 Task: Look for space in Khosta, Russia from 17th June, 2023 to 21st June, 2023 for 2 adults in price range Rs.7000 to Rs.12000. Place can be private room with 1  bedroom having 2 beds and 1 bathroom. Property type can be house, flat, guest house. Amenities needed are: wifi. Booking option can be shelf check-in. Required host language is English.
Action: Mouse pressed left at (415, 87)
Screenshot: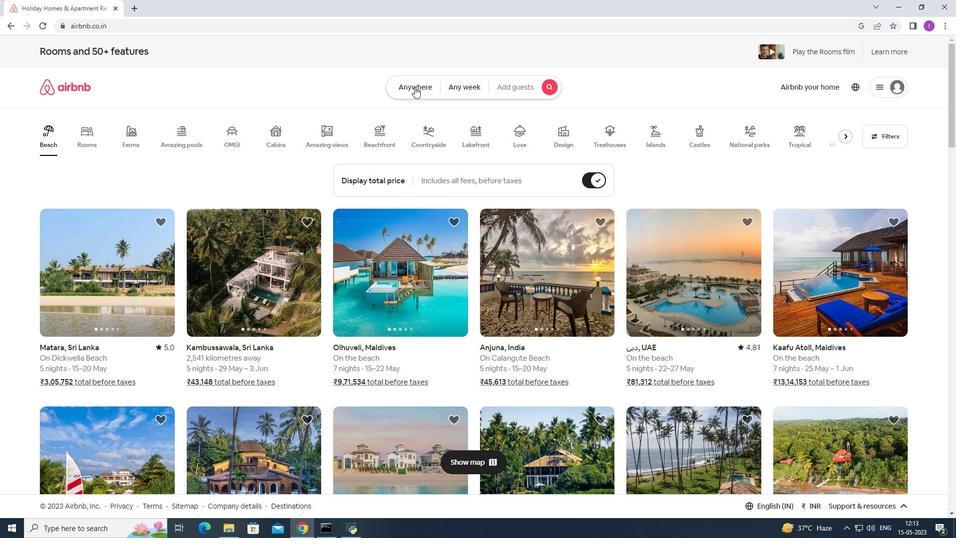 
Action: Mouse moved to (287, 123)
Screenshot: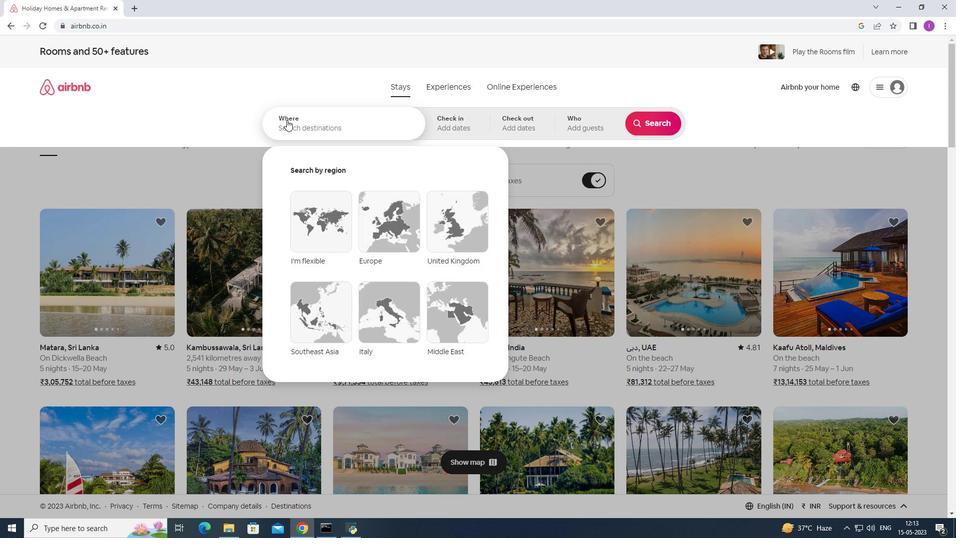 
Action: Mouse pressed left at (287, 123)
Screenshot: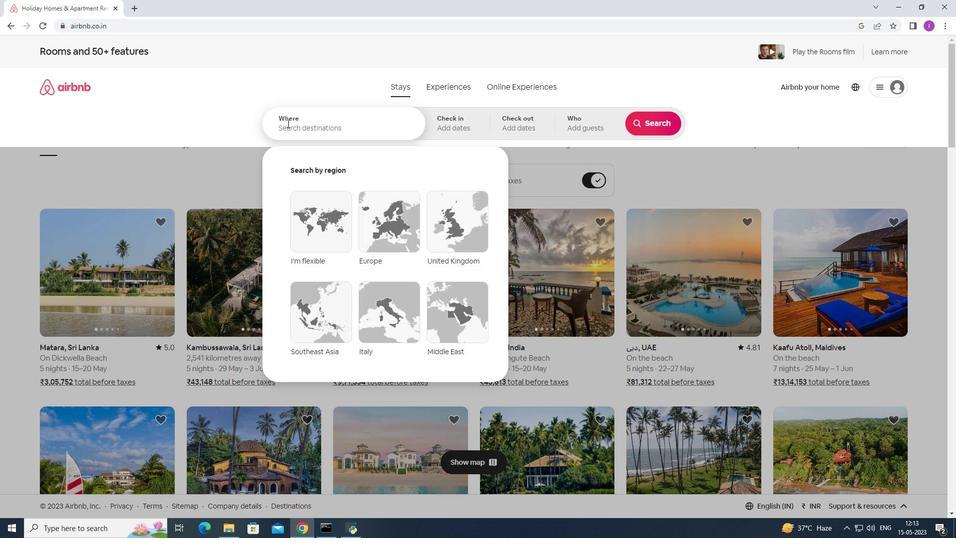 
Action: Mouse moved to (288, 123)
Screenshot: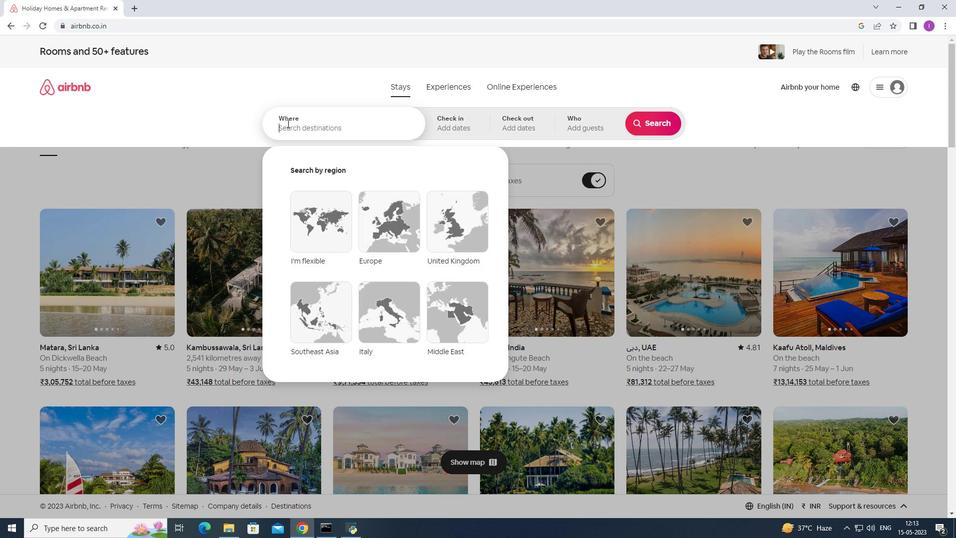 
Action: Key pressed <Key.shift><Key.shift><Key.shift>Khosta,<Key.shift><Key.shift>Russia
Screenshot: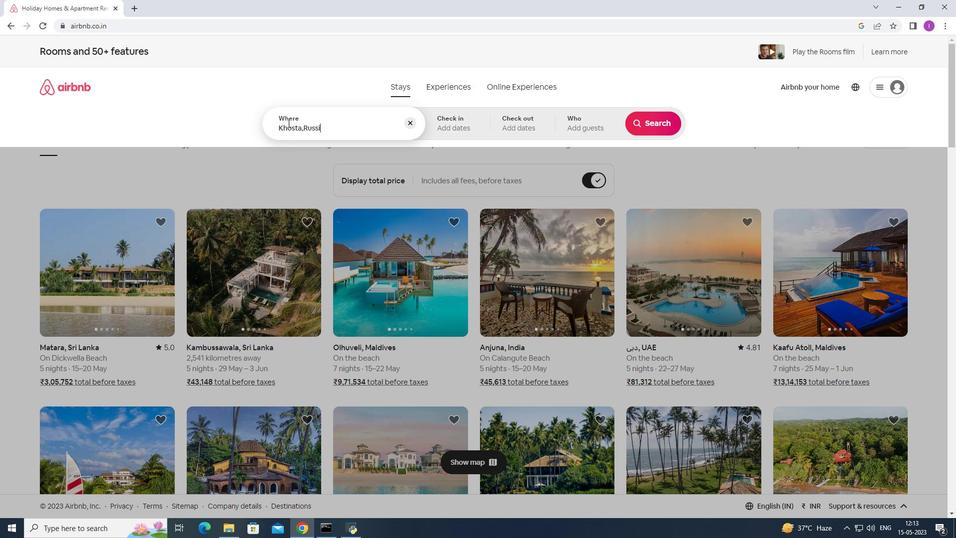 
Action: Mouse moved to (456, 130)
Screenshot: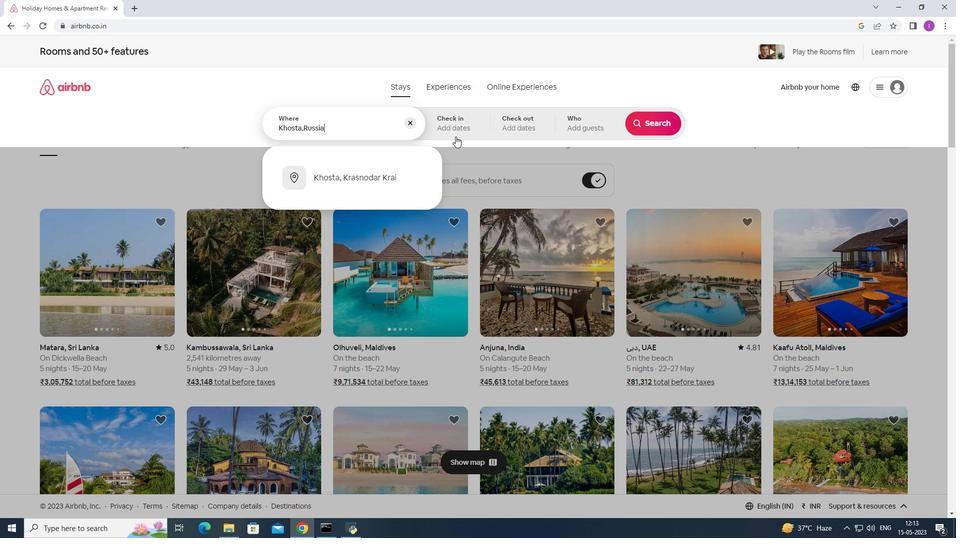 
Action: Mouse pressed left at (456, 130)
Screenshot: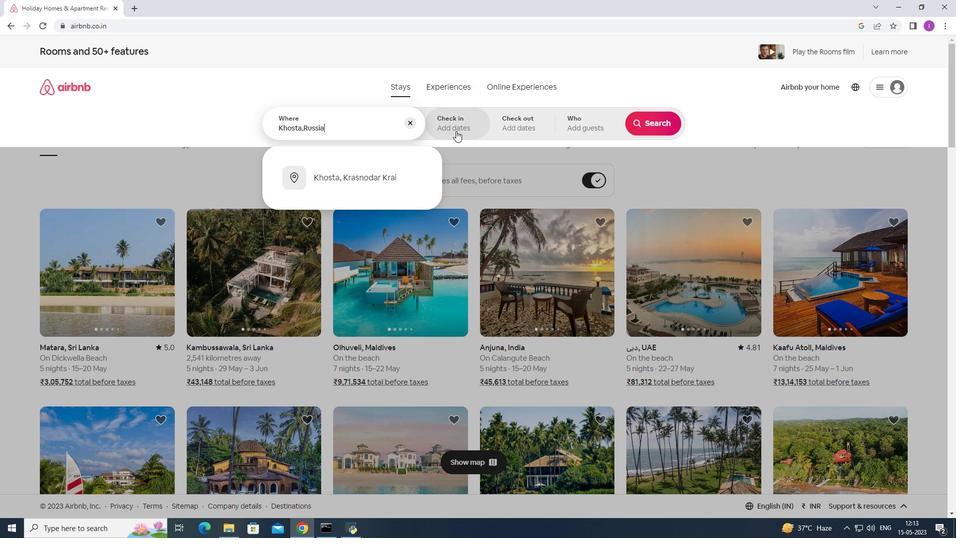 
Action: Mouse moved to (639, 292)
Screenshot: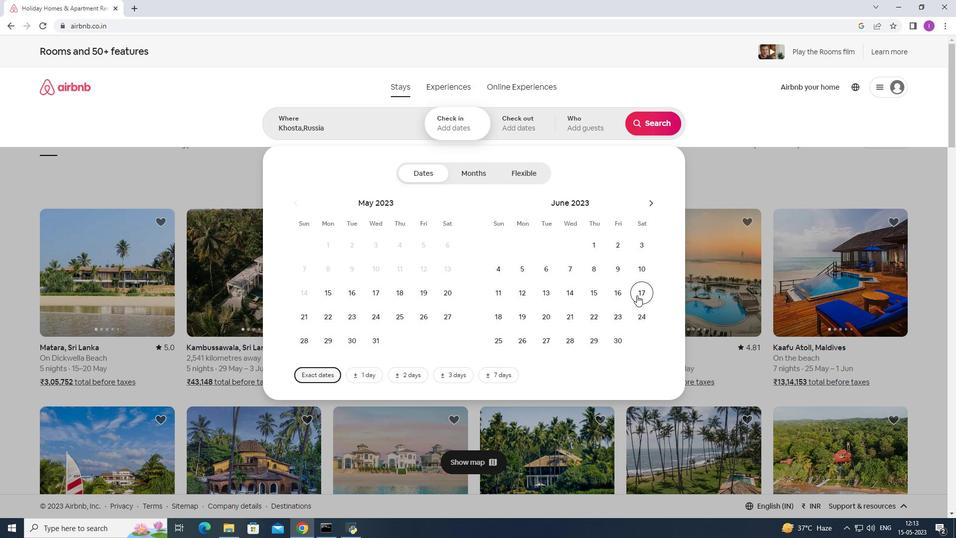 
Action: Mouse pressed left at (639, 292)
Screenshot: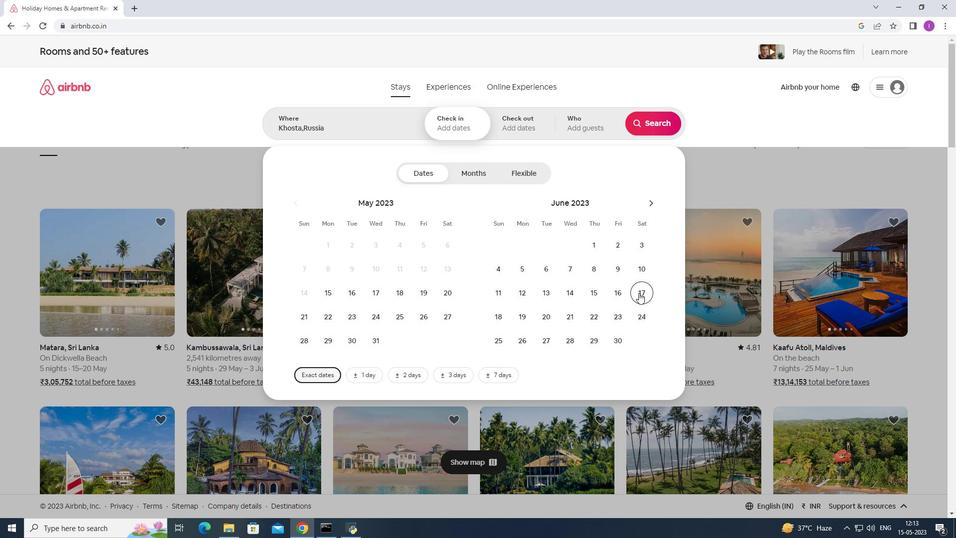 
Action: Mouse moved to (574, 319)
Screenshot: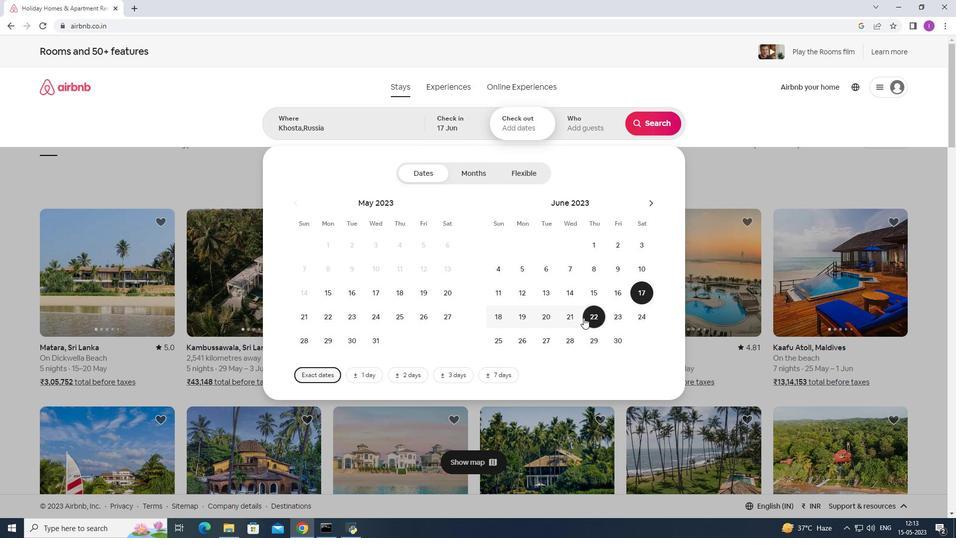 
Action: Mouse pressed left at (574, 319)
Screenshot: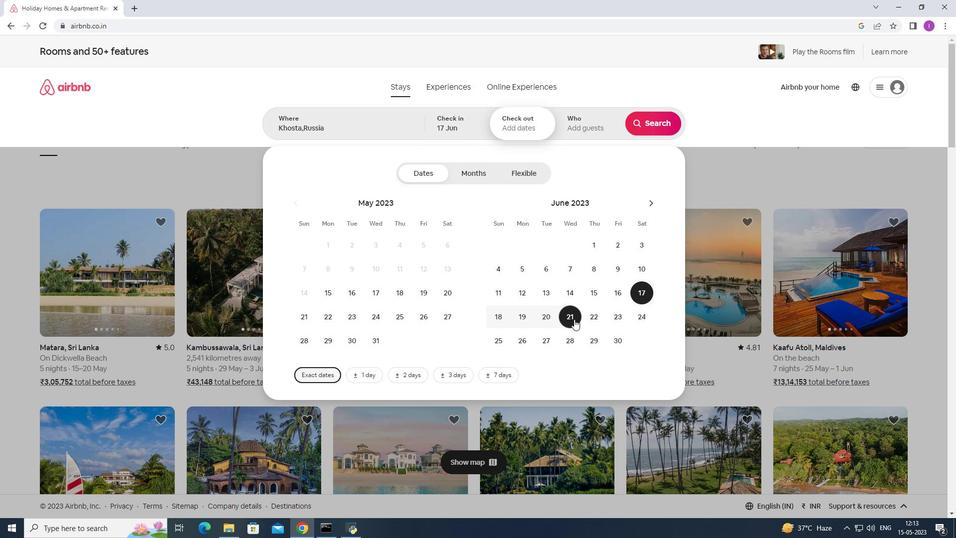 
Action: Mouse moved to (566, 118)
Screenshot: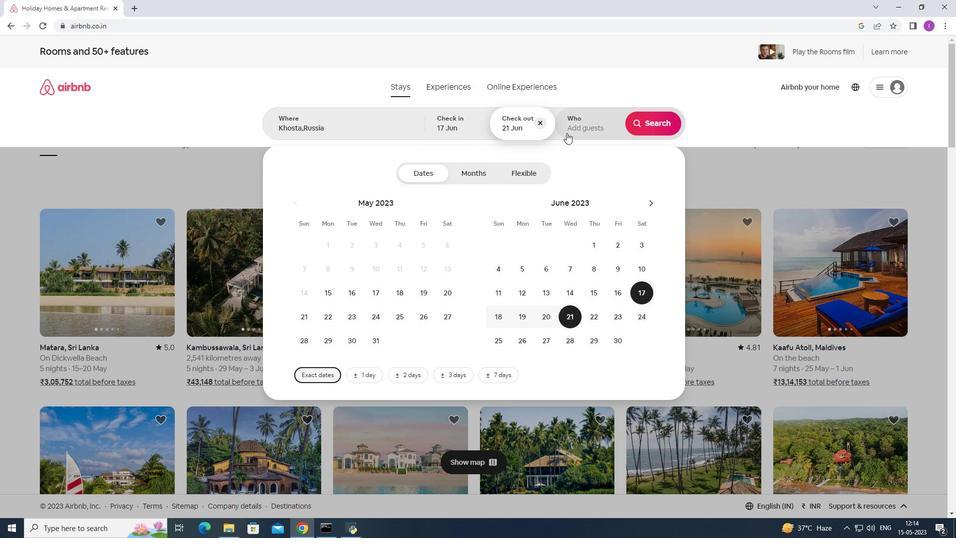 
Action: Mouse pressed left at (566, 118)
Screenshot: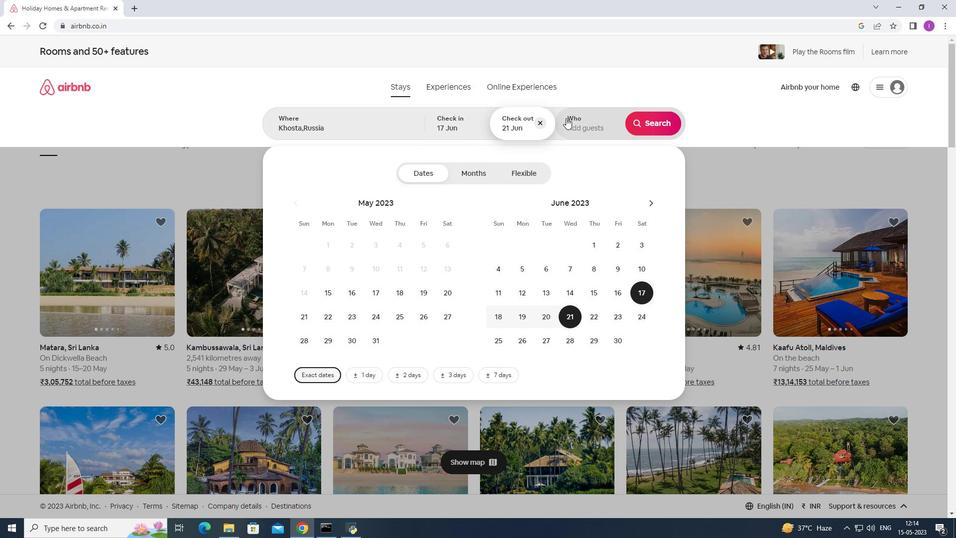 
Action: Mouse moved to (661, 178)
Screenshot: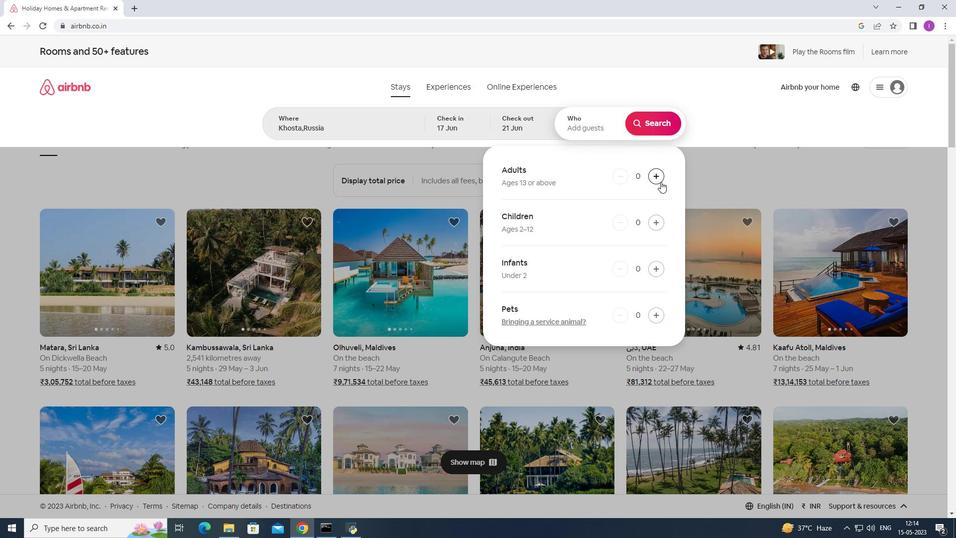 
Action: Mouse pressed left at (661, 178)
Screenshot: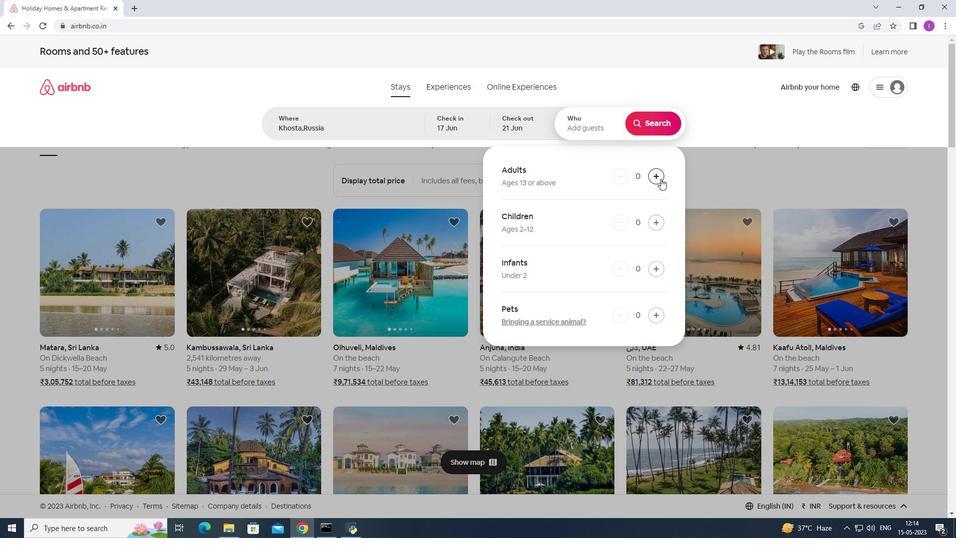 
Action: Mouse pressed left at (661, 178)
Screenshot: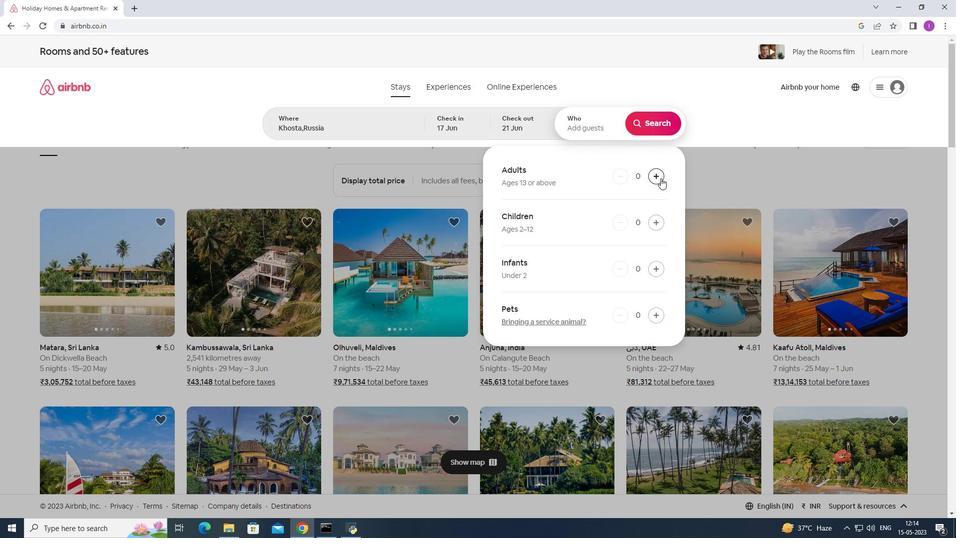 
Action: Mouse moved to (648, 127)
Screenshot: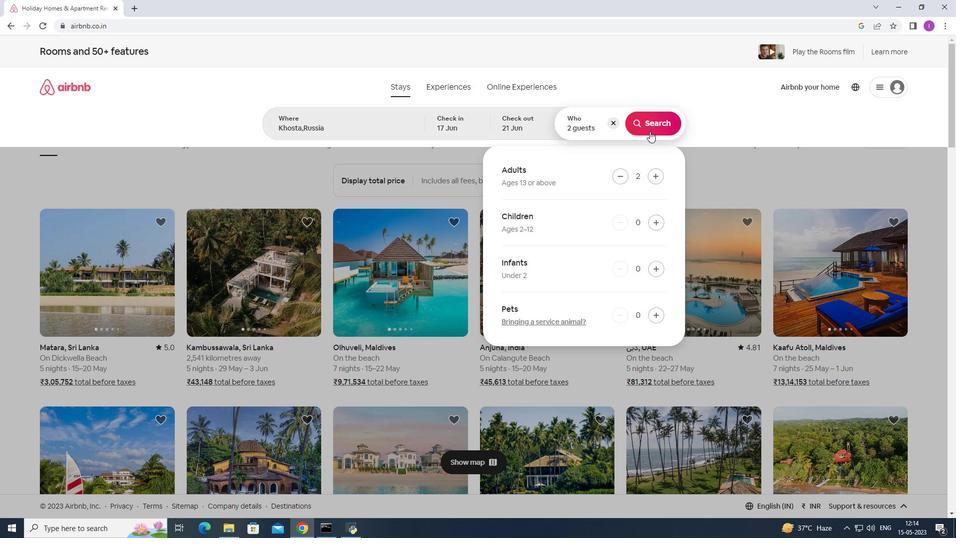 
Action: Mouse pressed left at (648, 127)
Screenshot: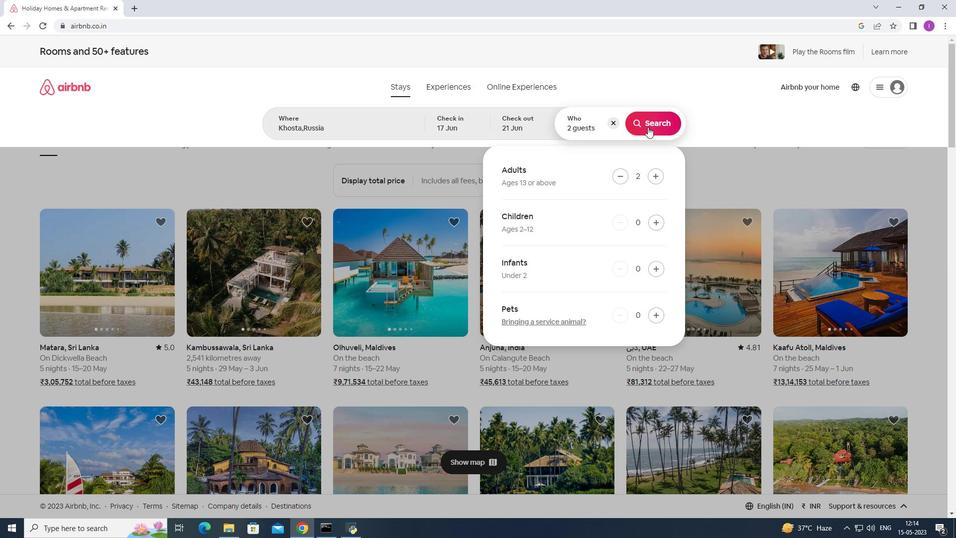 
Action: Mouse moved to (901, 98)
Screenshot: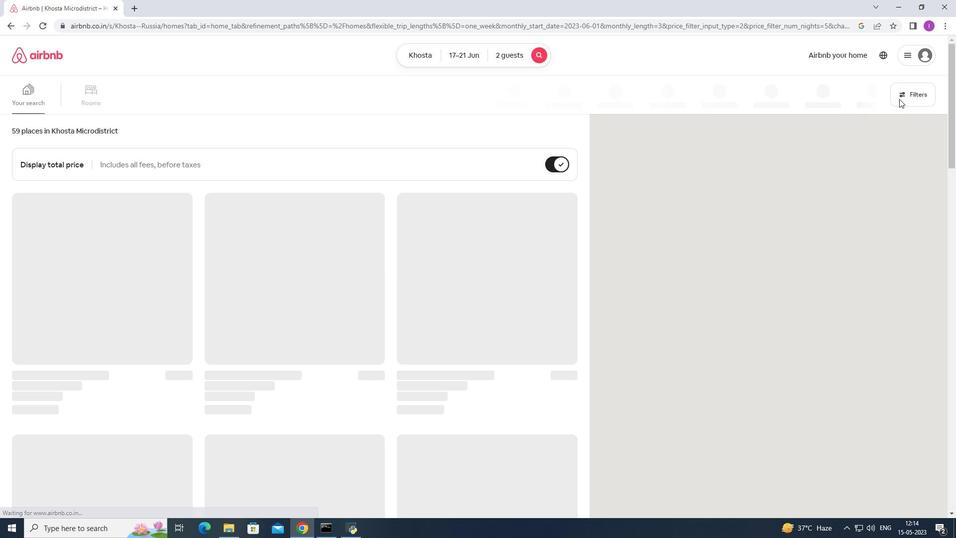 
Action: Mouse pressed left at (901, 98)
Screenshot: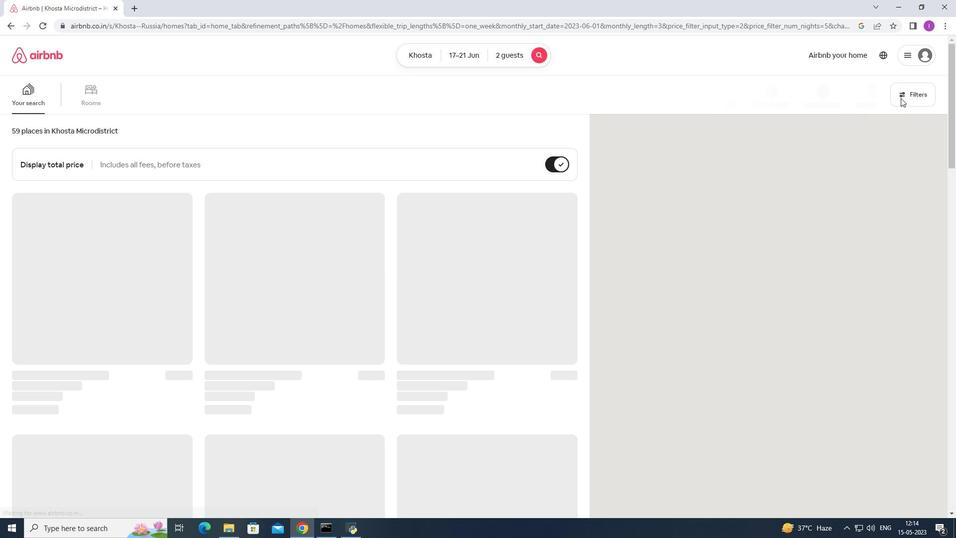 
Action: Mouse moved to (542, 336)
Screenshot: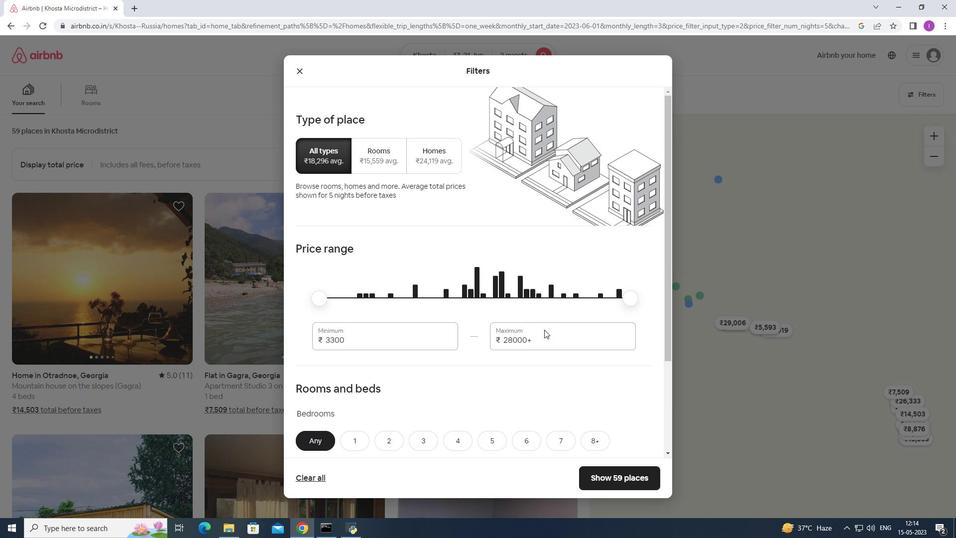 
Action: Mouse pressed left at (542, 336)
Screenshot: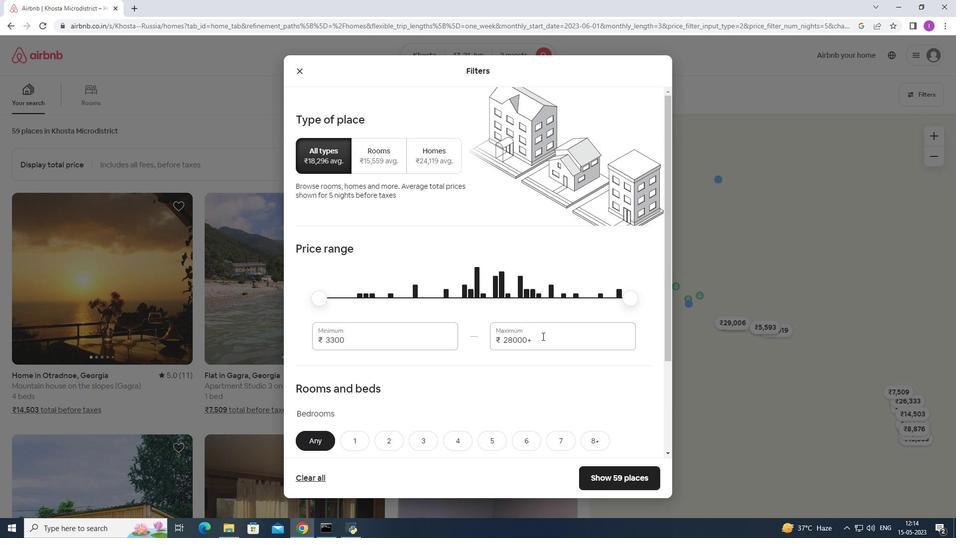 
Action: Mouse moved to (483, 346)
Screenshot: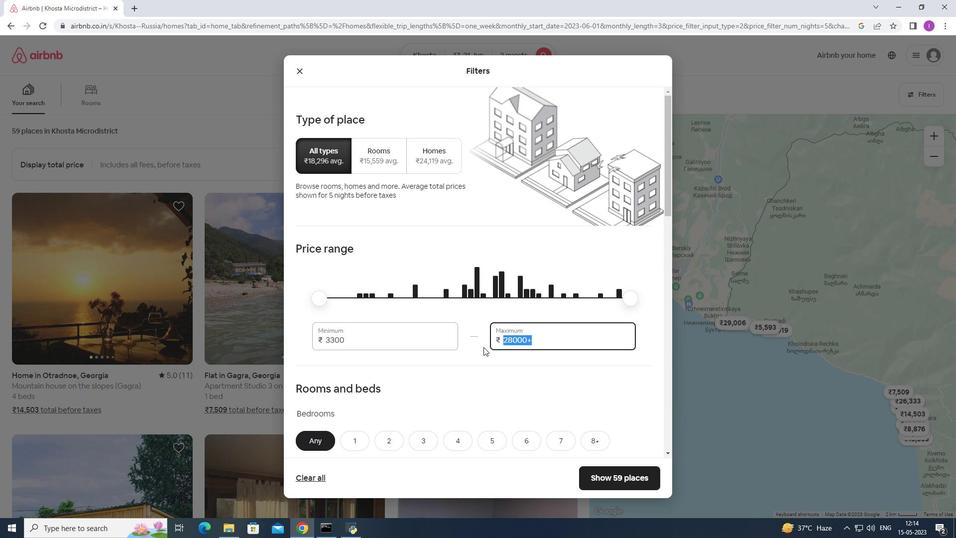 
Action: Key pressed 1
Screenshot: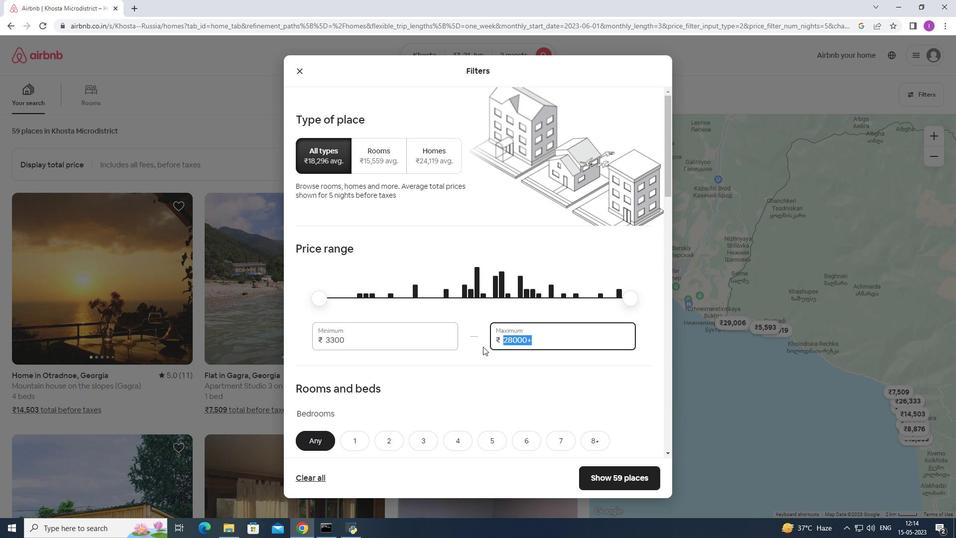 
Action: Mouse moved to (483, 345)
Screenshot: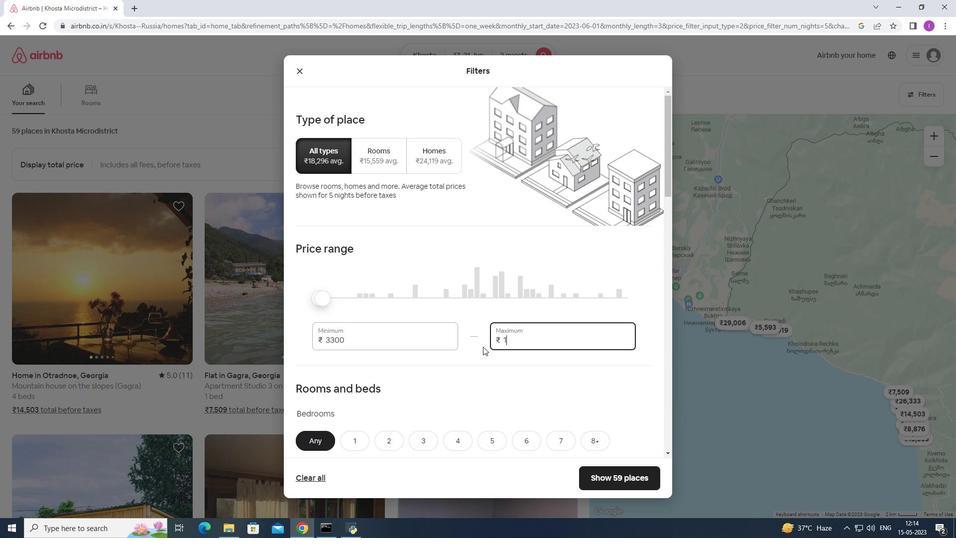 
Action: Key pressed 2
Screenshot: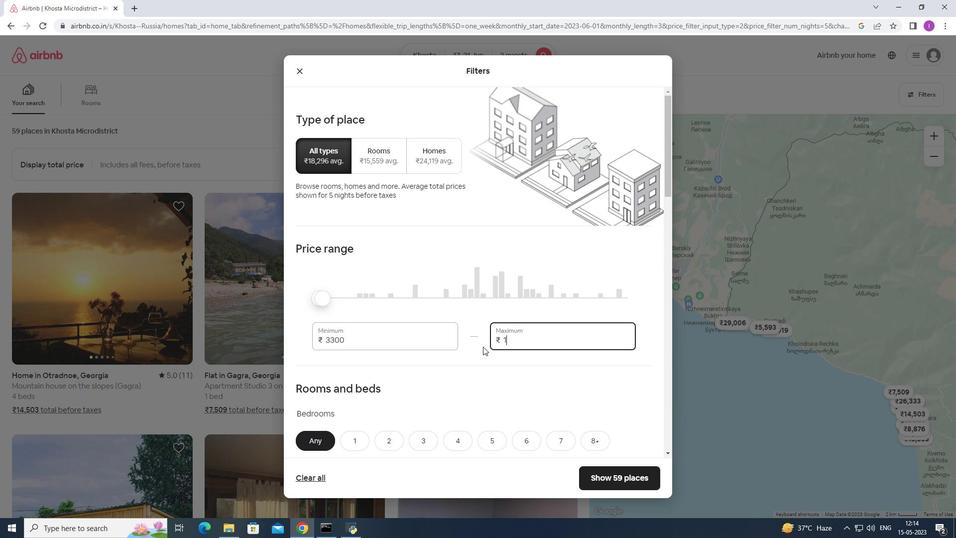 
Action: Mouse moved to (485, 341)
Screenshot: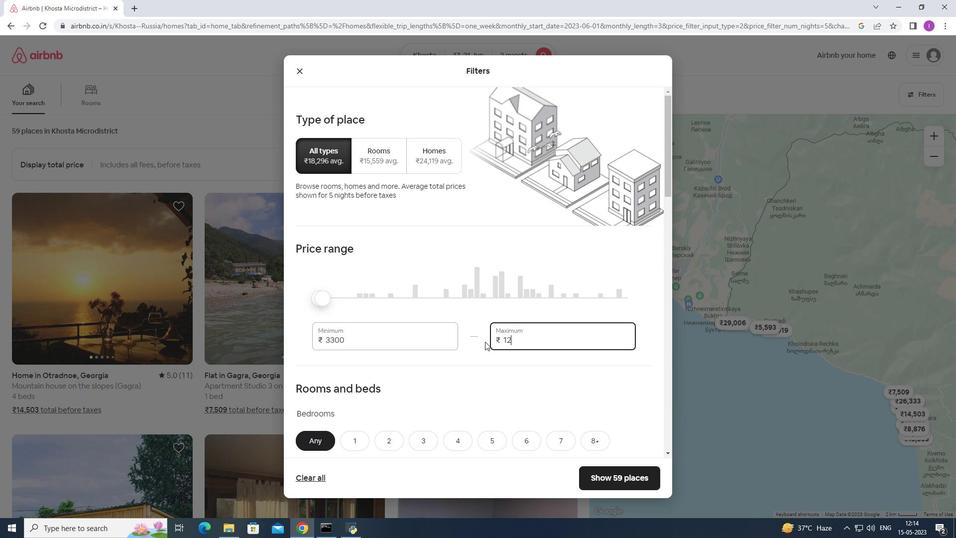 
Action: Key pressed 0
Screenshot: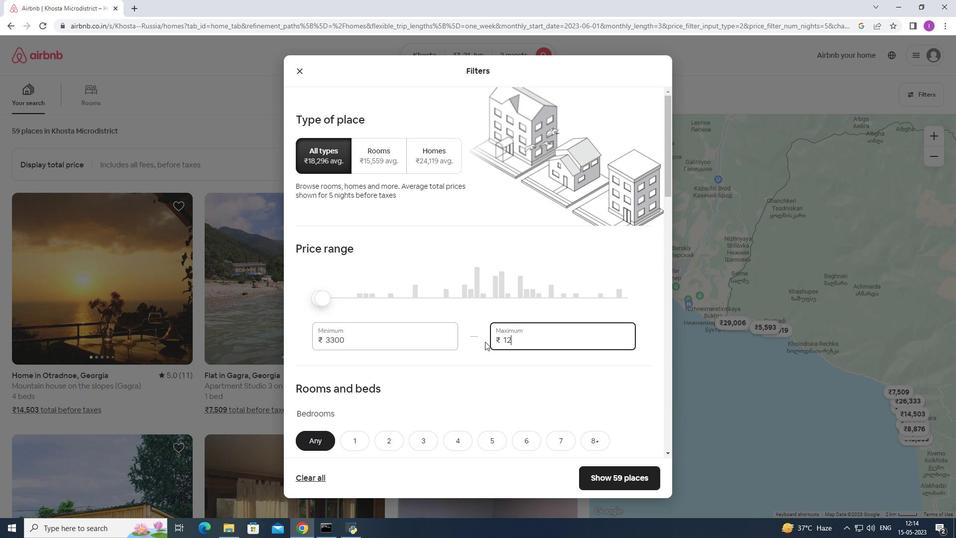
Action: Mouse moved to (486, 339)
Screenshot: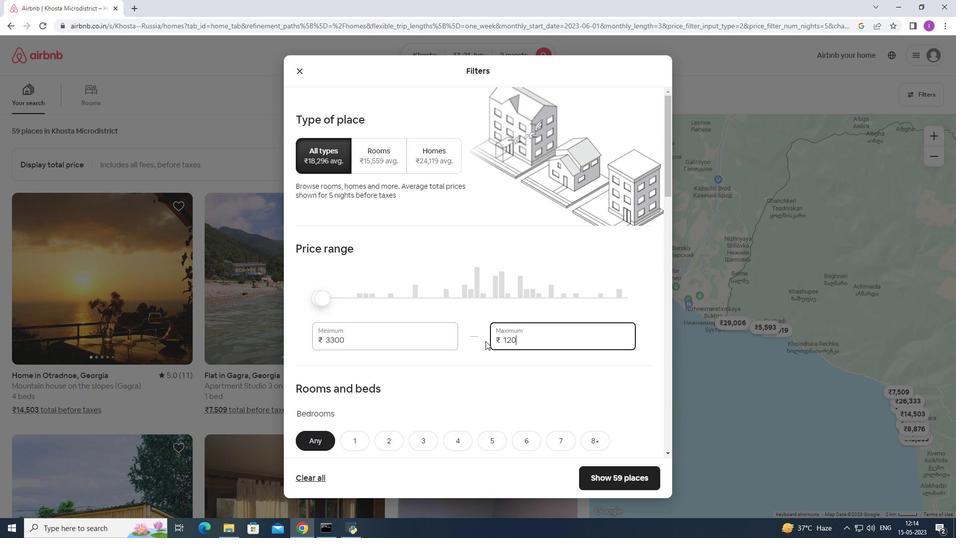 
Action: Key pressed 0
Screenshot: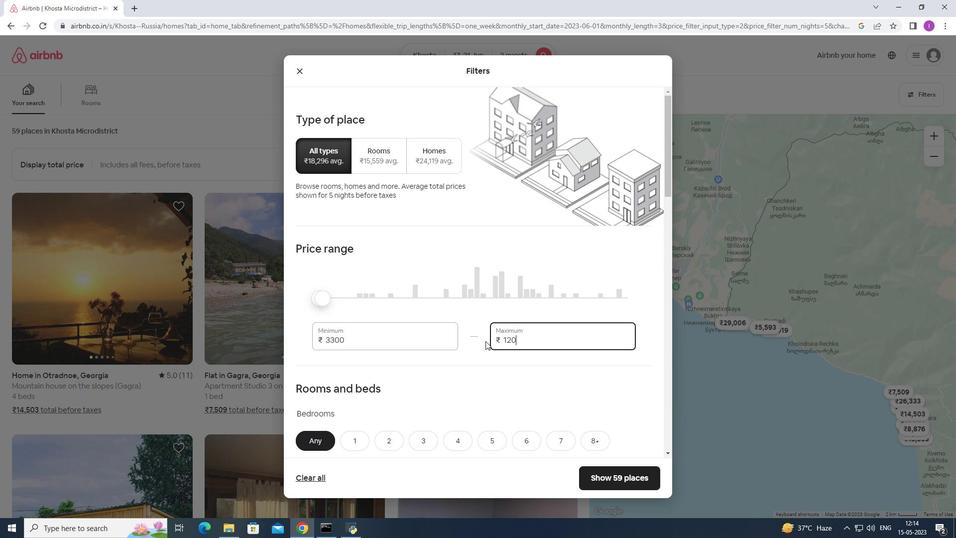 
Action: Mouse moved to (486, 337)
Screenshot: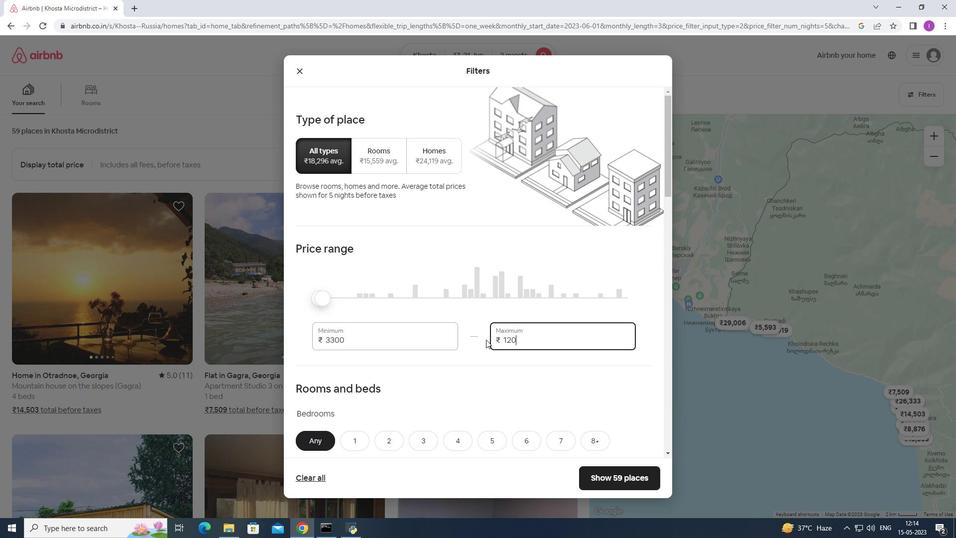 
Action: Key pressed 0
Screenshot: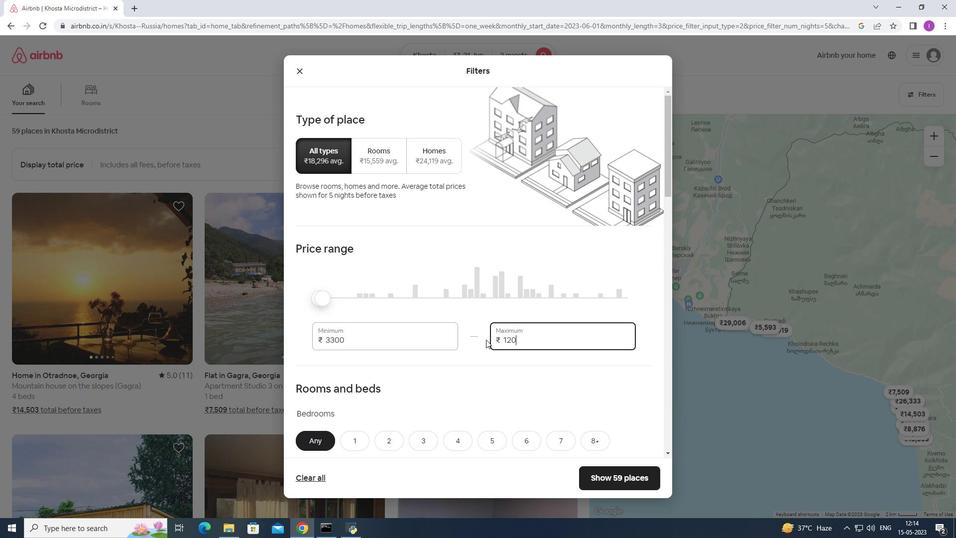 
Action: Mouse moved to (354, 339)
Screenshot: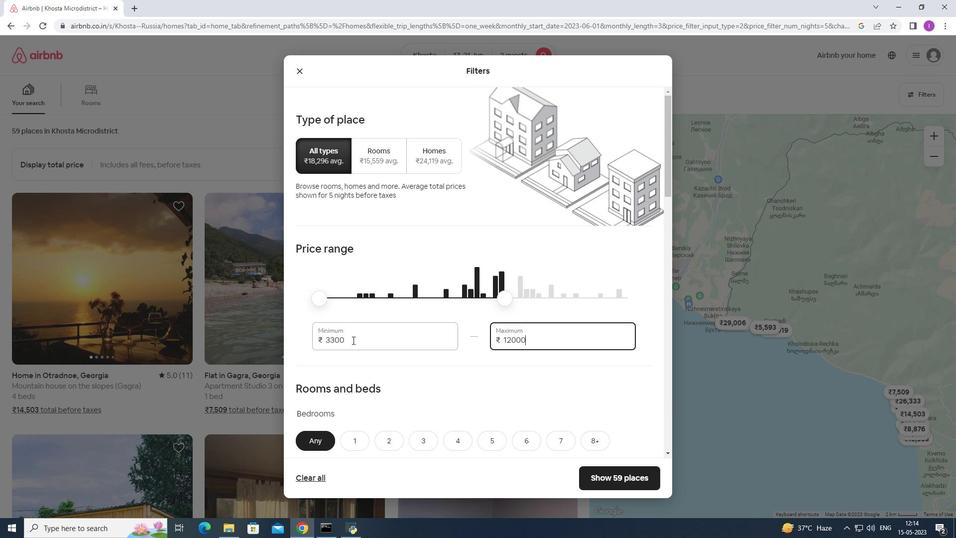 
Action: Mouse pressed left at (354, 339)
Screenshot: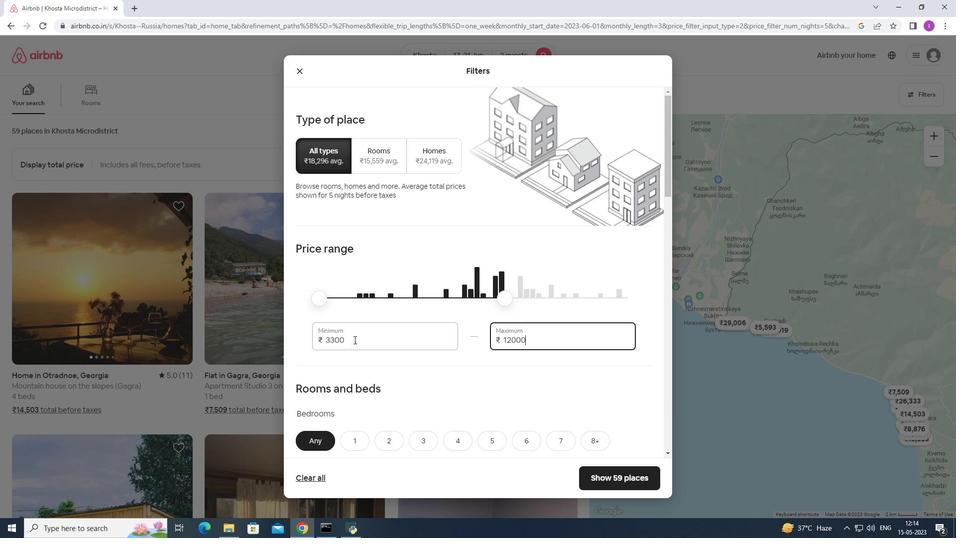 
Action: Mouse moved to (364, 340)
Screenshot: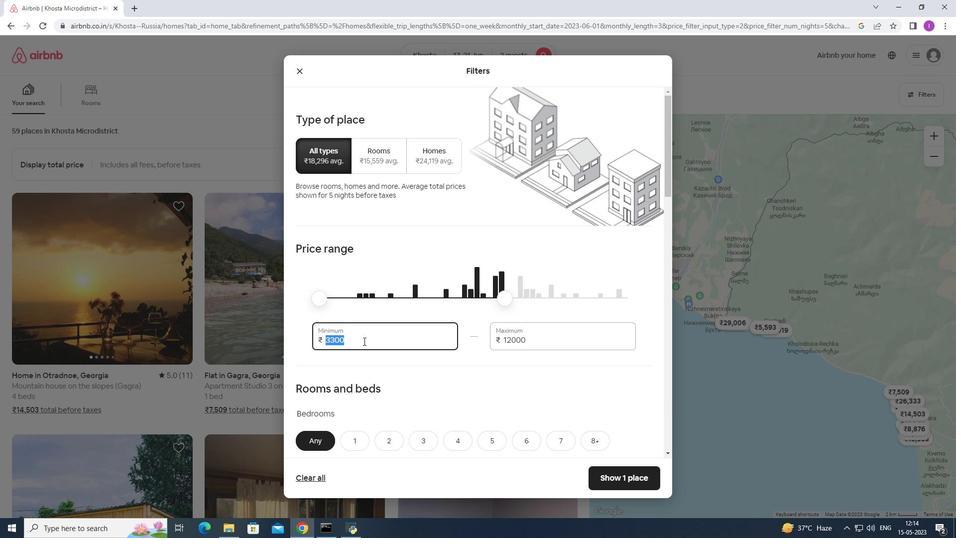 
Action: Key pressed 7000
Screenshot: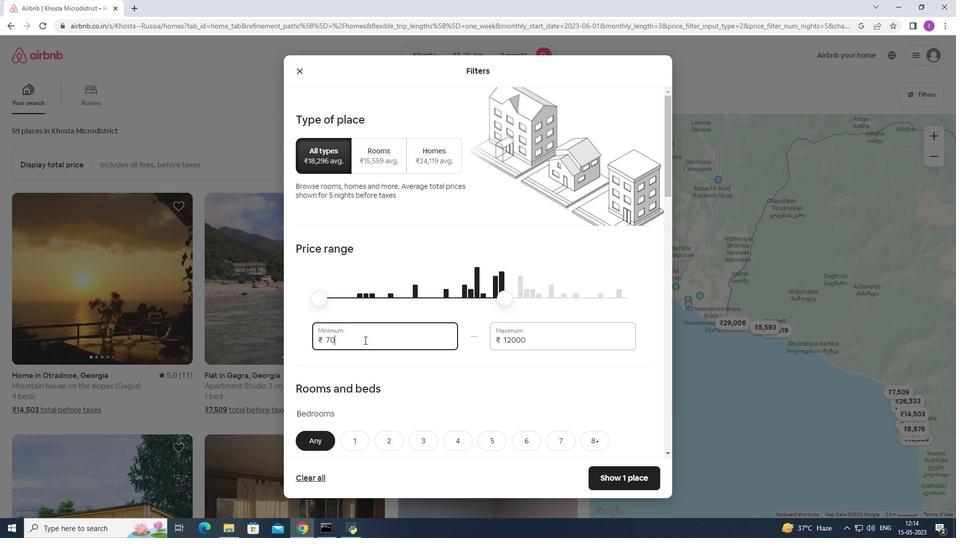 
Action: Mouse moved to (360, 362)
Screenshot: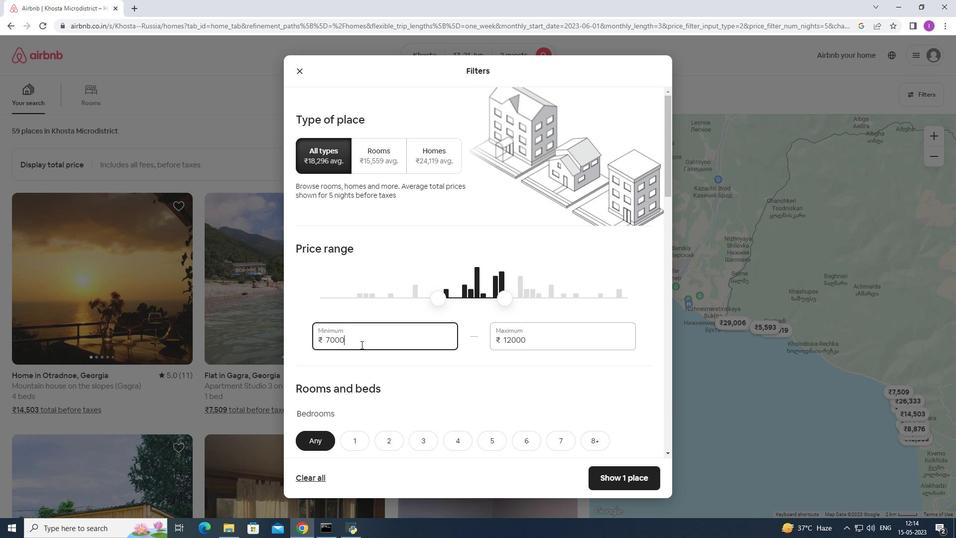 
Action: Mouse scrolled (360, 361) with delta (0, 0)
Screenshot: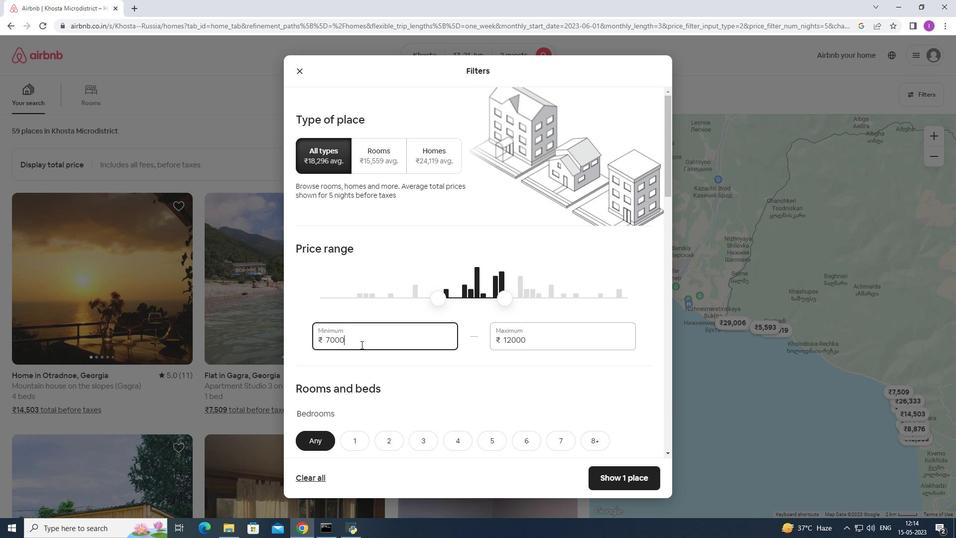 
Action: Mouse scrolled (360, 361) with delta (0, 0)
Screenshot: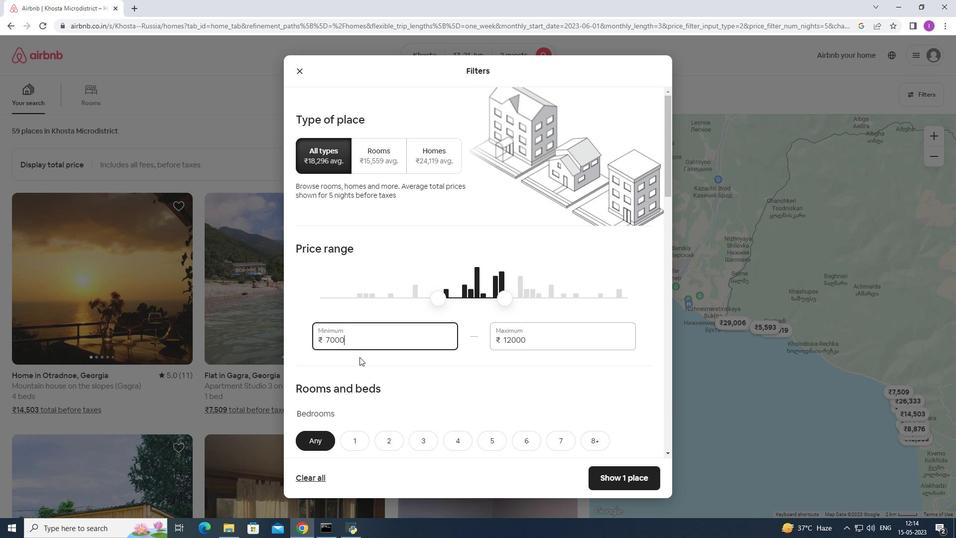 
Action: Mouse scrolled (360, 361) with delta (0, 0)
Screenshot: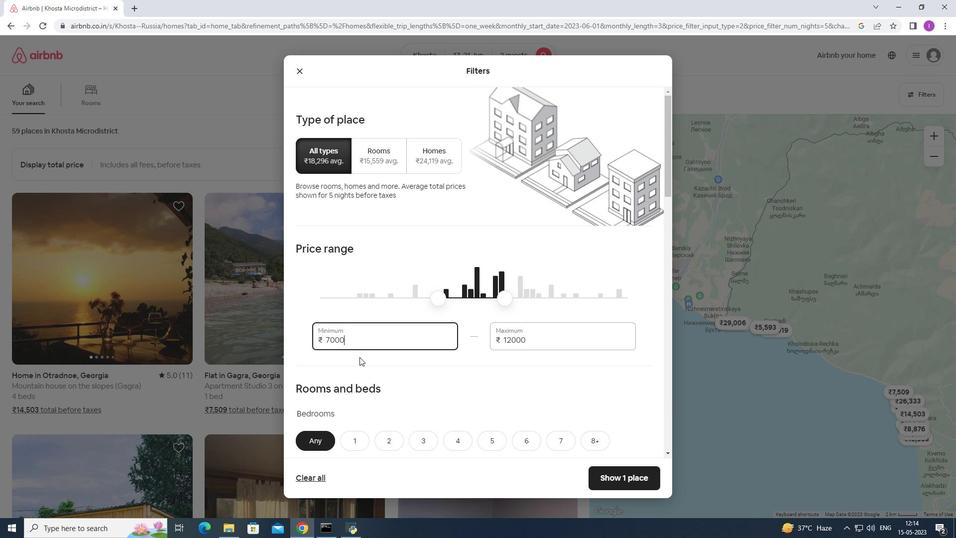 
Action: Mouse moved to (404, 315)
Screenshot: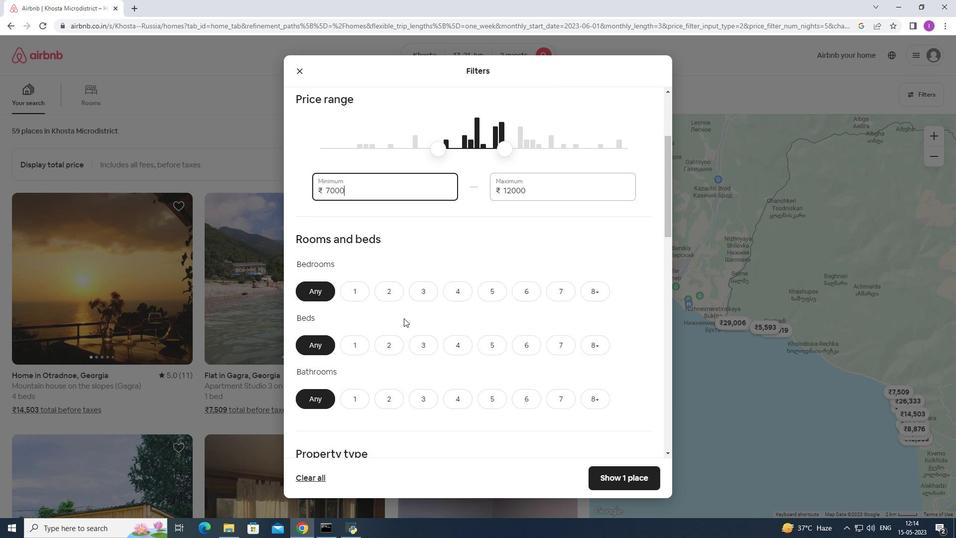 
Action: Mouse scrolled (404, 314) with delta (0, 0)
Screenshot: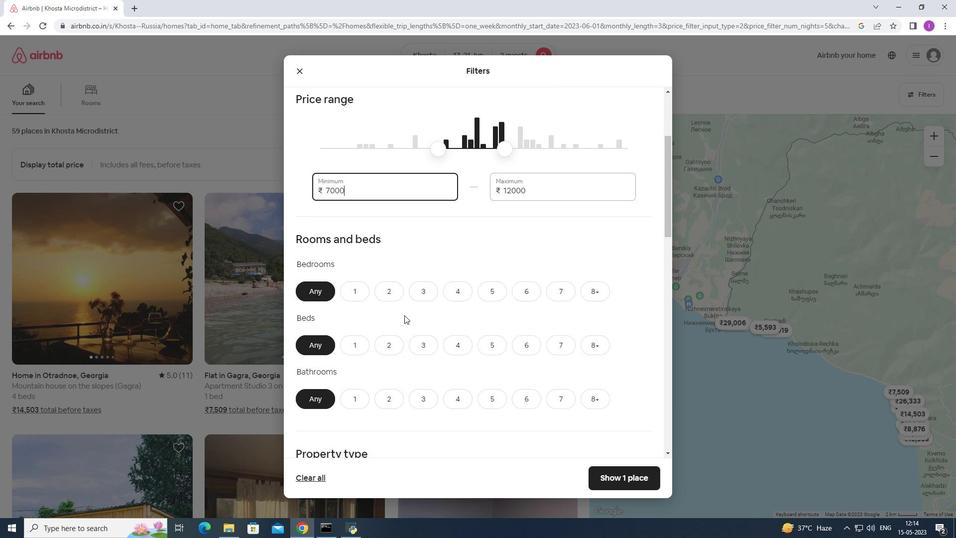 
Action: Mouse moved to (364, 239)
Screenshot: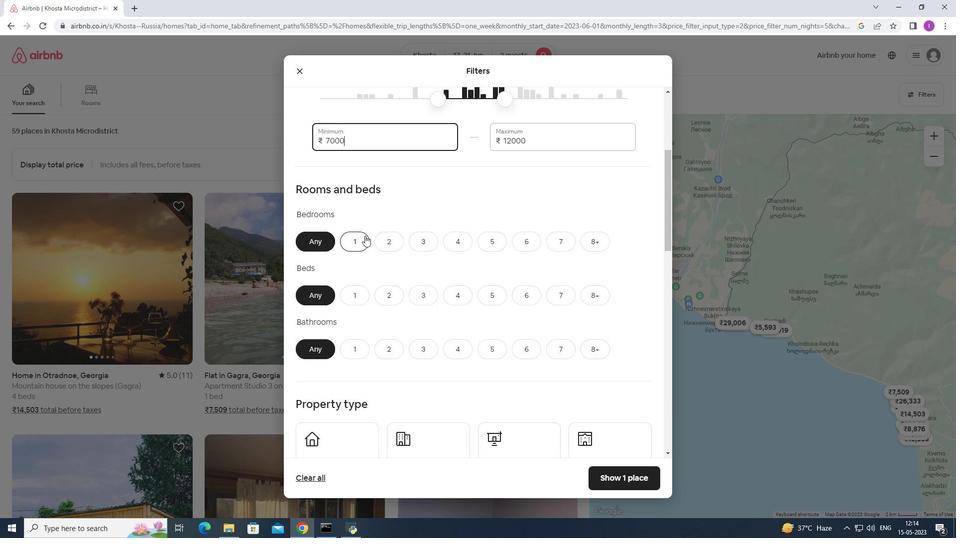 
Action: Mouse pressed left at (364, 239)
Screenshot: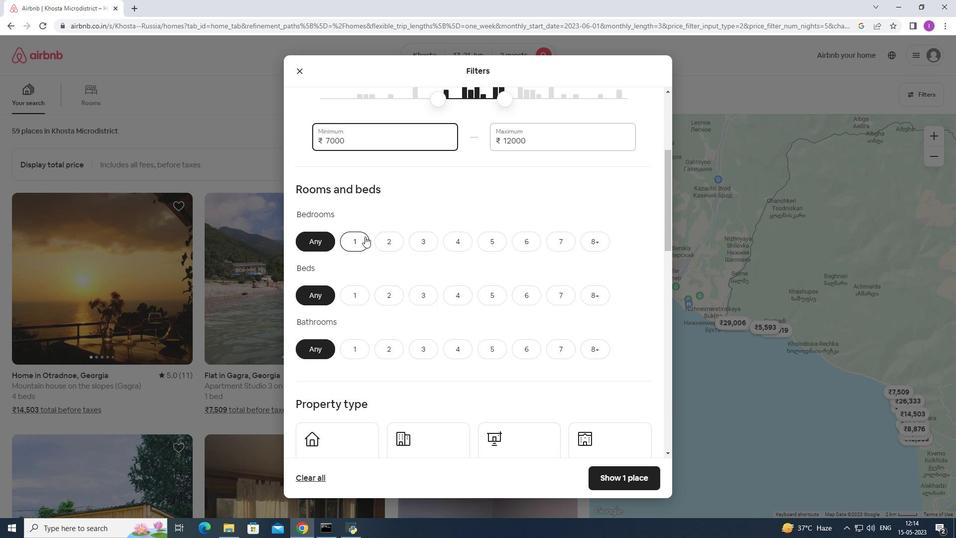 
Action: Mouse moved to (391, 300)
Screenshot: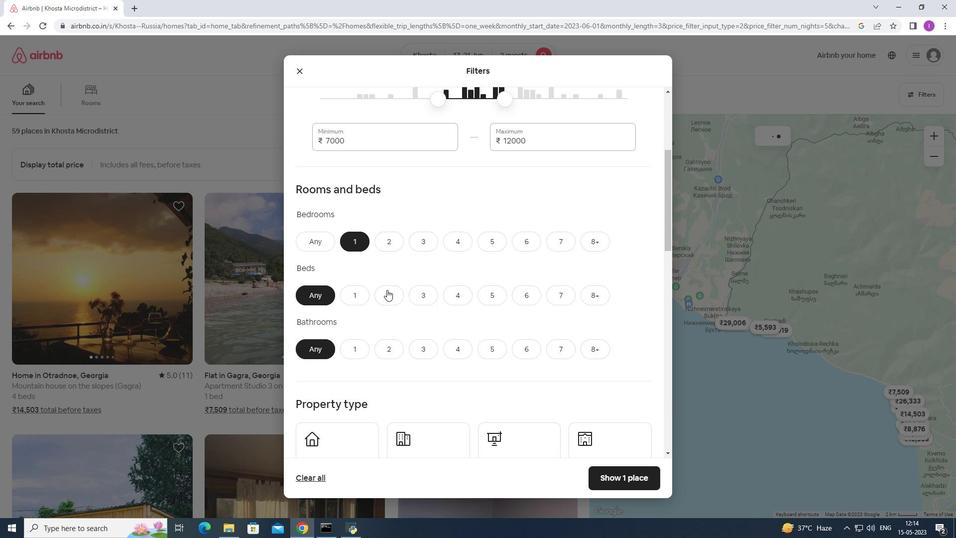 
Action: Mouse pressed left at (391, 300)
Screenshot: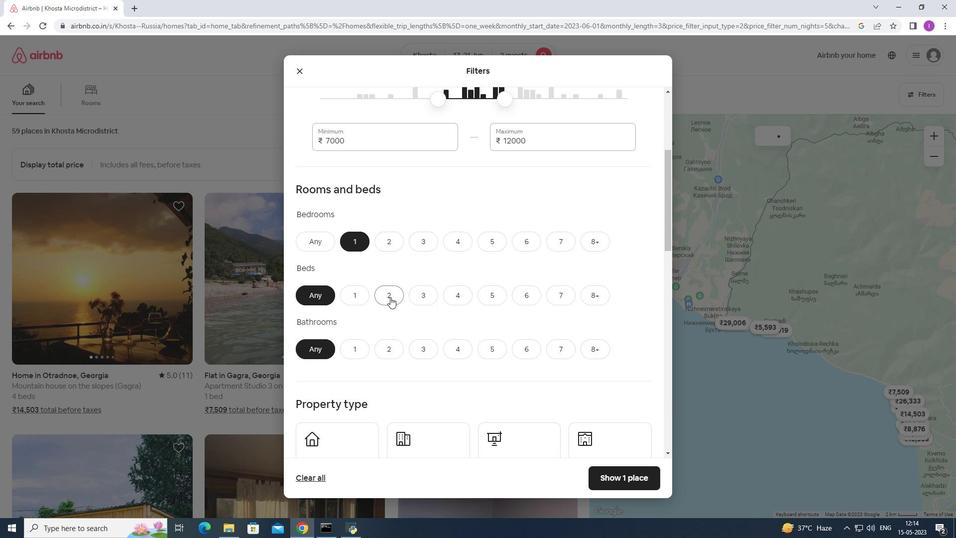 
Action: Mouse moved to (353, 351)
Screenshot: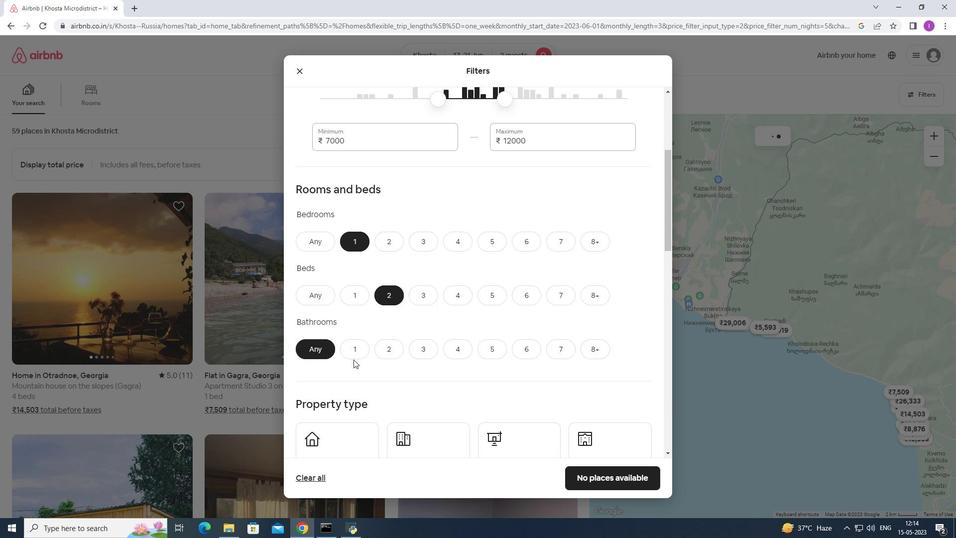 
Action: Mouse pressed left at (353, 351)
Screenshot: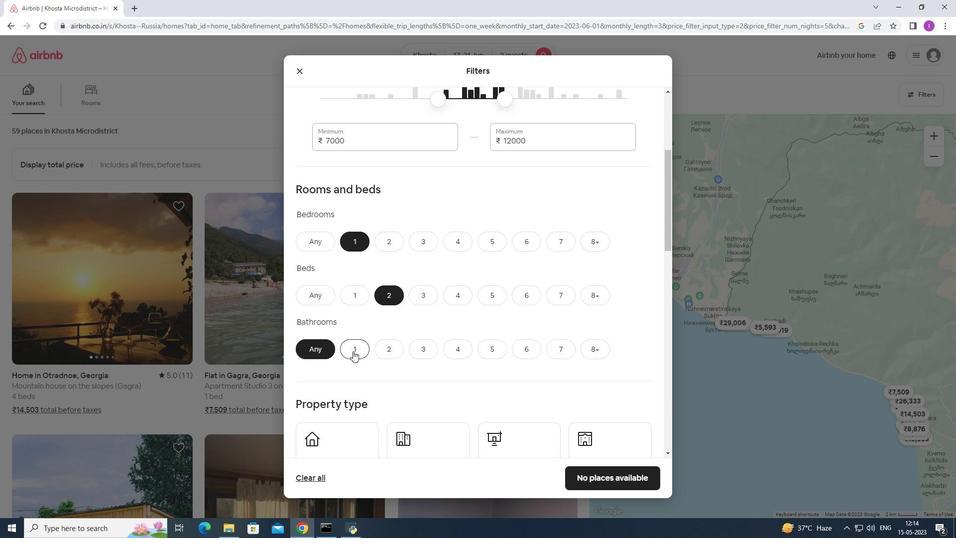 
Action: Mouse moved to (420, 379)
Screenshot: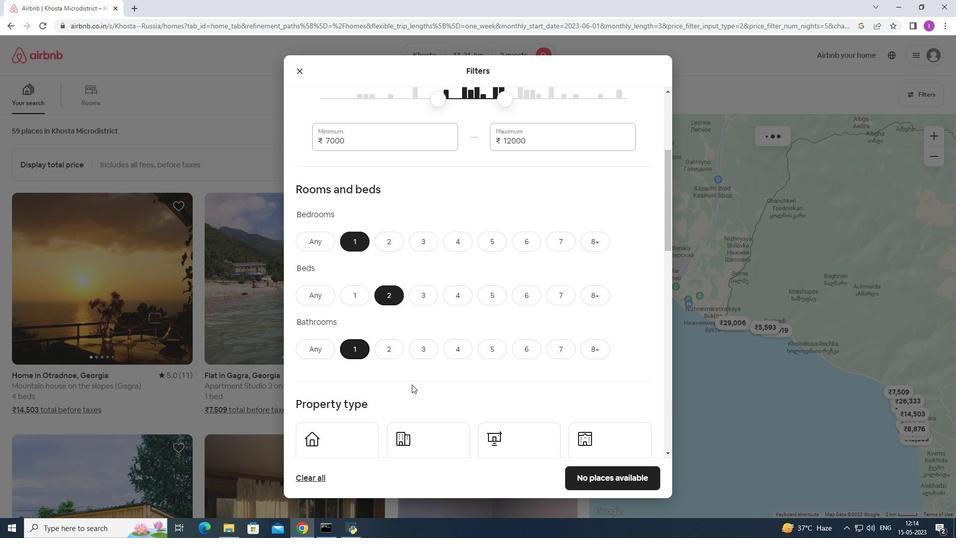 
Action: Mouse scrolled (420, 378) with delta (0, 0)
Screenshot: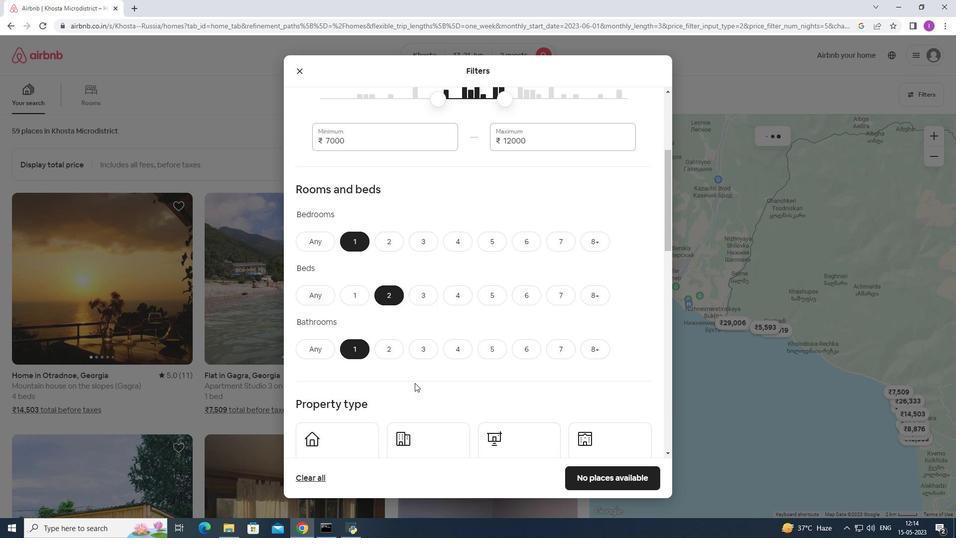 
Action: Mouse scrolled (420, 378) with delta (0, 0)
Screenshot: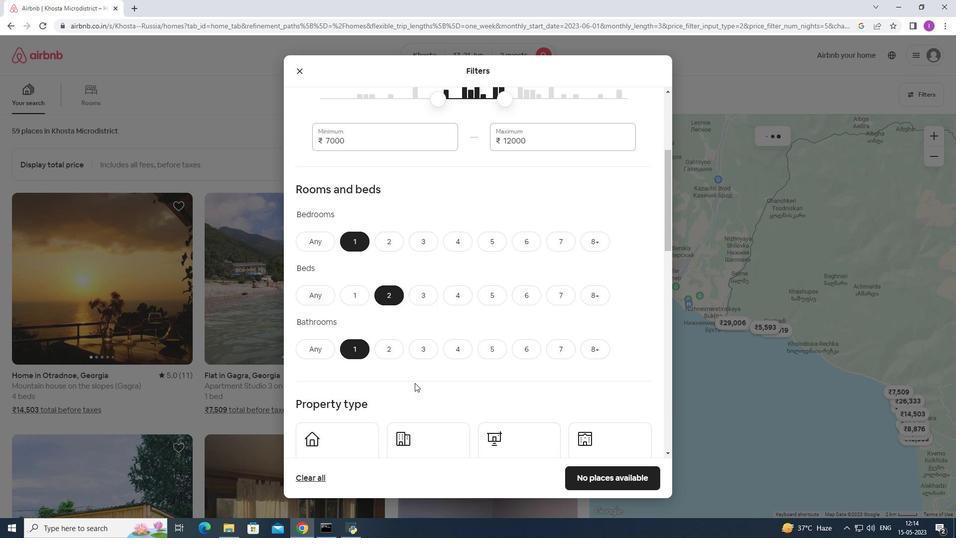 
Action: Mouse scrolled (420, 378) with delta (0, 0)
Screenshot: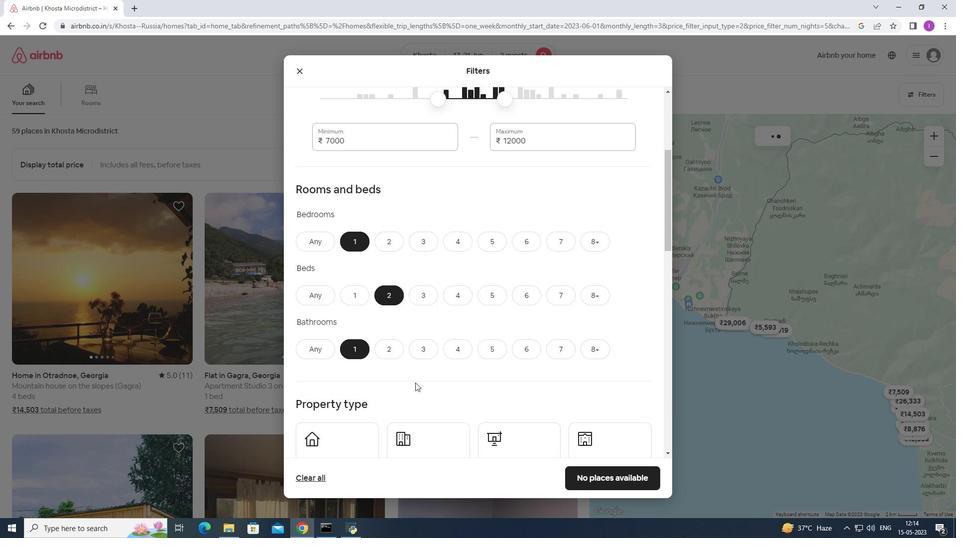 
Action: Mouse moved to (350, 317)
Screenshot: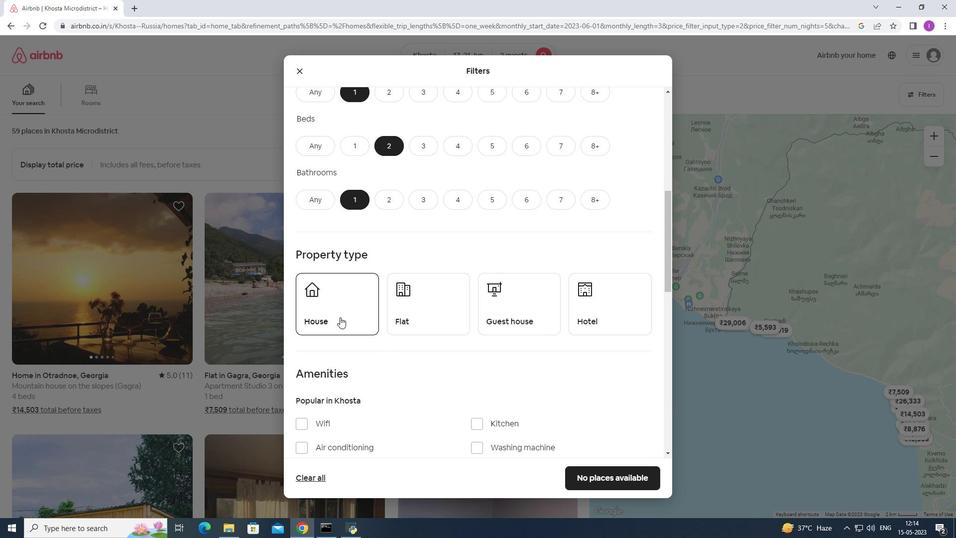 
Action: Mouse pressed left at (350, 317)
Screenshot: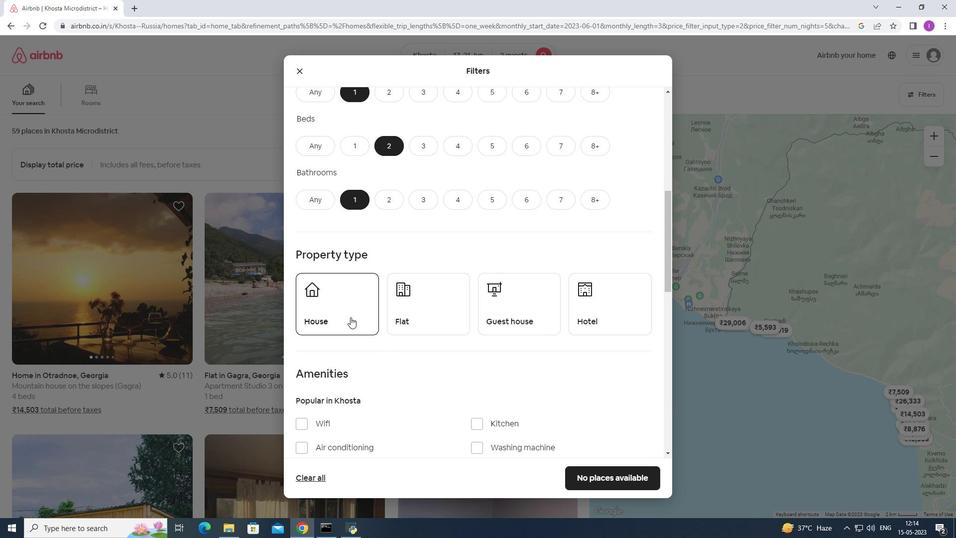 
Action: Mouse moved to (409, 315)
Screenshot: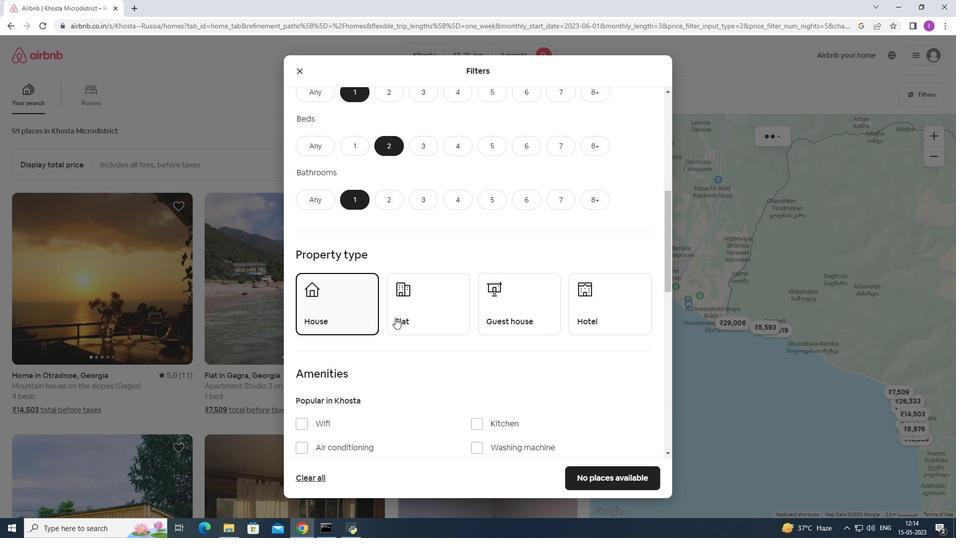
Action: Mouse pressed left at (409, 315)
Screenshot: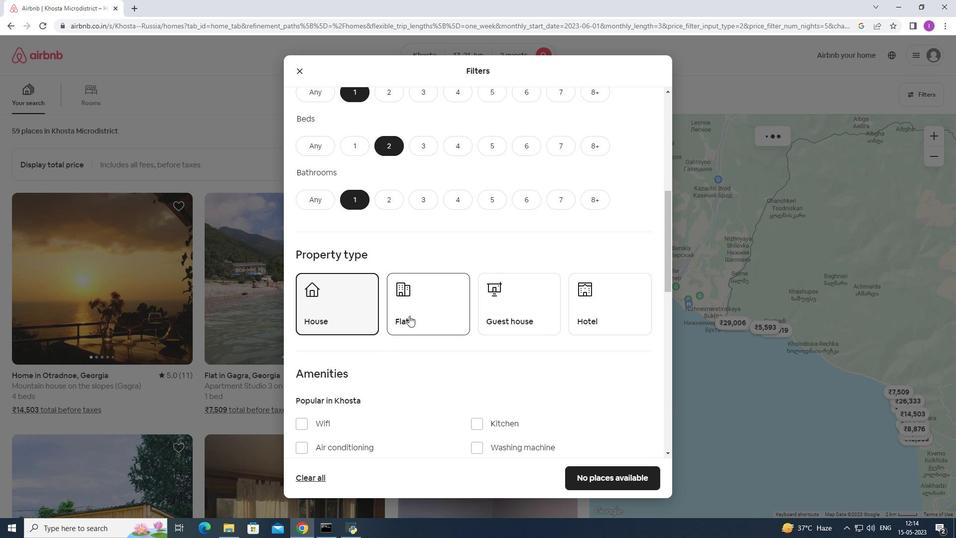 
Action: Mouse moved to (537, 316)
Screenshot: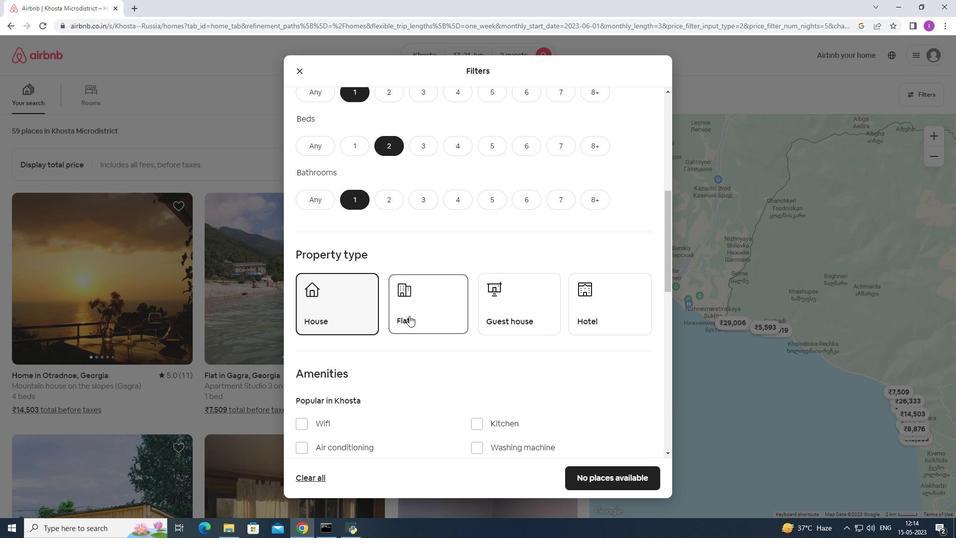 
Action: Mouse pressed left at (537, 316)
Screenshot: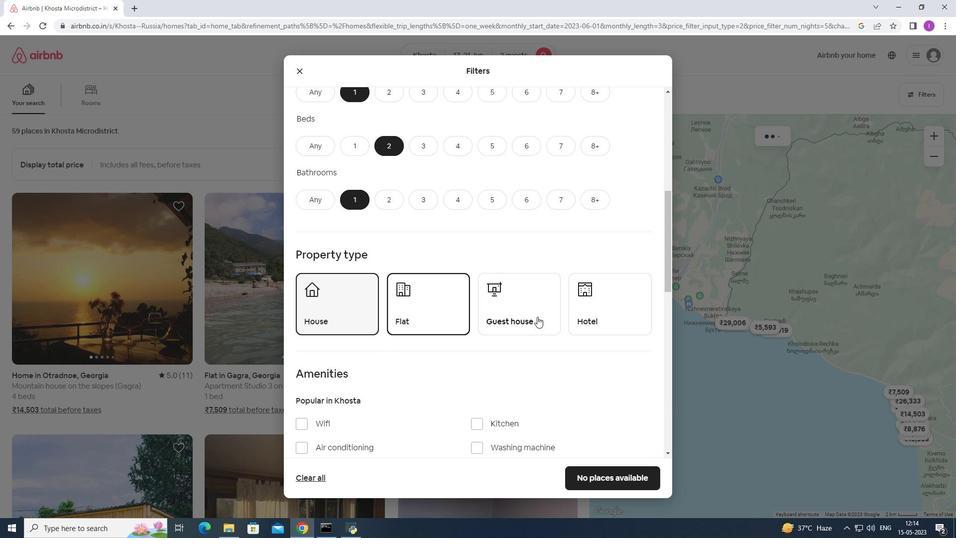 
Action: Mouse moved to (460, 359)
Screenshot: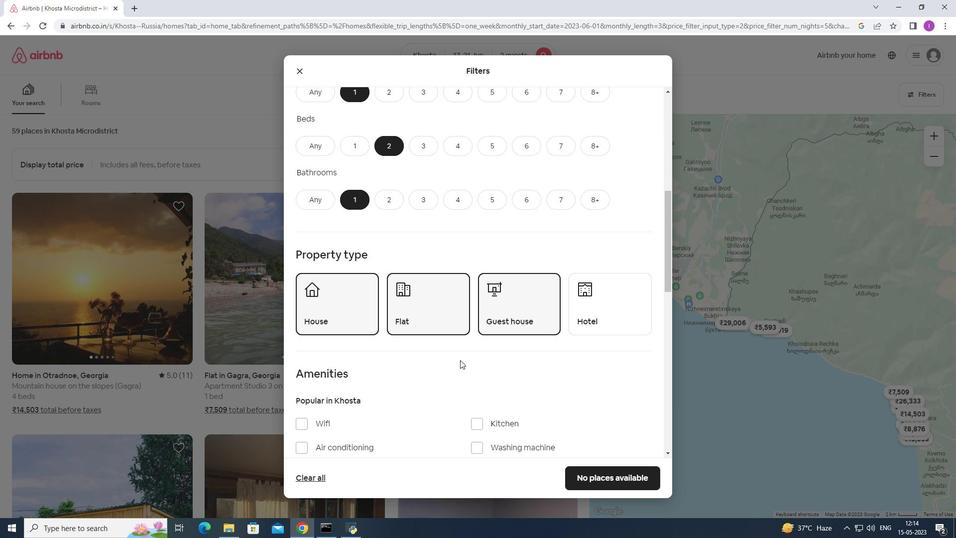 
Action: Mouse scrolled (460, 359) with delta (0, 0)
Screenshot: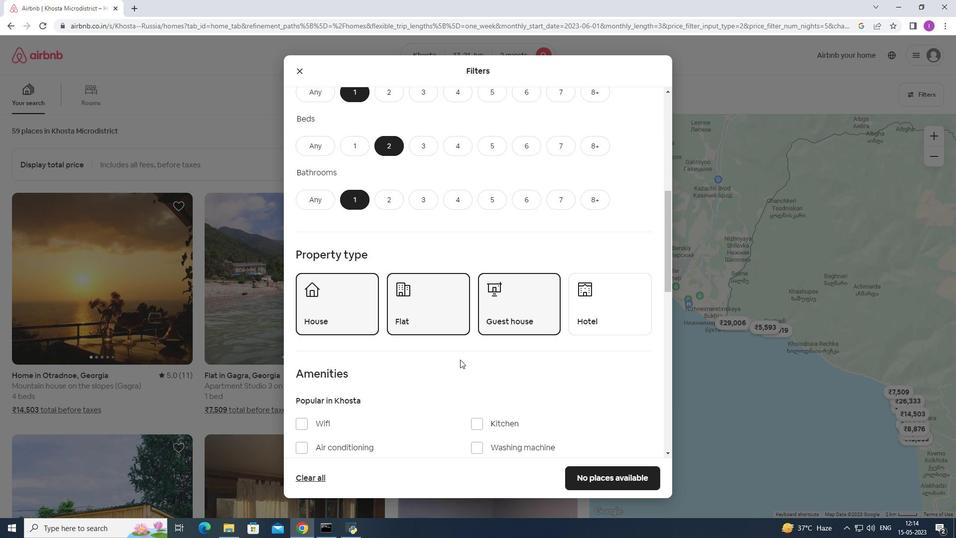 
Action: Mouse scrolled (460, 359) with delta (0, 0)
Screenshot: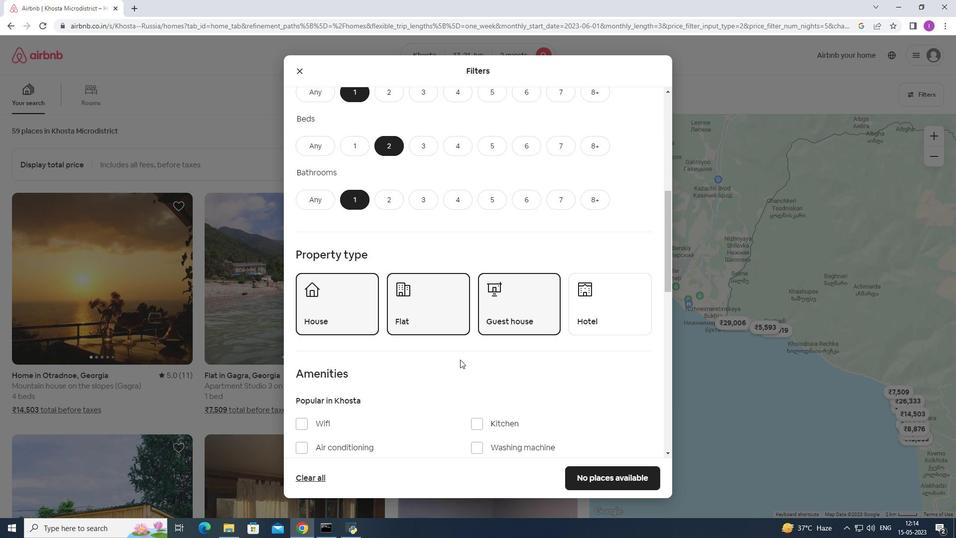 
Action: Mouse scrolled (460, 359) with delta (0, 0)
Screenshot: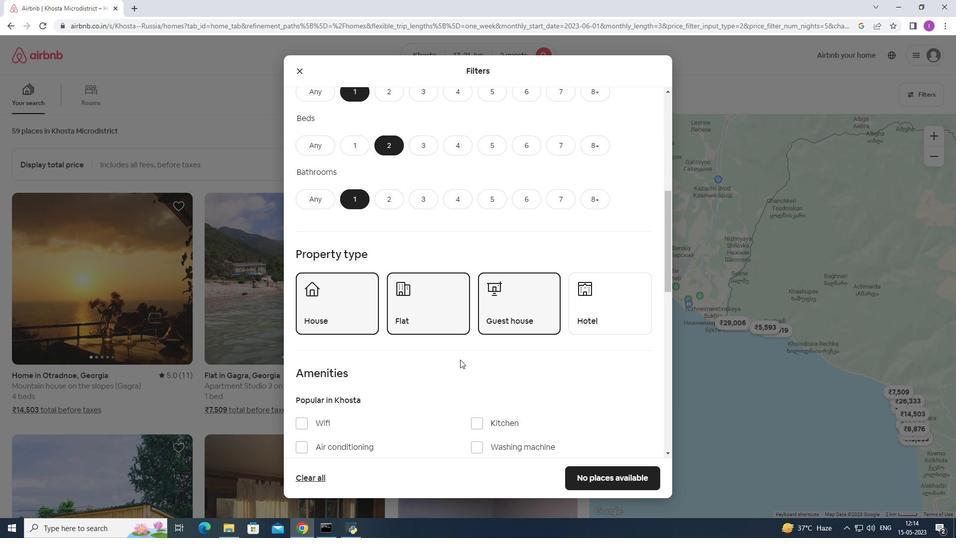 
Action: Mouse moved to (556, 237)
Screenshot: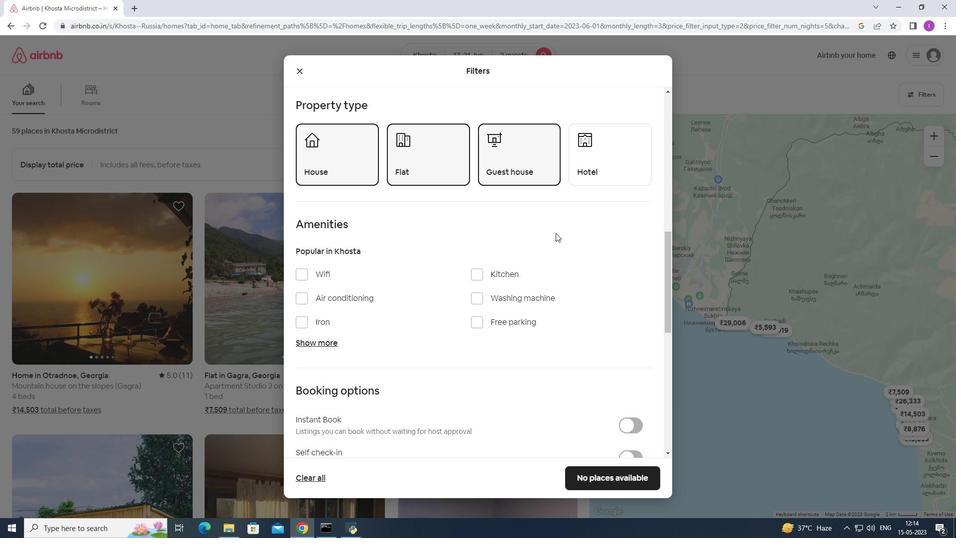 
Action: Mouse scrolled (556, 237) with delta (0, 0)
Screenshot: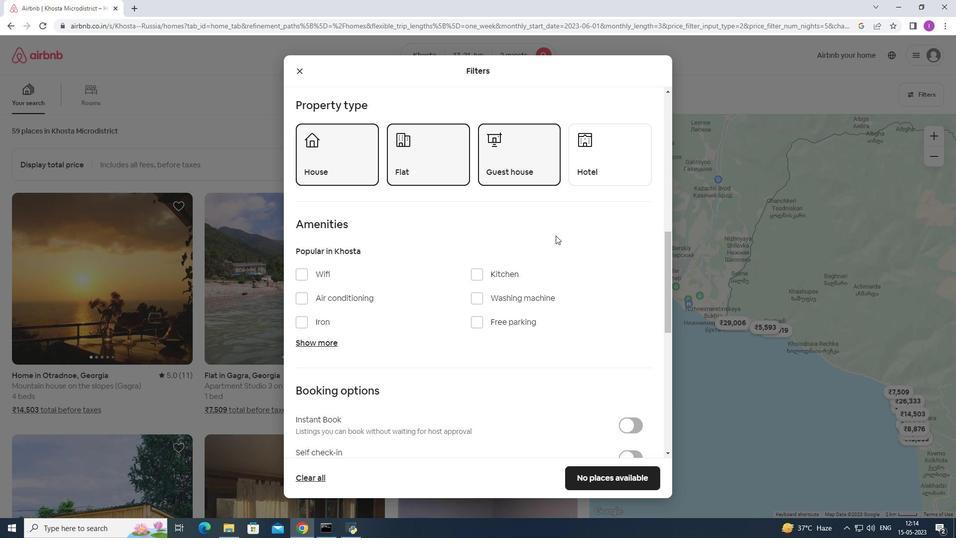 
Action: Mouse moved to (556, 237)
Screenshot: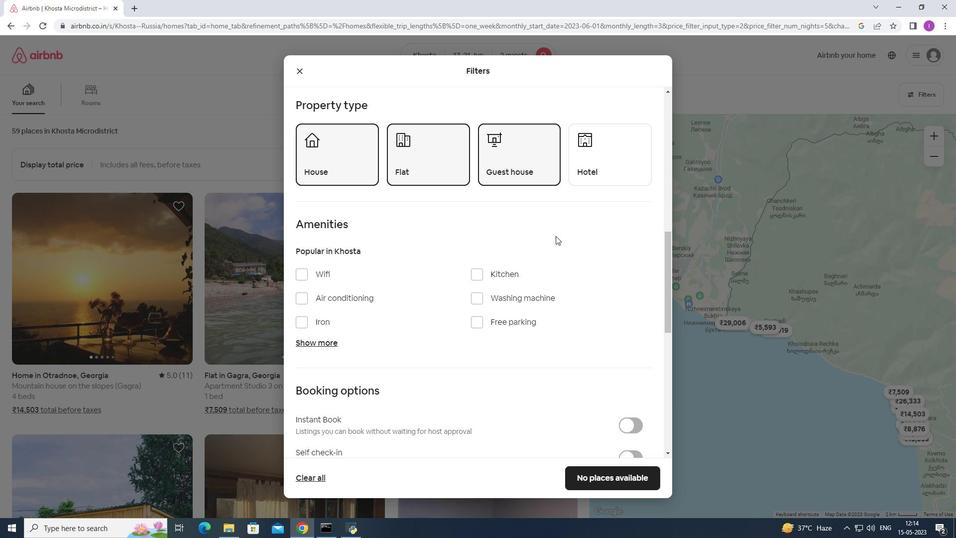 
Action: Mouse scrolled (556, 237) with delta (0, 0)
Screenshot: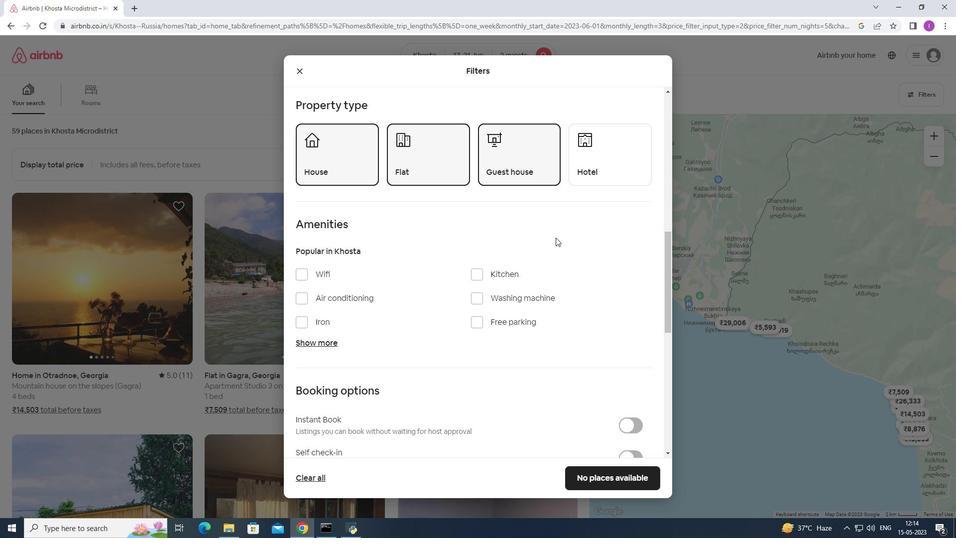 
Action: Mouse moved to (520, 235)
Screenshot: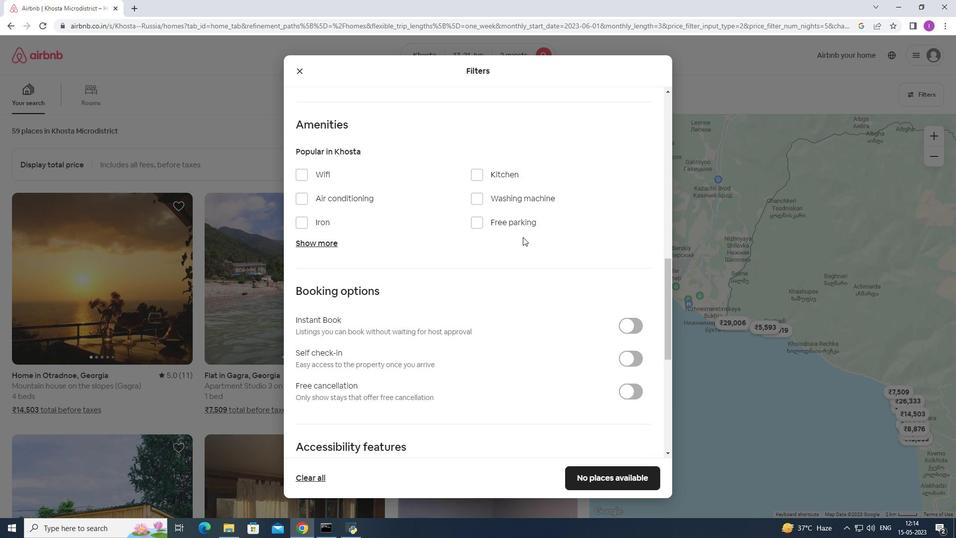 
Action: Mouse scrolled (520, 235) with delta (0, 0)
Screenshot: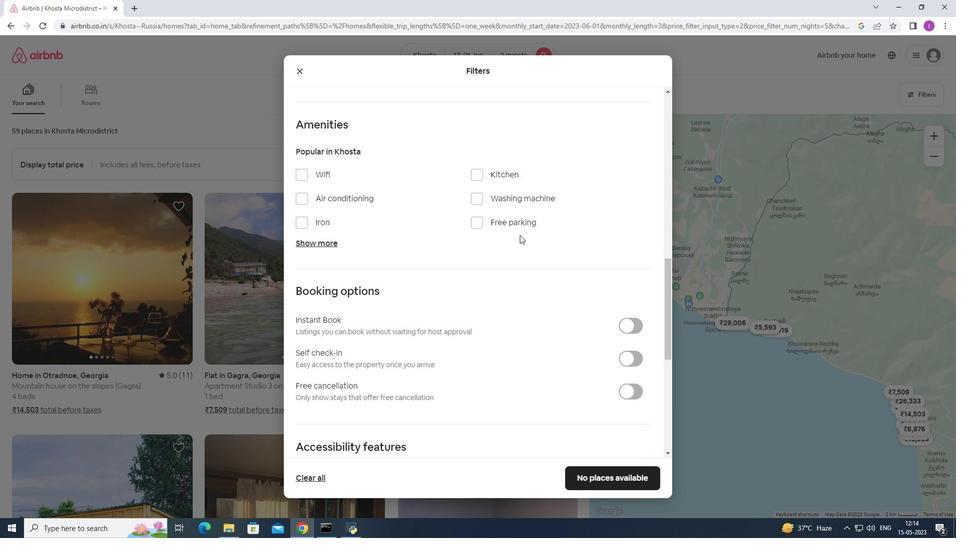 
Action: Mouse moved to (297, 221)
Screenshot: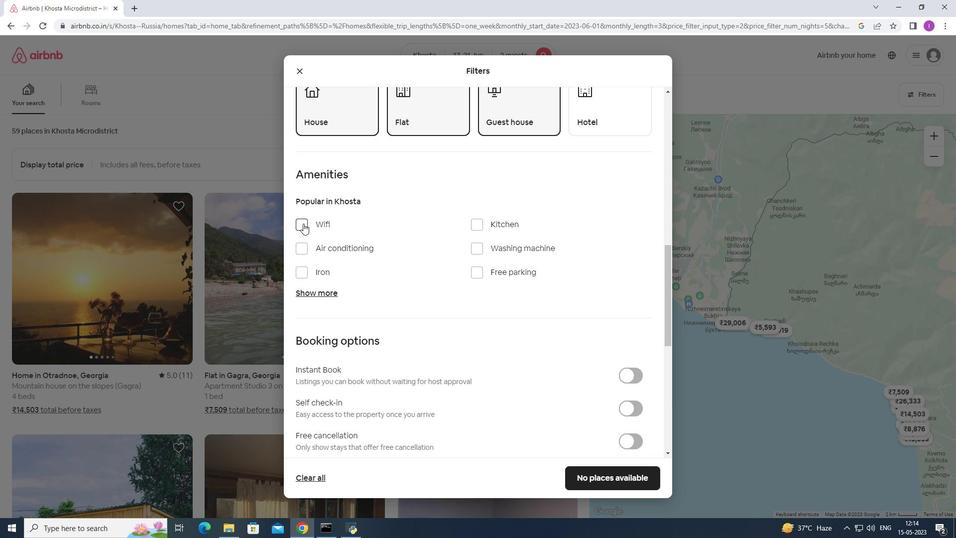 
Action: Mouse pressed left at (297, 221)
Screenshot: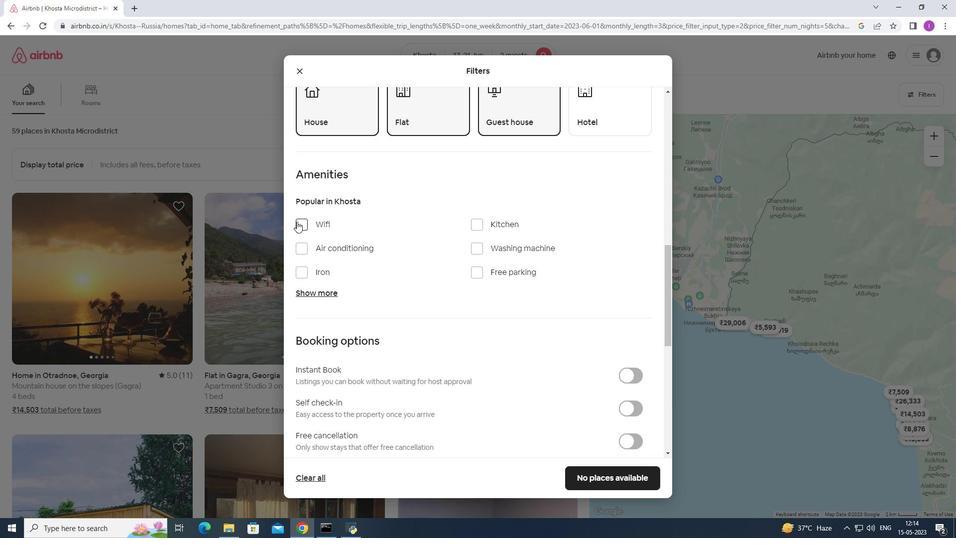 
Action: Mouse moved to (433, 269)
Screenshot: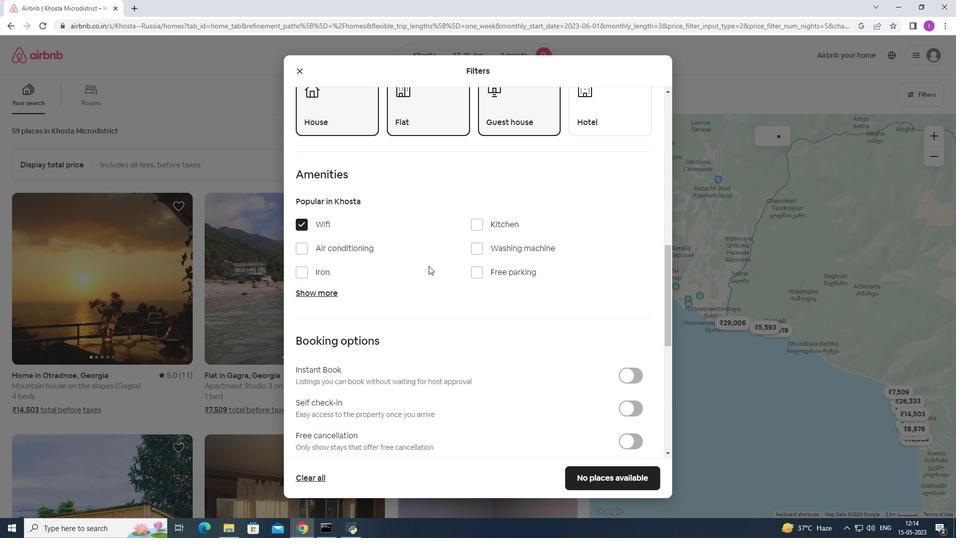 
Action: Mouse scrolled (433, 269) with delta (0, 0)
Screenshot: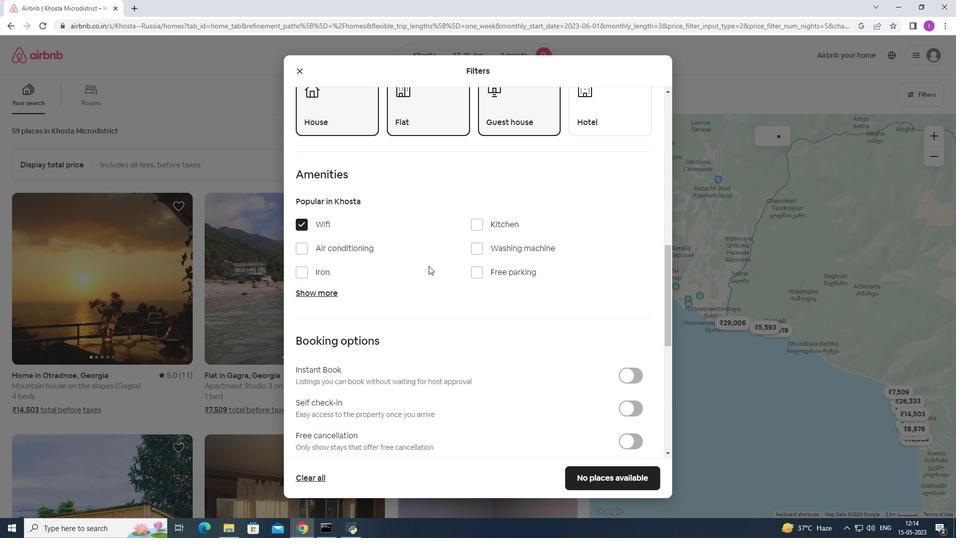 
Action: Mouse moved to (433, 271)
Screenshot: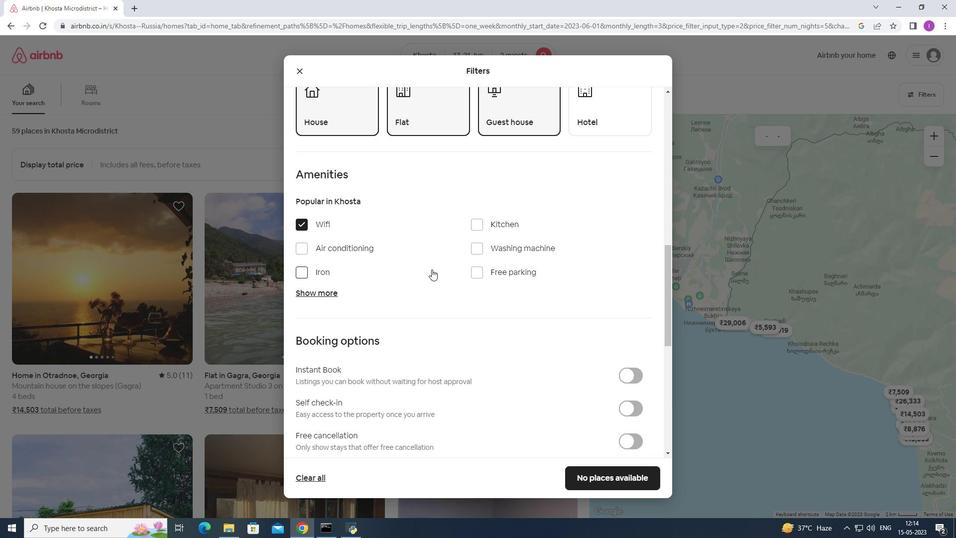 
Action: Mouse scrolled (433, 270) with delta (0, 0)
Screenshot: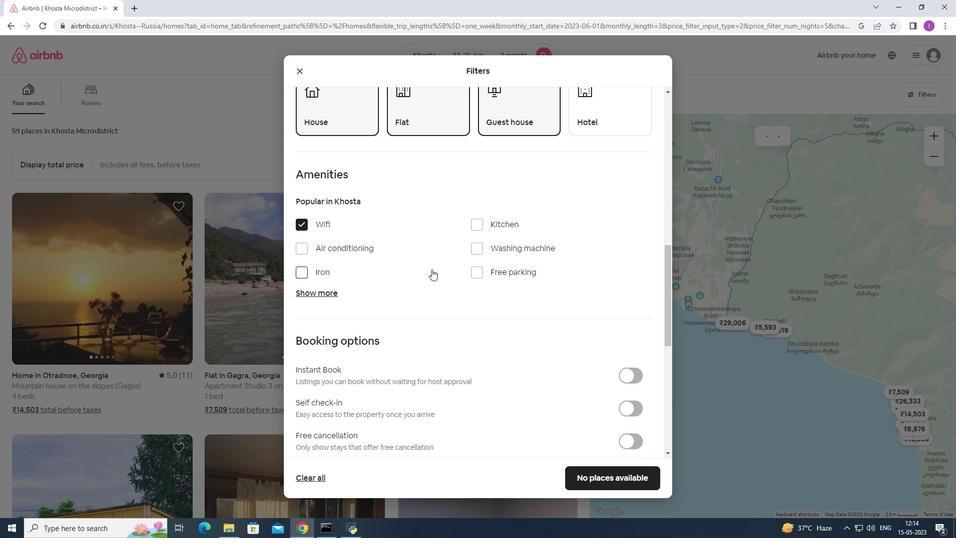 
Action: Mouse moved to (439, 274)
Screenshot: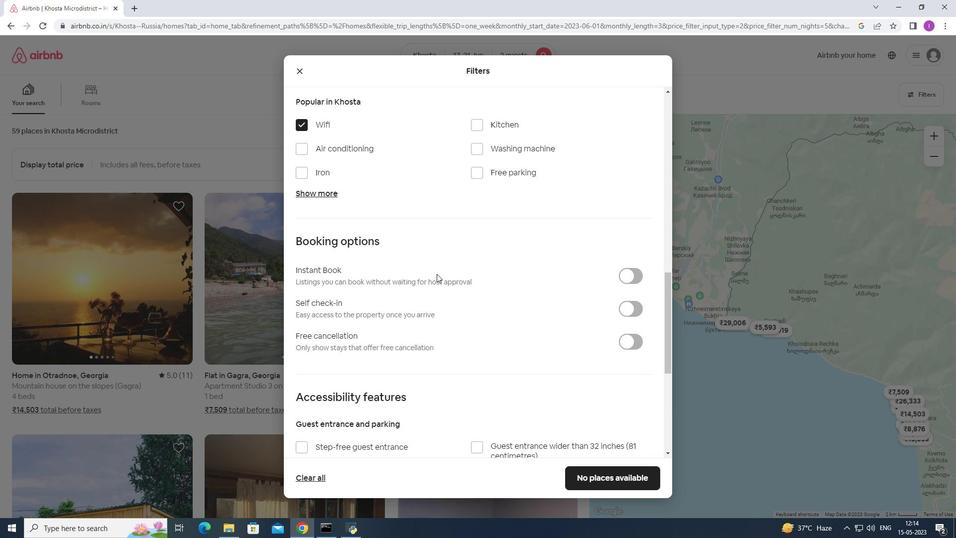 
Action: Mouse scrolled (439, 273) with delta (0, 0)
Screenshot: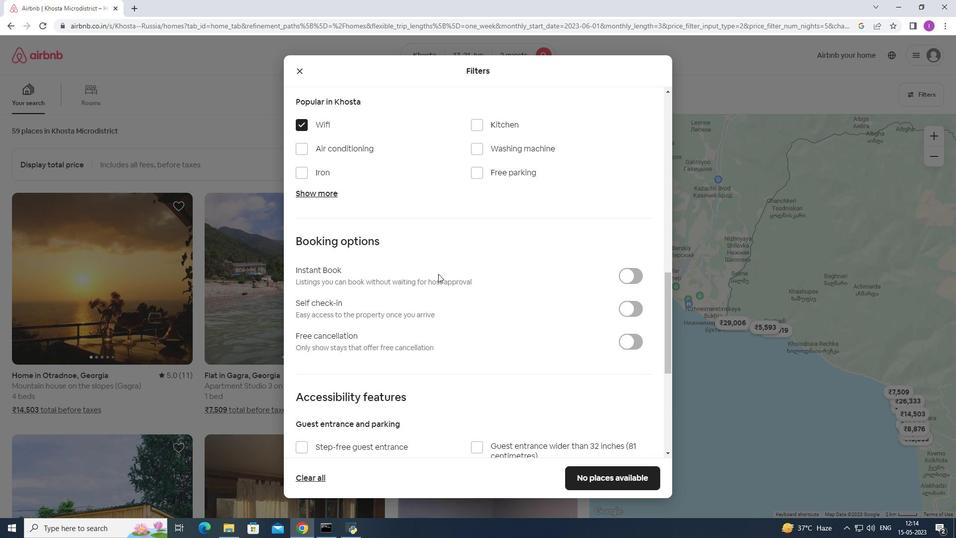 
Action: Mouse scrolled (439, 273) with delta (0, 0)
Screenshot: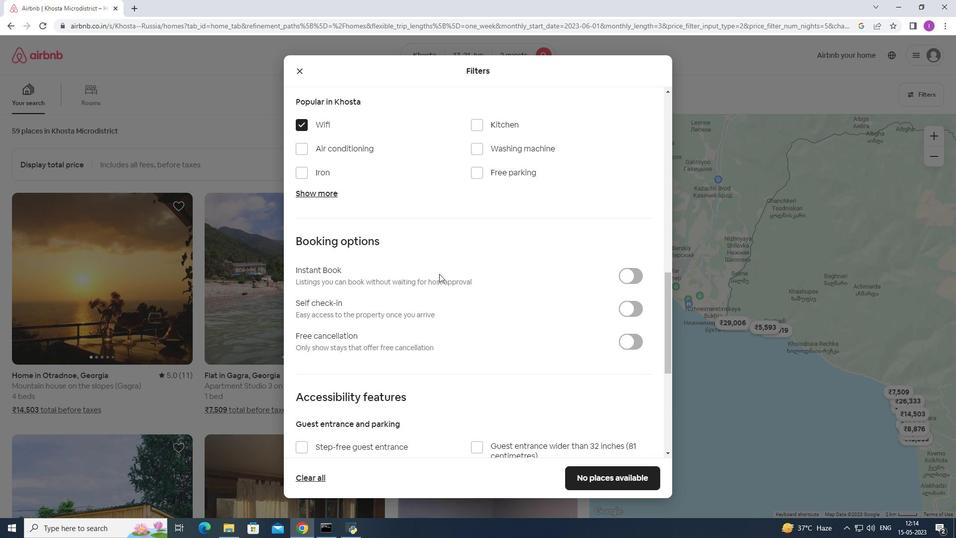 
Action: Mouse moved to (631, 206)
Screenshot: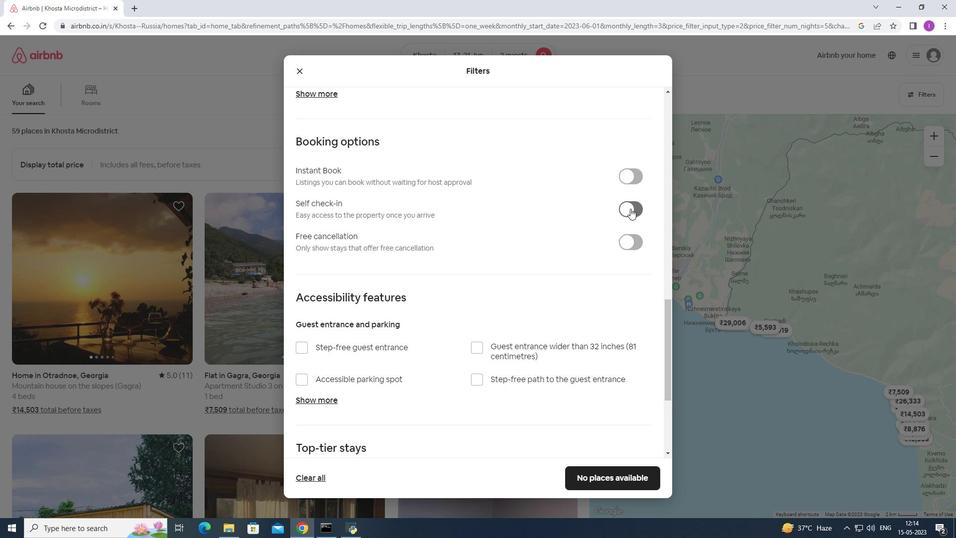 
Action: Mouse pressed left at (631, 206)
Screenshot: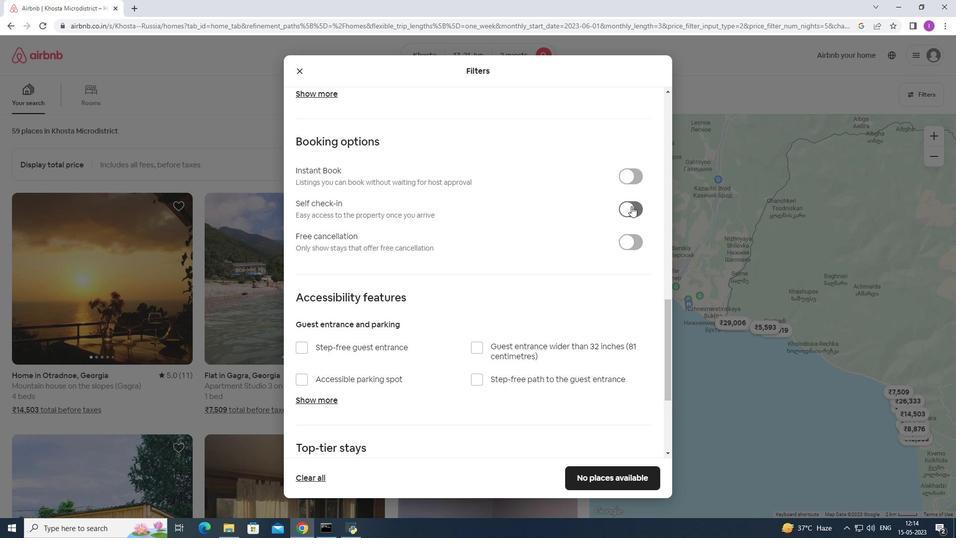 
Action: Mouse moved to (440, 319)
Screenshot: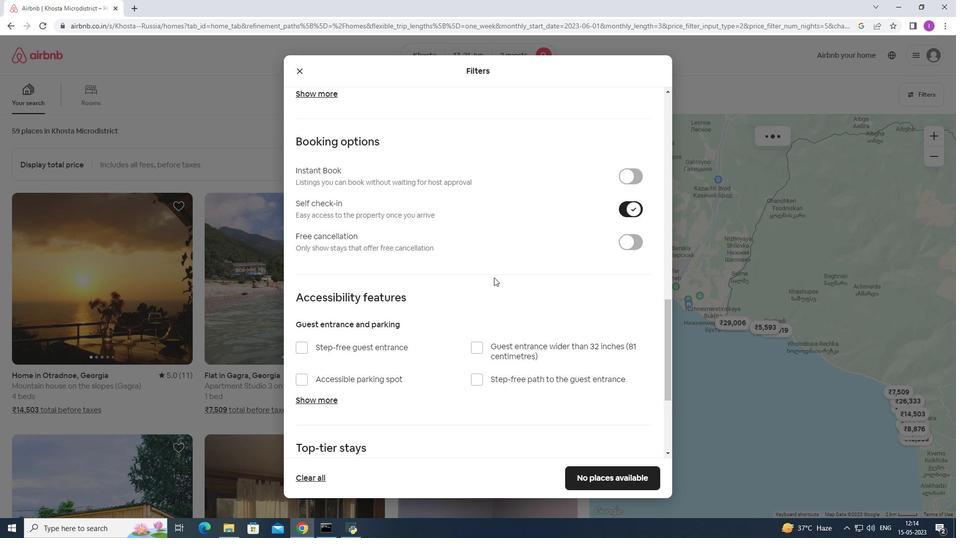 
Action: Mouse scrolled (440, 319) with delta (0, 0)
Screenshot: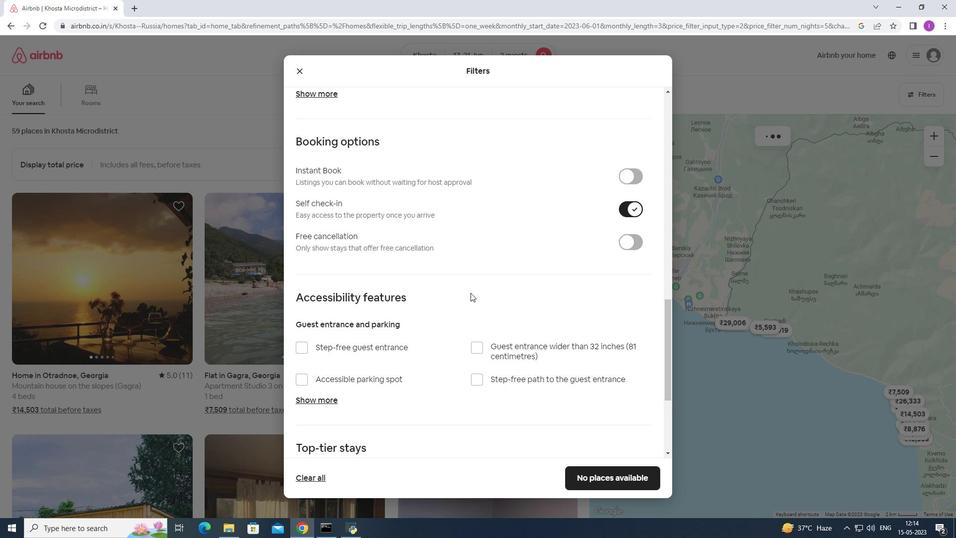 
Action: Mouse scrolled (440, 319) with delta (0, 0)
Screenshot: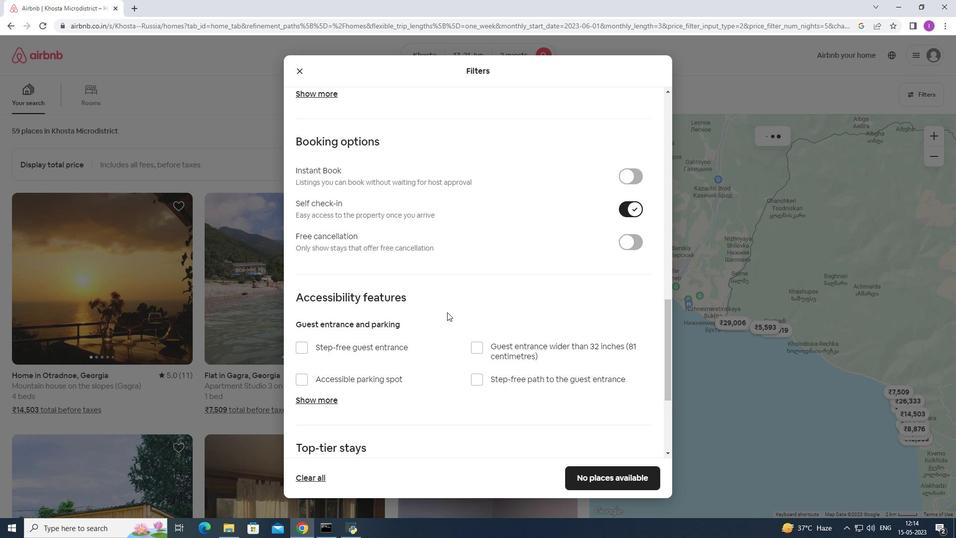 
Action: Mouse scrolled (440, 319) with delta (0, 0)
Screenshot: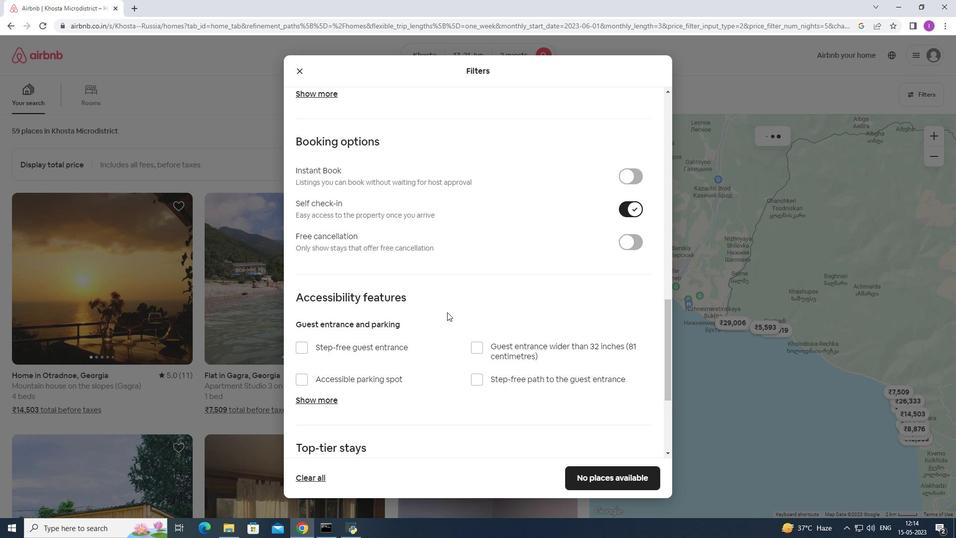 
Action: Mouse scrolled (440, 319) with delta (0, 0)
Screenshot: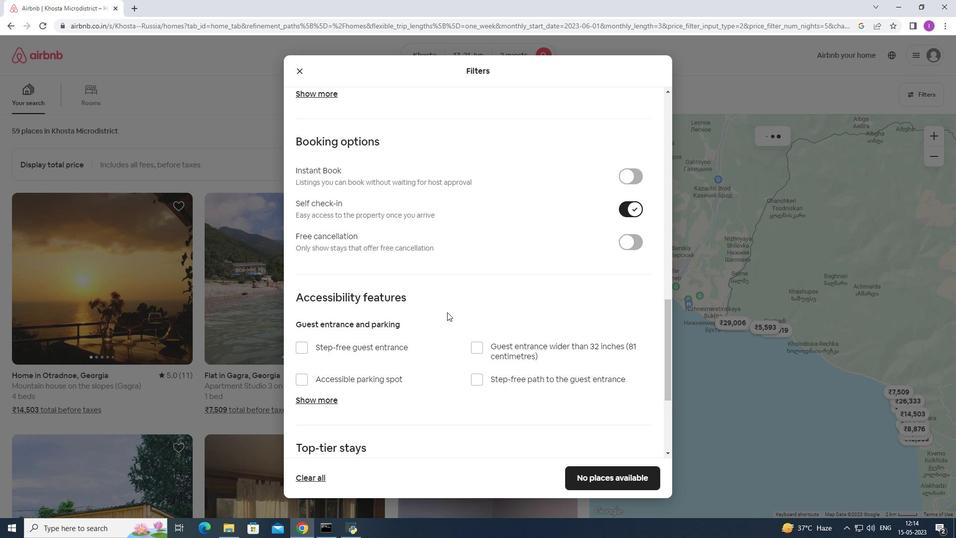 
Action: Mouse moved to (440, 321)
Screenshot: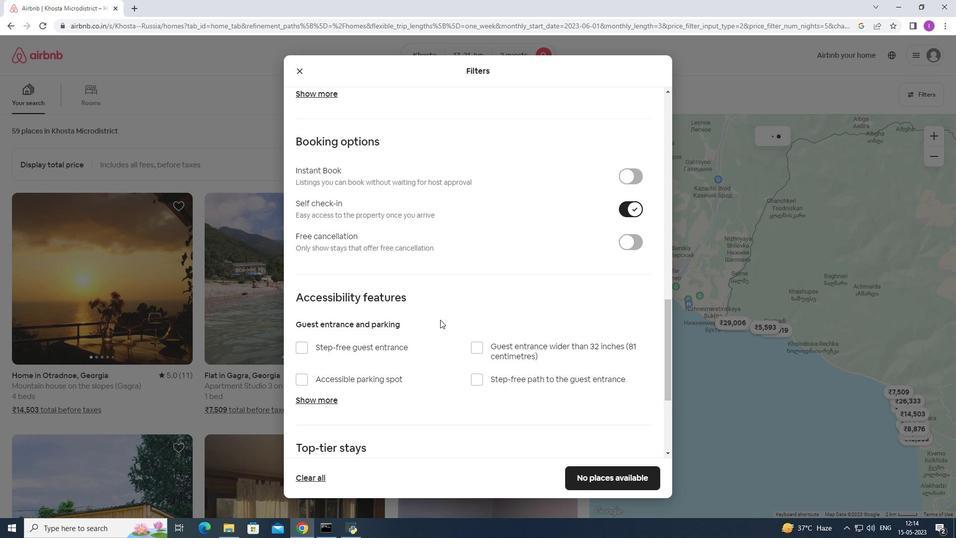 
Action: Mouse scrolled (440, 321) with delta (0, 0)
Screenshot: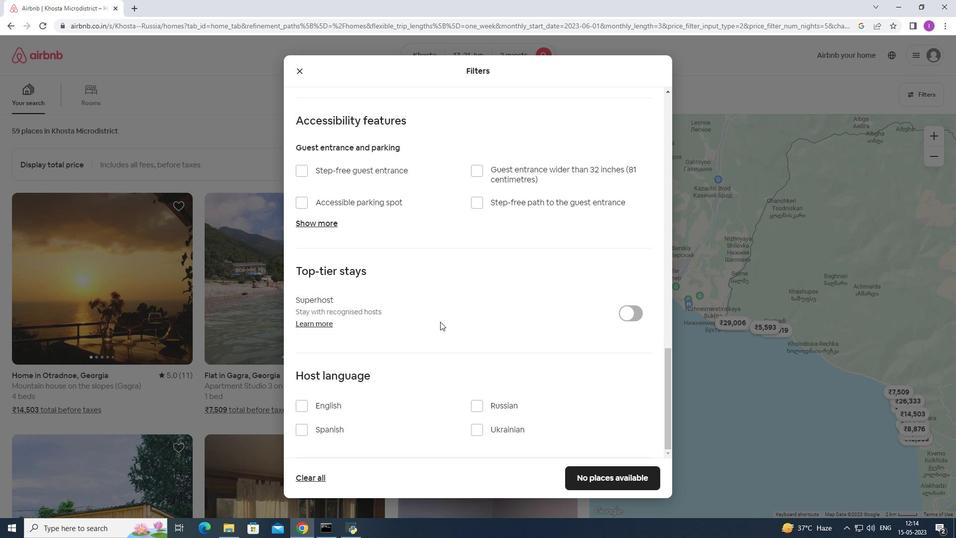 
Action: Mouse scrolled (440, 321) with delta (0, 0)
Screenshot: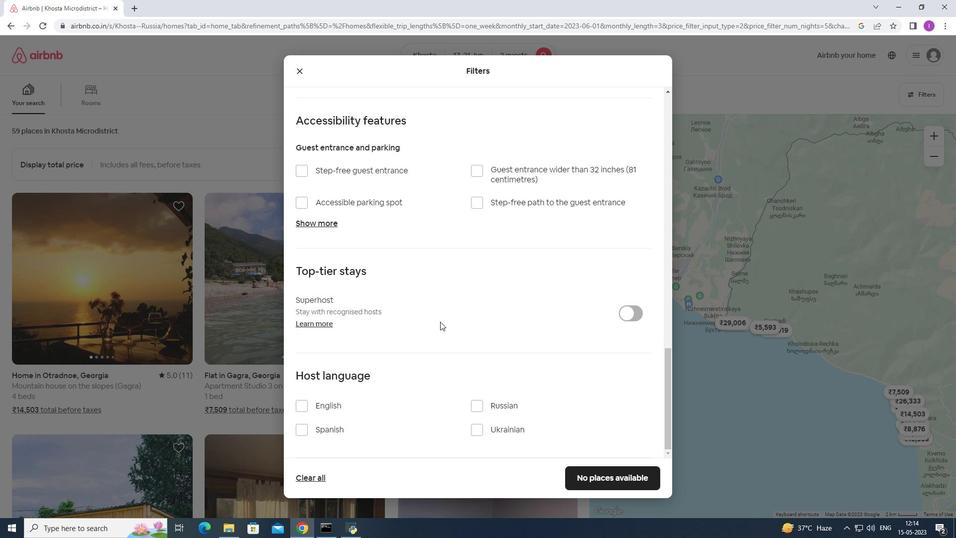 
Action: Mouse scrolled (440, 321) with delta (0, 0)
Screenshot: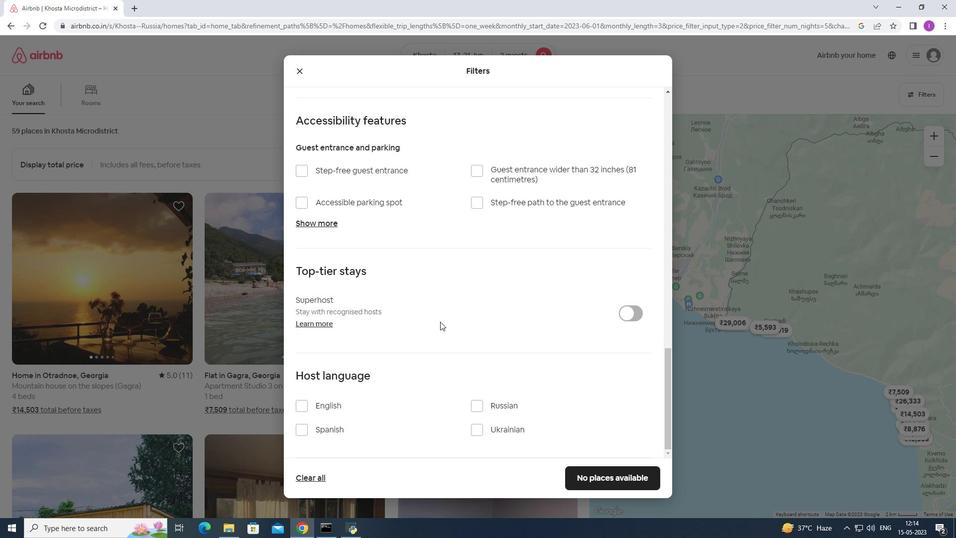 
Action: Mouse scrolled (440, 321) with delta (0, 0)
Screenshot: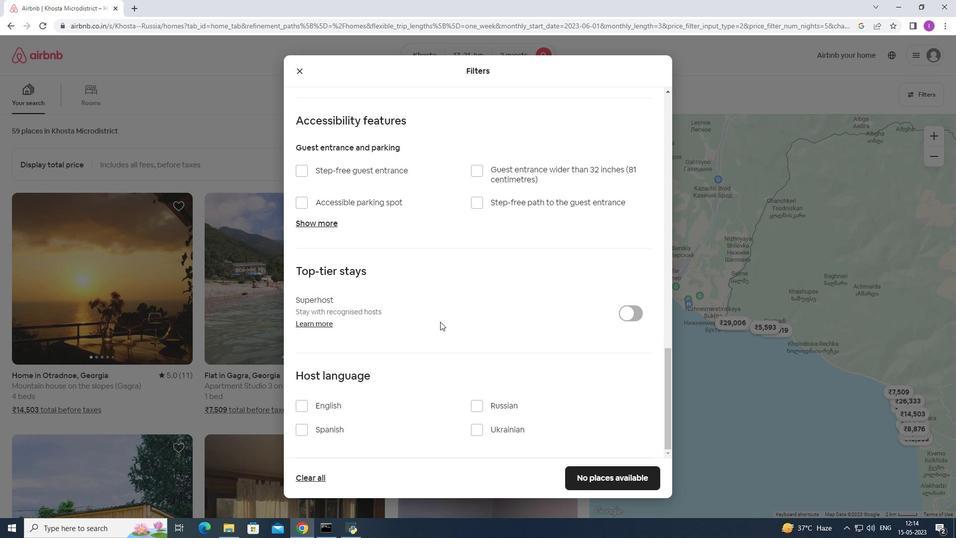 
Action: Mouse moved to (299, 404)
Screenshot: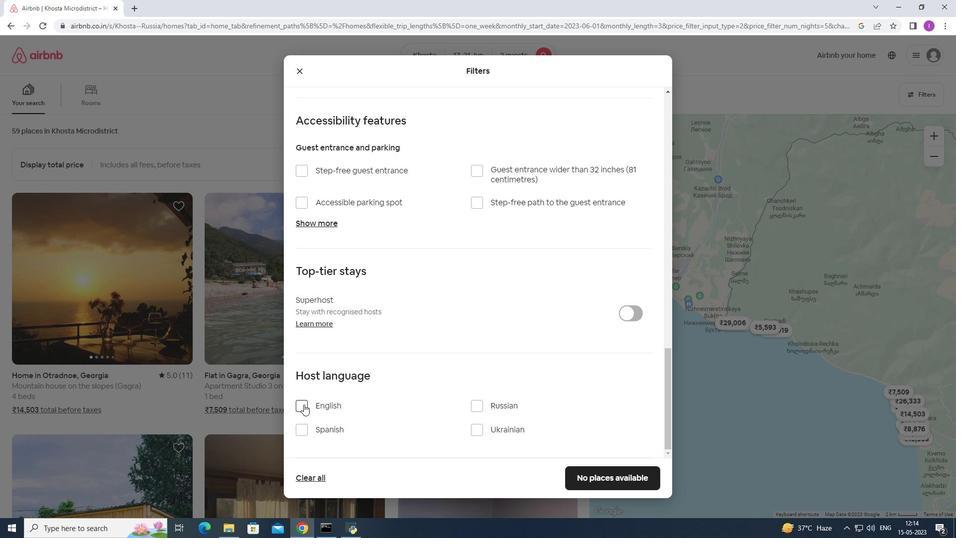 
Action: Mouse pressed left at (299, 404)
Screenshot: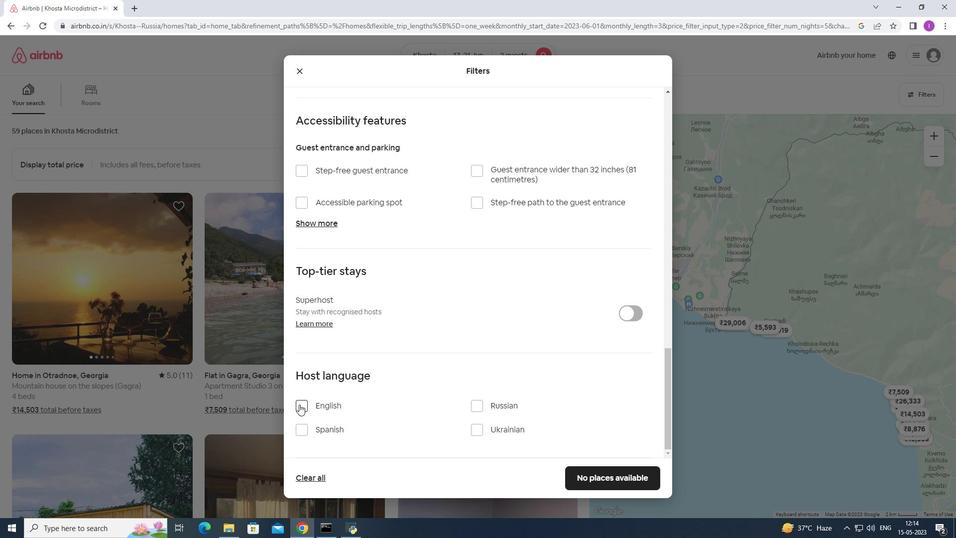 
Action: Mouse moved to (584, 480)
Screenshot: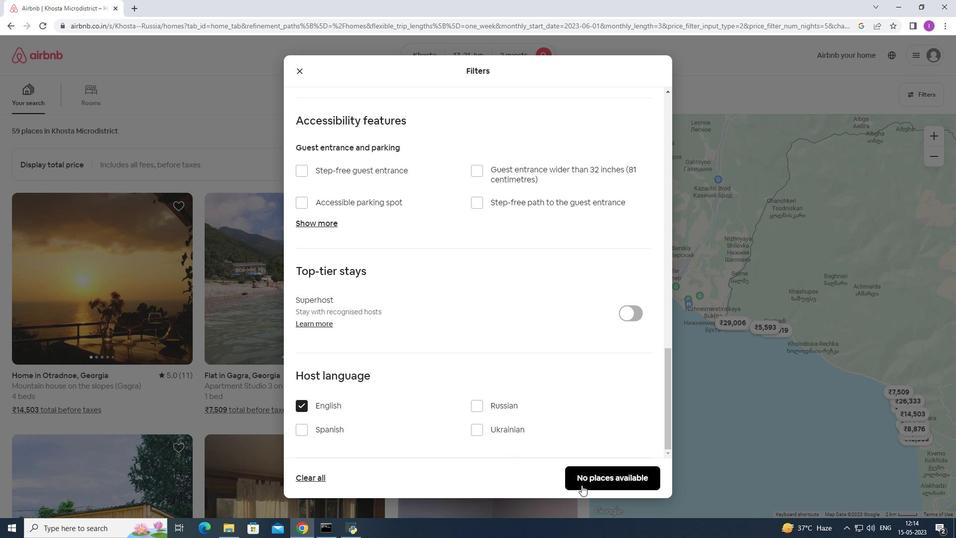 
Action: Mouse pressed left at (584, 480)
Screenshot: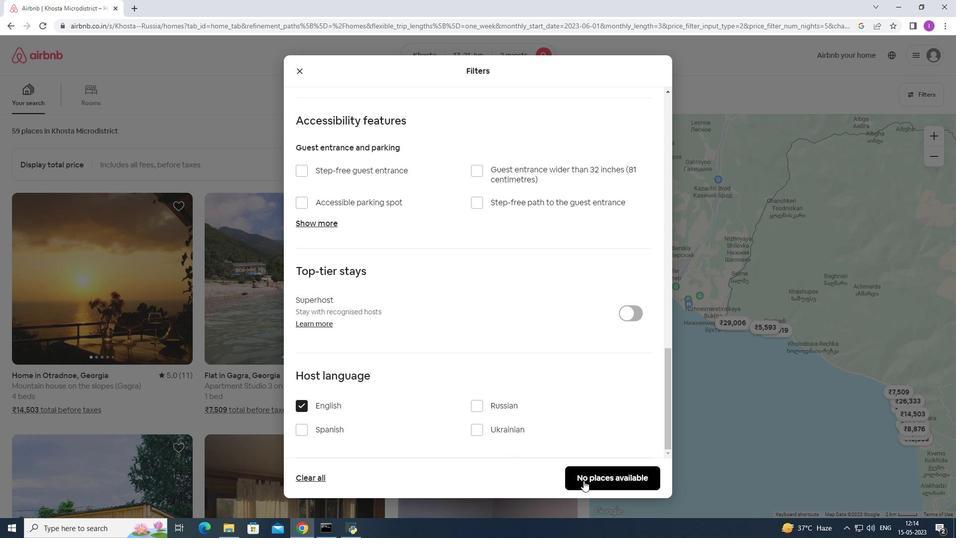 
Action: Mouse moved to (58, 52)
Screenshot: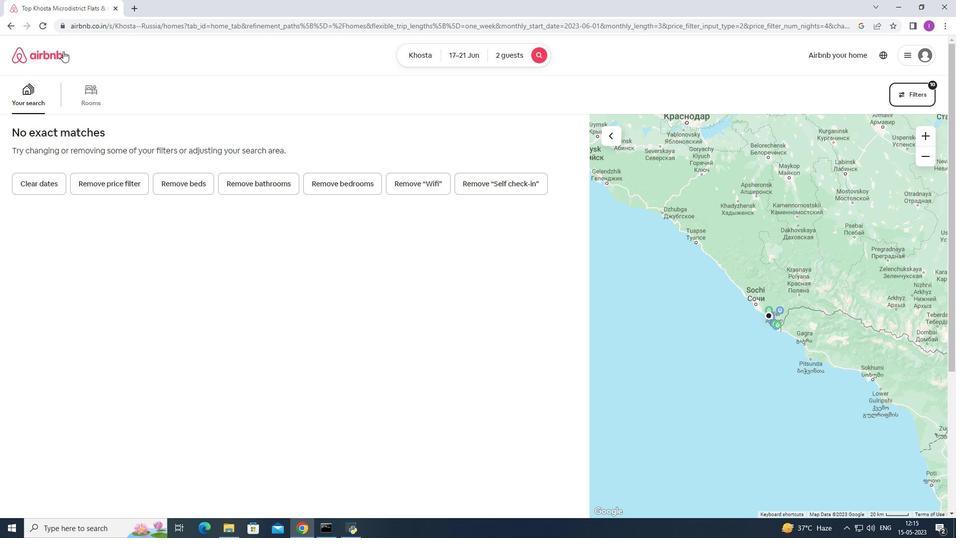 
Action: Mouse pressed left at (58, 52)
Screenshot: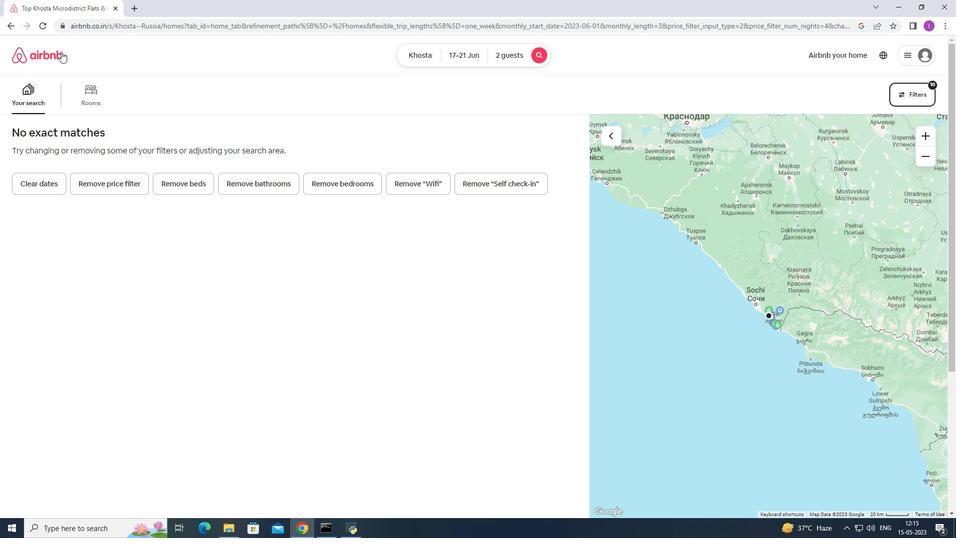 
Action: Mouse moved to (405, 83)
Screenshot: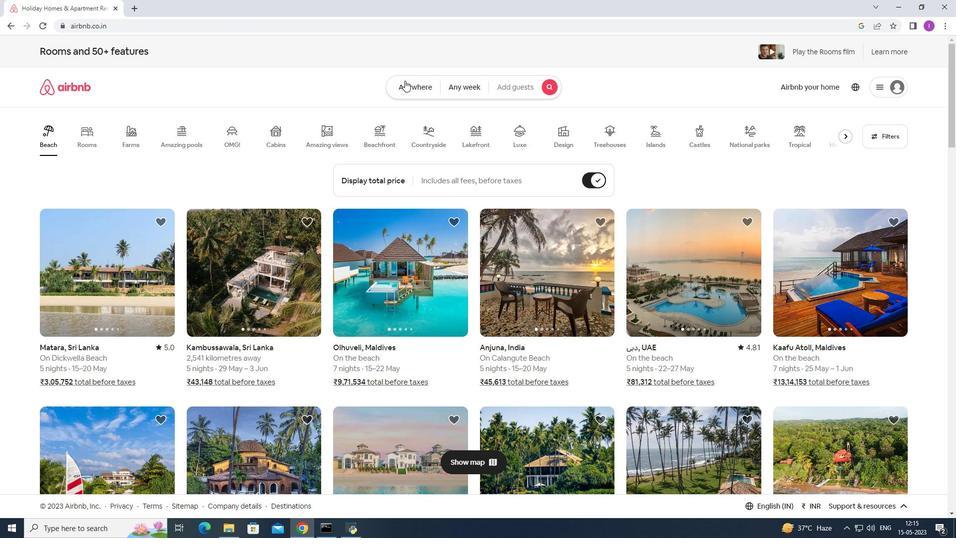 
Action: Mouse pressed left at (405, 83)
Screenshot: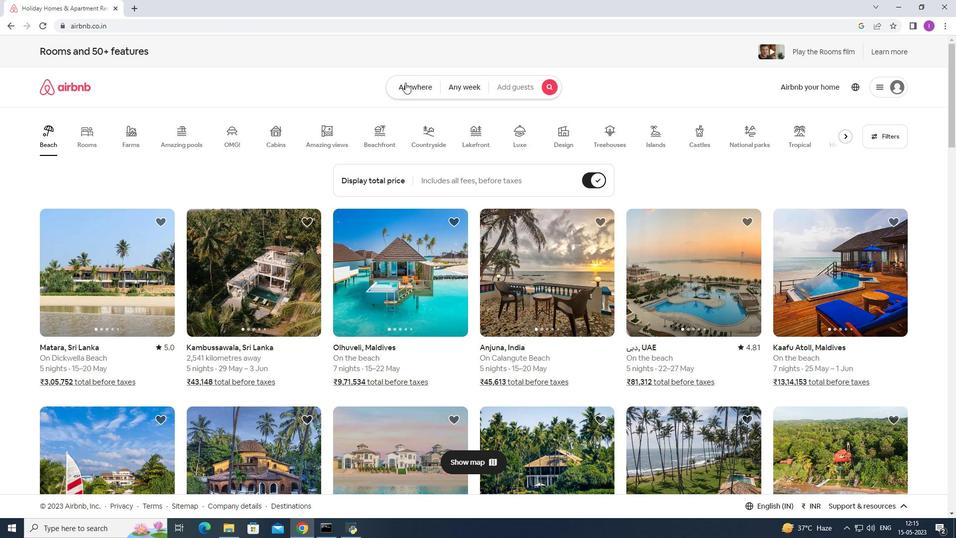 
Action: Mouse moved to (304, 132)
Screenshot: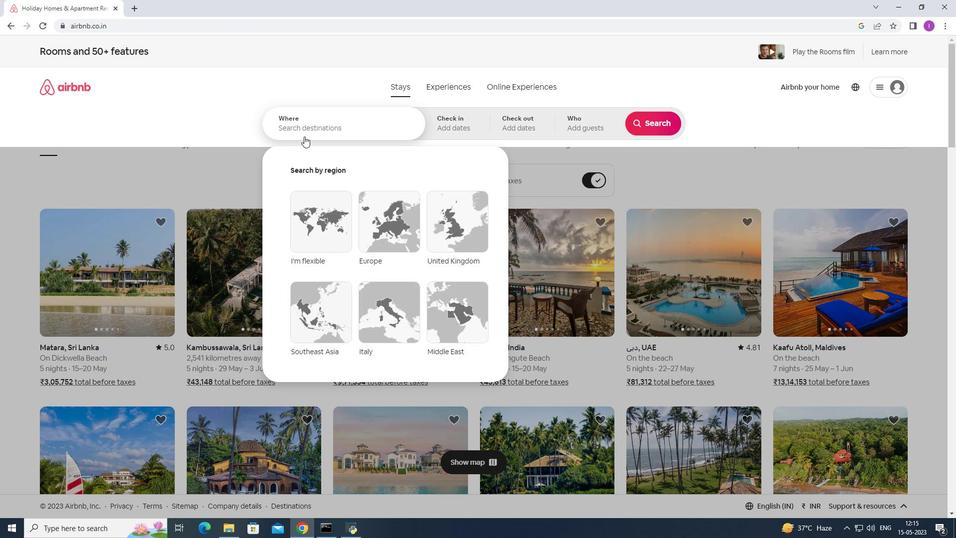 
Action: Mouse pressed left at (304, 132)
Screenshot: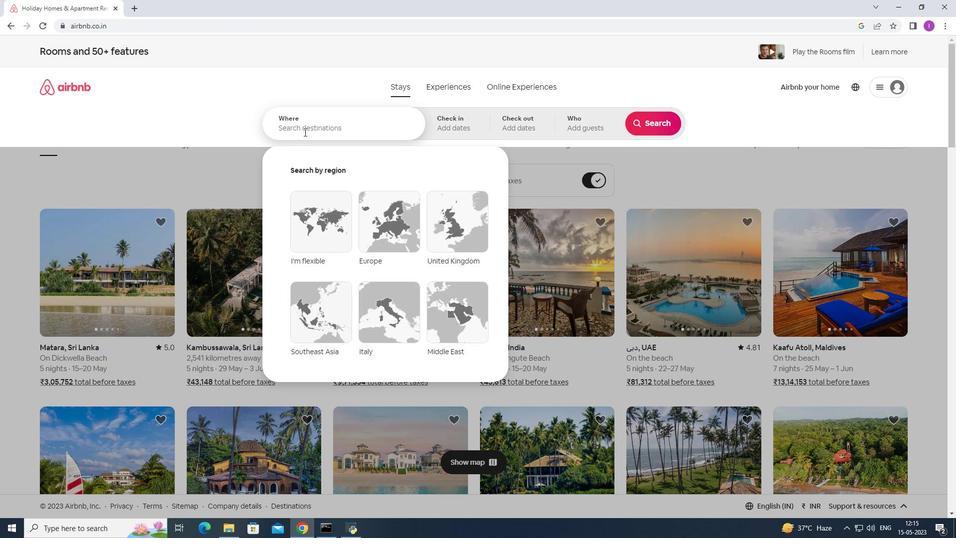 
Action: Mouse moved to (368, 152)
Screenshot: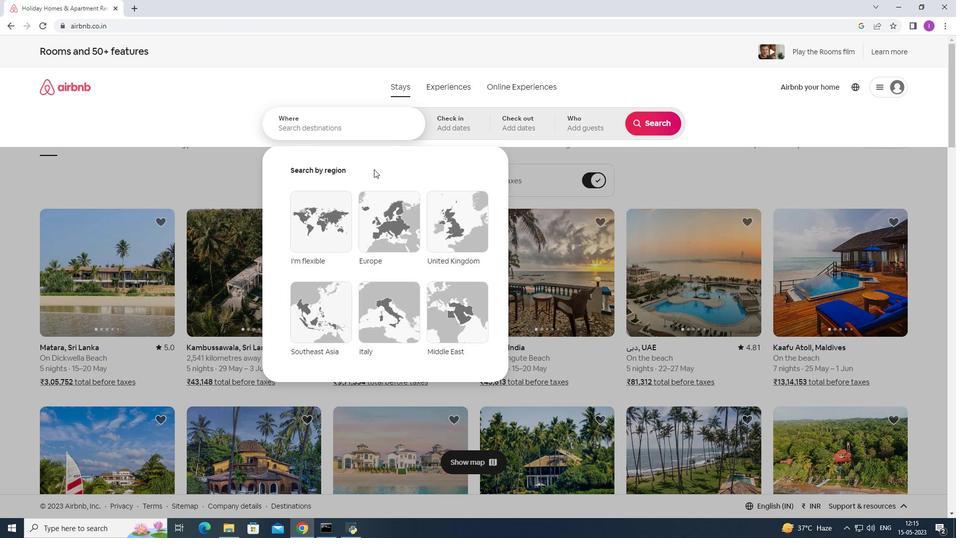 
Action: Key pressed <Key.shift>Khosta,<Key.shift>Russia
Screenshot: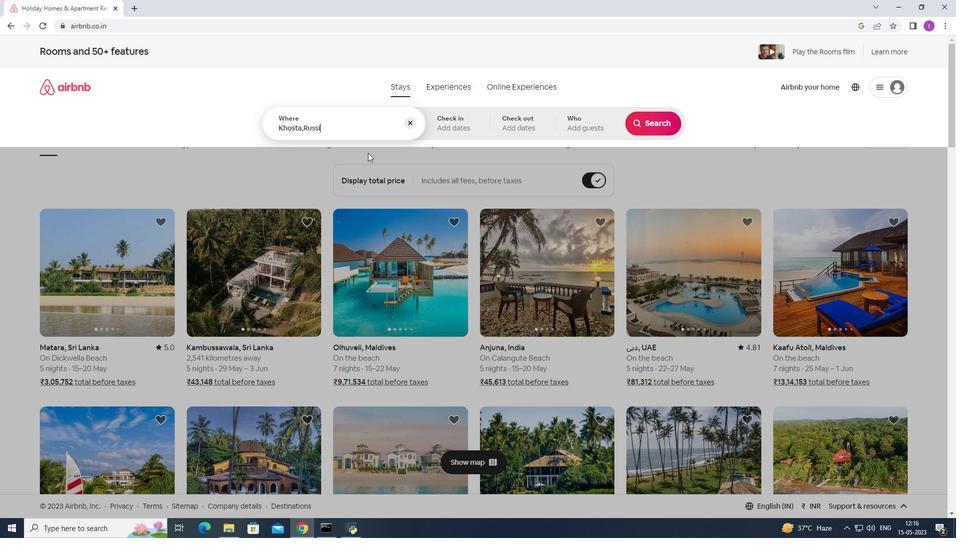 
Action: Mouse moved to (441, 127)
Screenshot: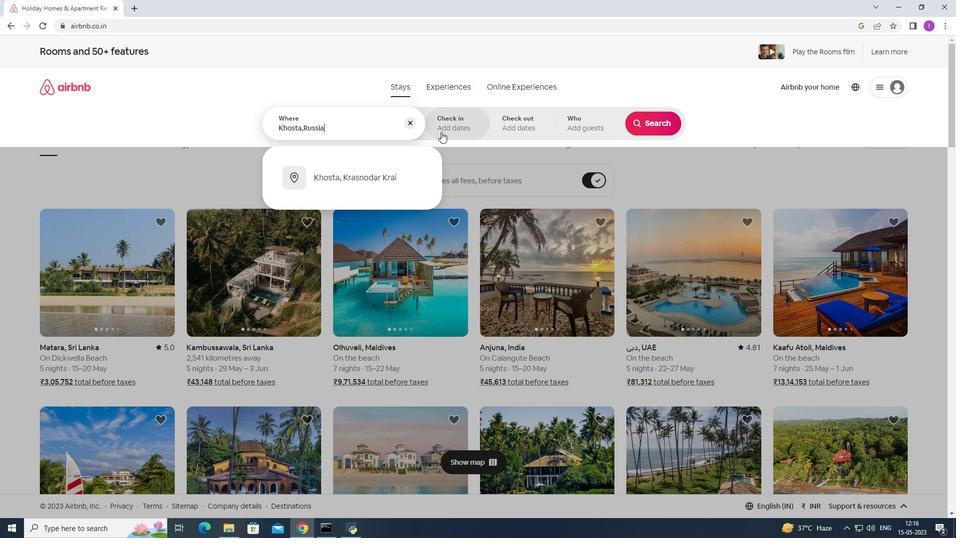 
Action: Mouse pressed left at (441, 127)
Screenshot: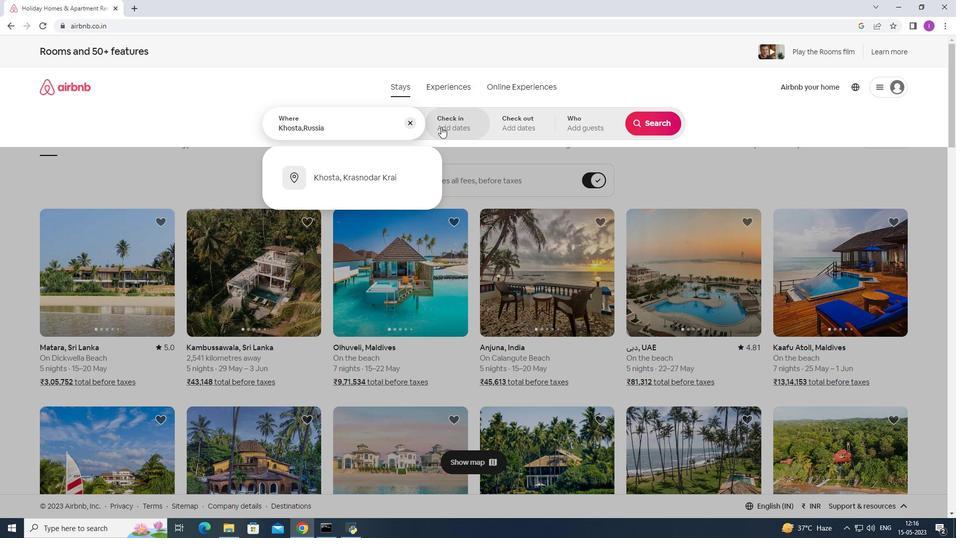 
Action: Mouse moved to (648, 206)
Screenshot: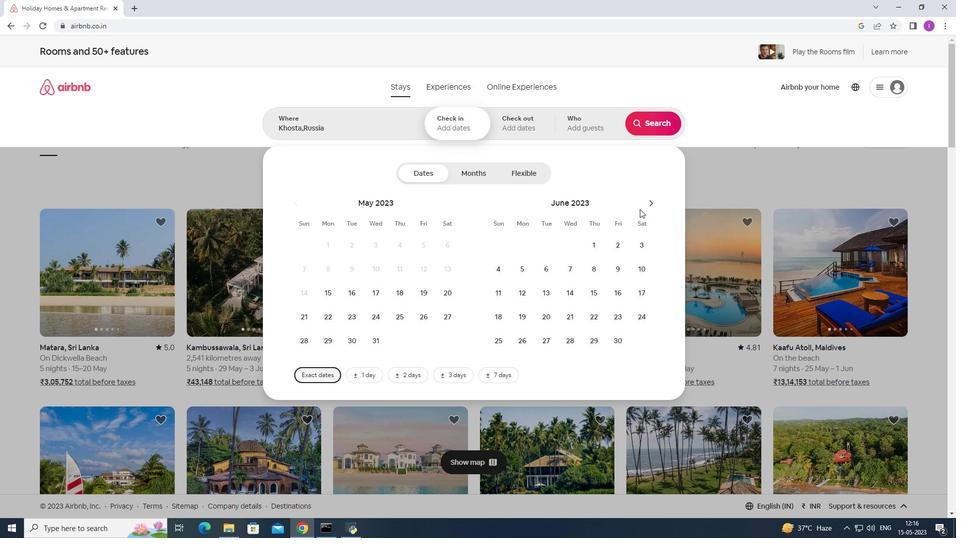 
Action: Mouse pressed left at (648, 206)
Screenshot: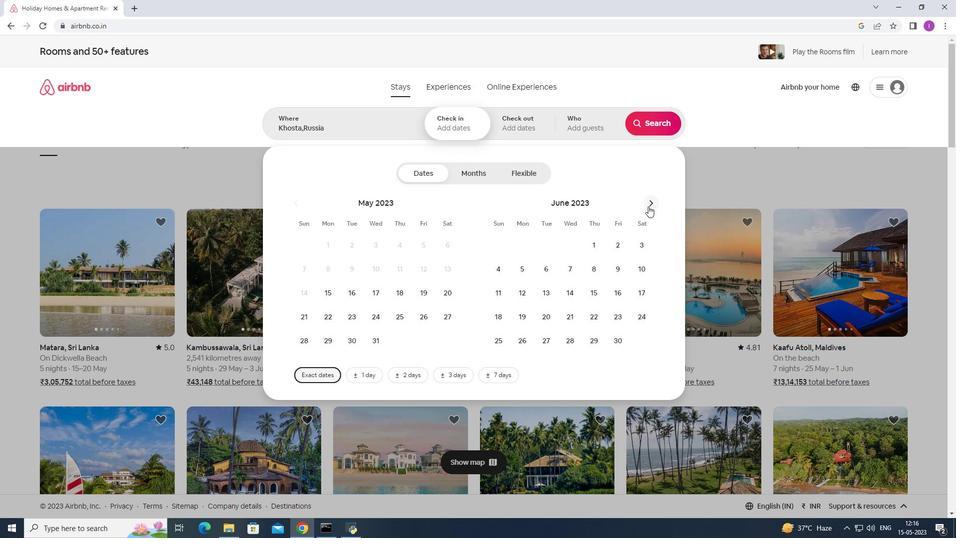 
Action: Mouse moved to (444, 295)
Screenshot: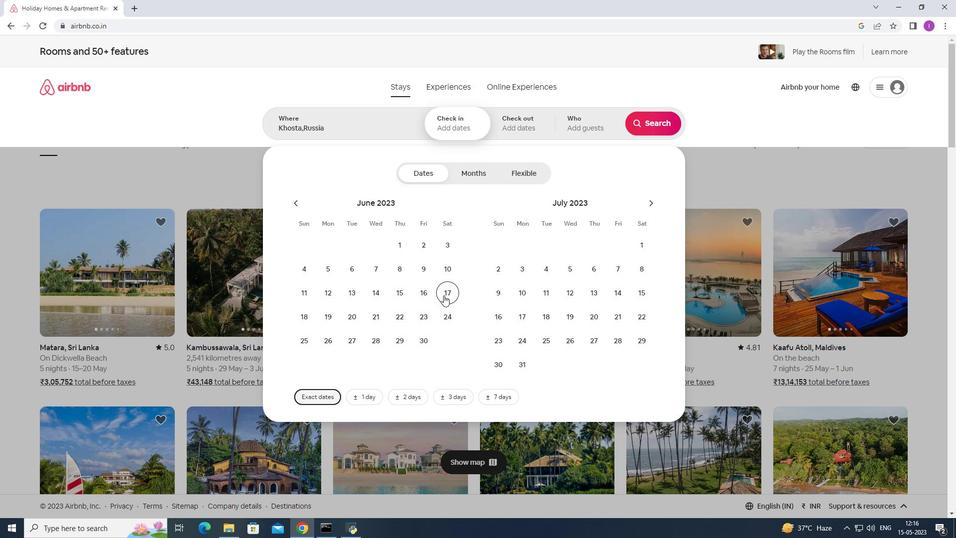 
Action: Mouse pressed left at (444, 295)
Screenshot: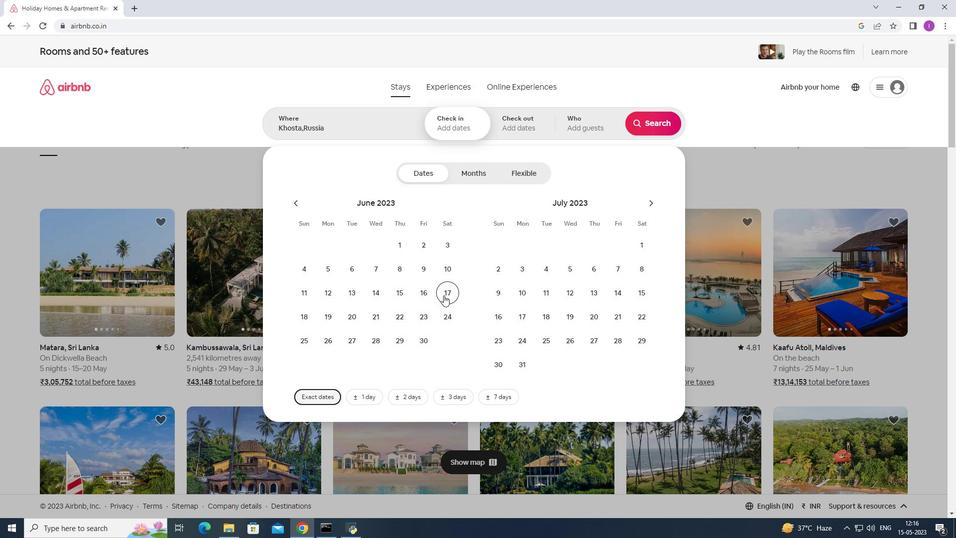 
Action: Mouse moved to (374, 319)
Screenshot: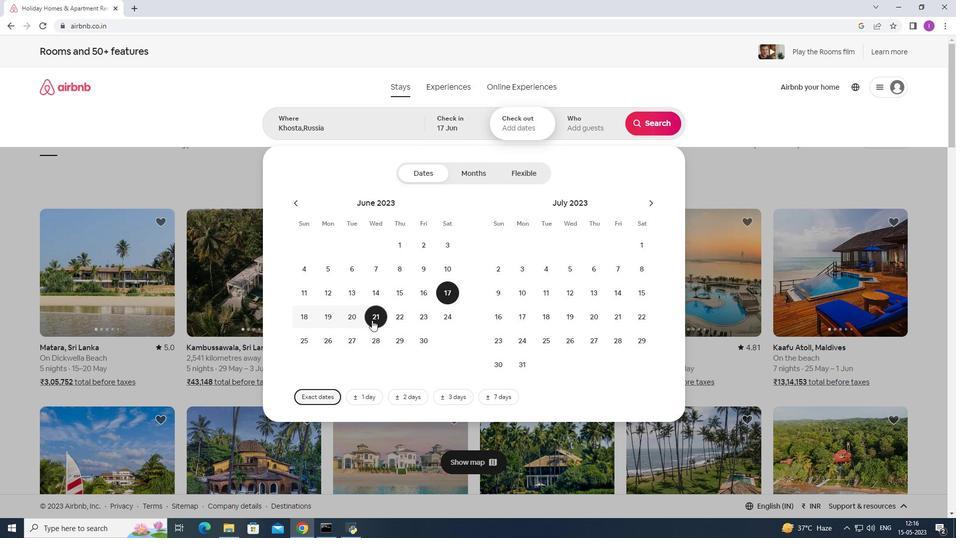 
Action: Mouse pressed left at (374, 319)
Screenshot: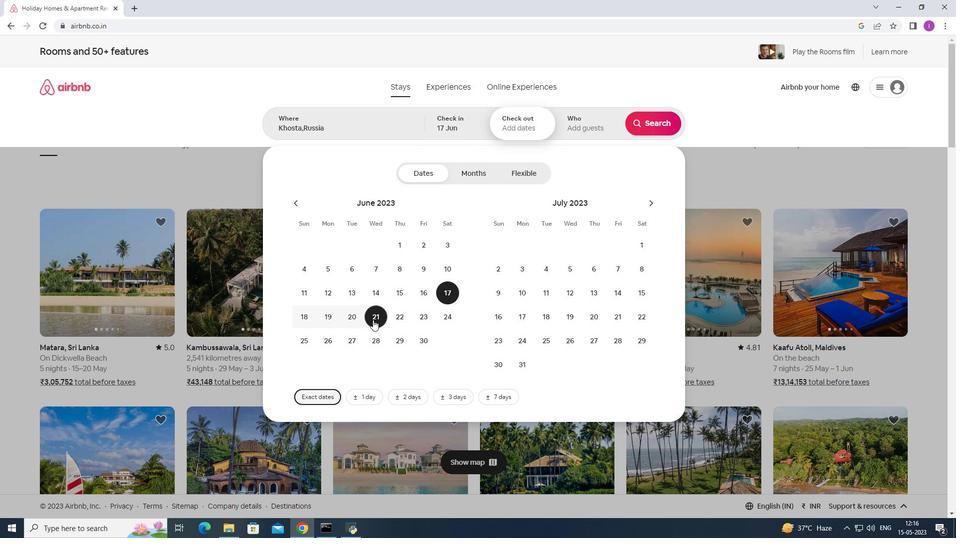 
Action: Mouse moved to (600, 126)
Screenshot: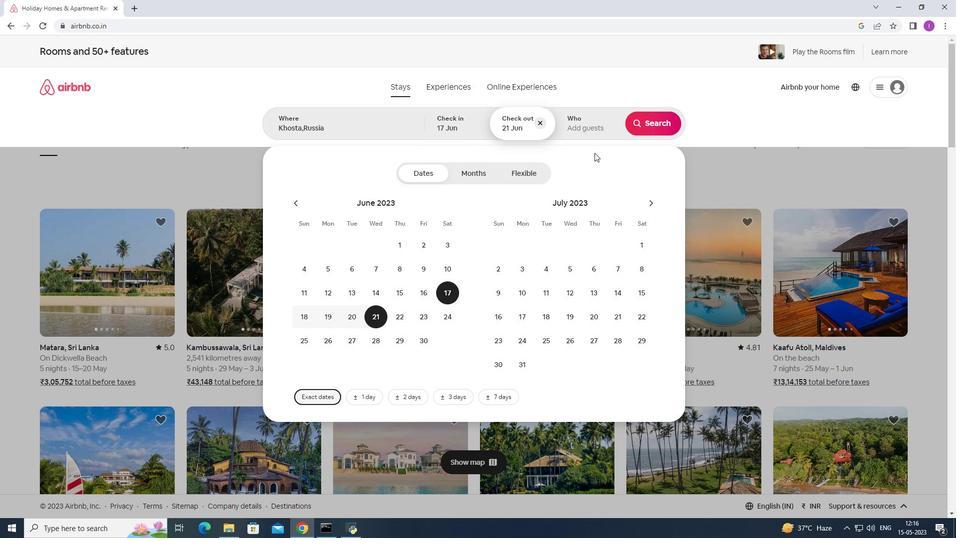 
Action: Mouse pressed left at (600, 126)
Screenshot: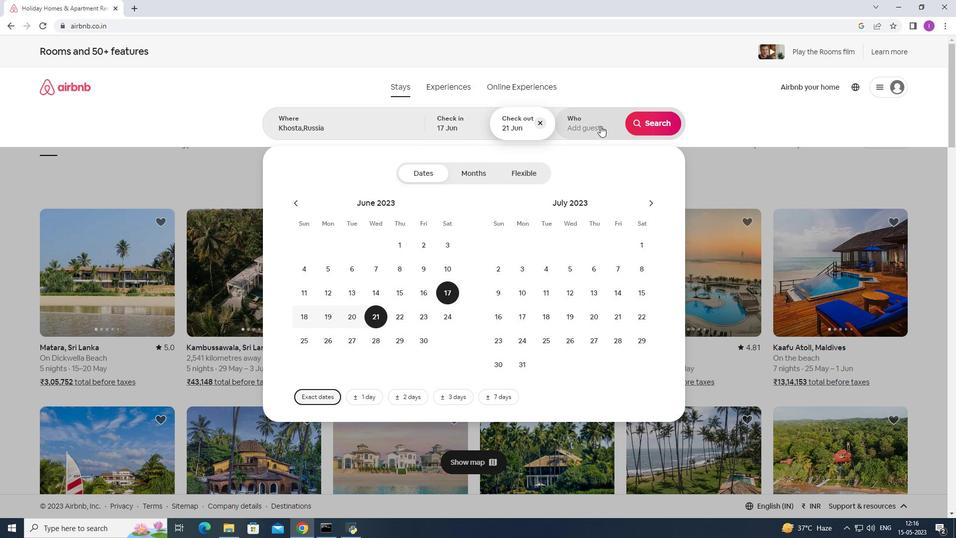 
Action: Mouse moved to (655, 175)
Screenshot: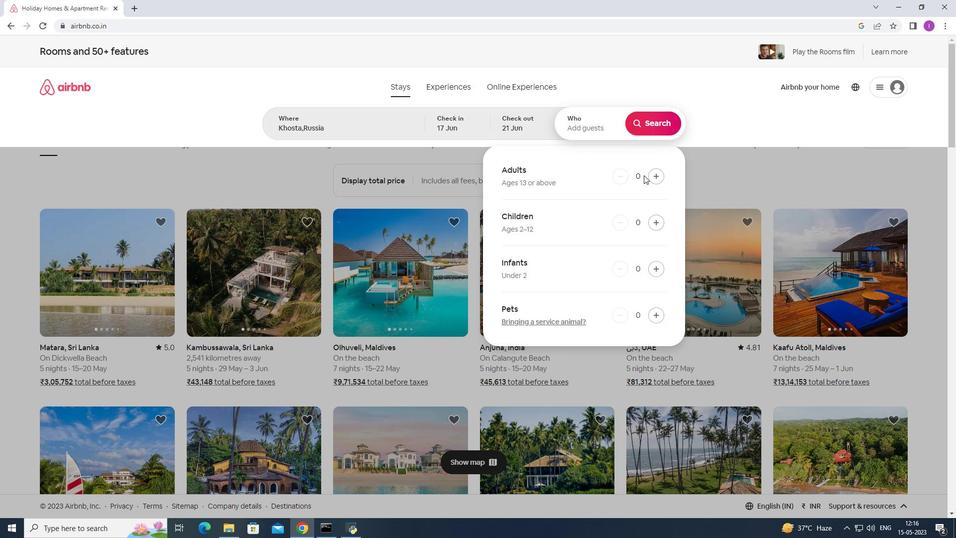 
Action: Mouse pressed left at (655, 175)
Screenshot: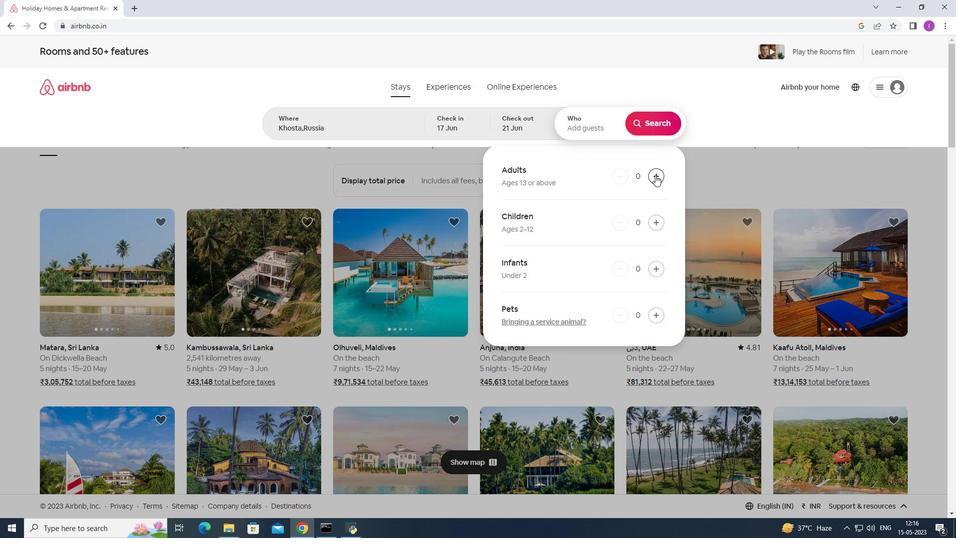 
Action: Mouse pressed left at (655, 175)
Screenshot: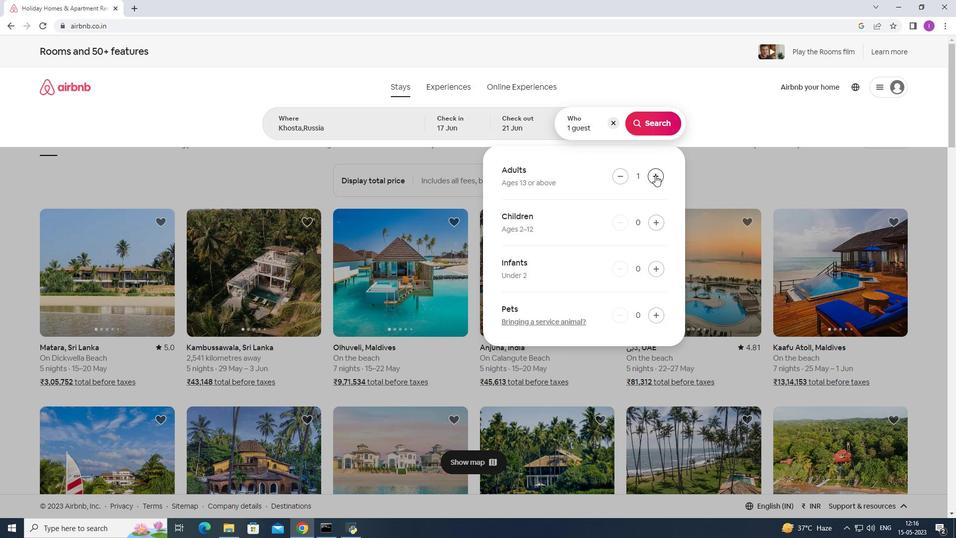 
Action: Mouse moved to (658, 130)
Screenshot: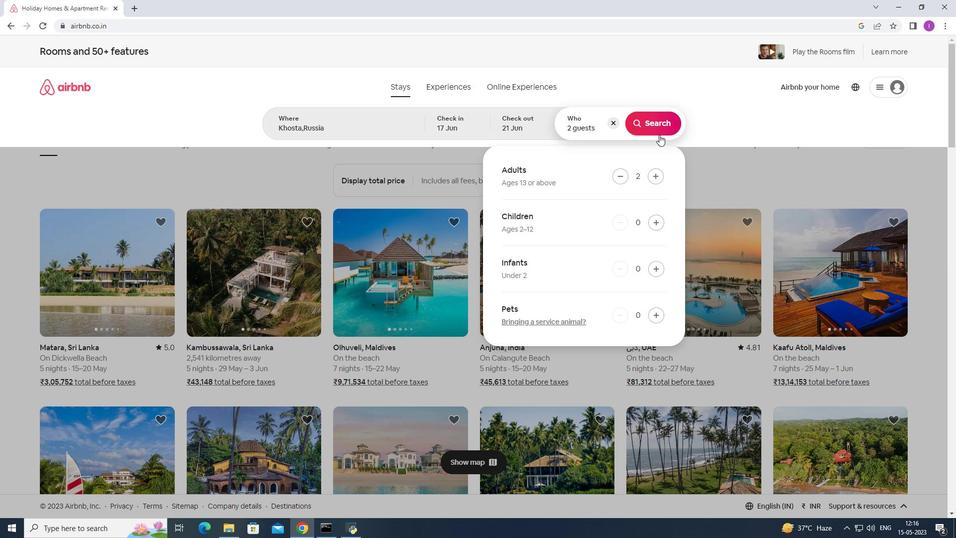 
Action: Mouse pressed left at (658, 130)
Screenshot: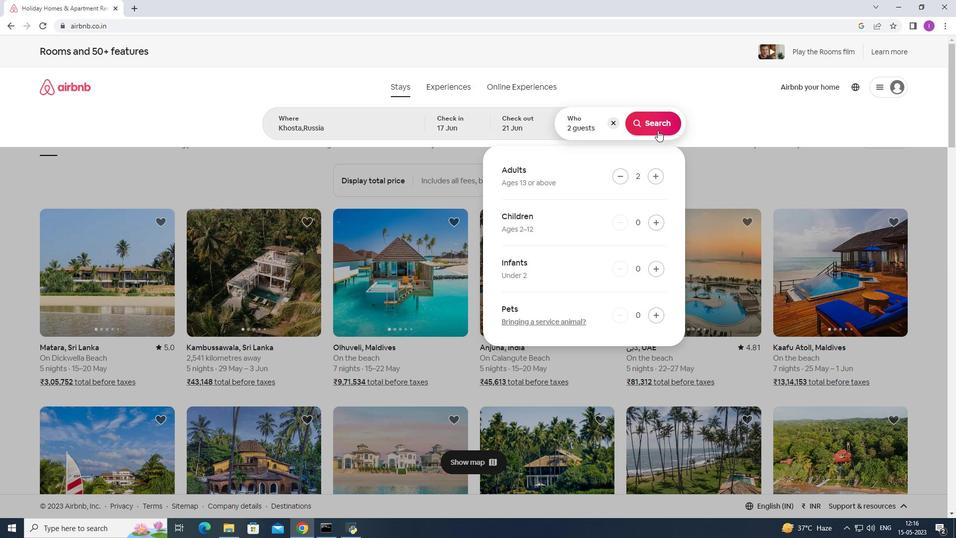 
Action: Mouse moved to (922, 92)
Screenshot: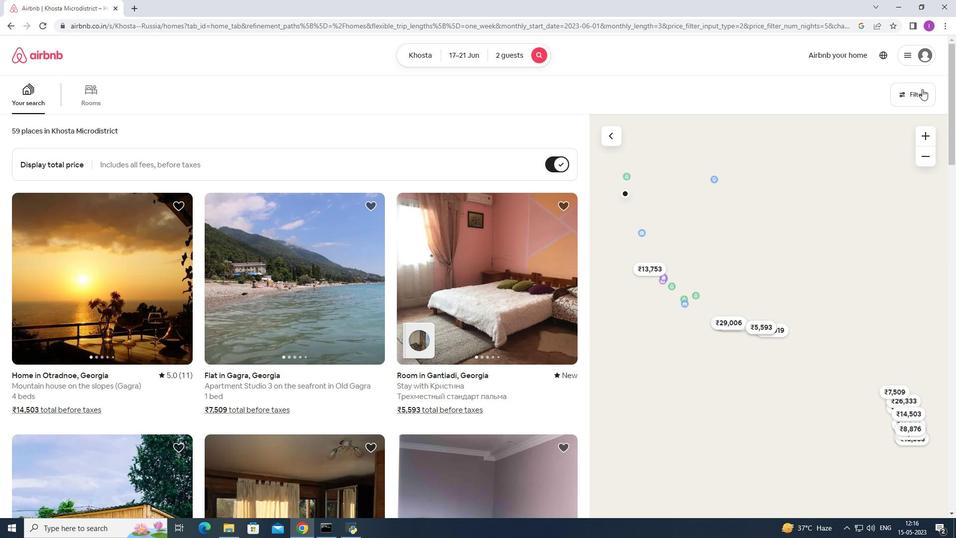 
Action: Mouse pressed left at (922, 92)
Screenshot: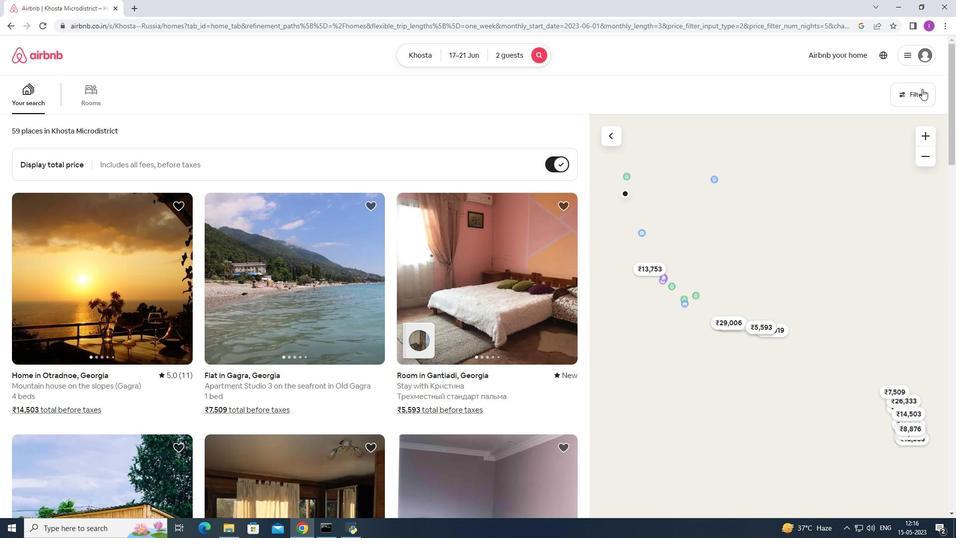 
Action: Mouse moved to (545, 341)
Screenshot: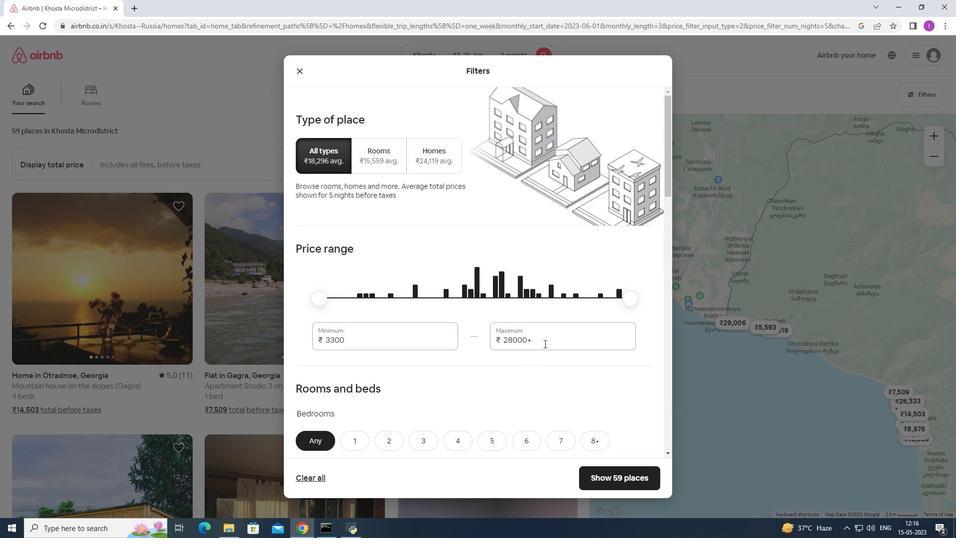 
Action: Mouse pressed left at (545, 341)
Screenshot: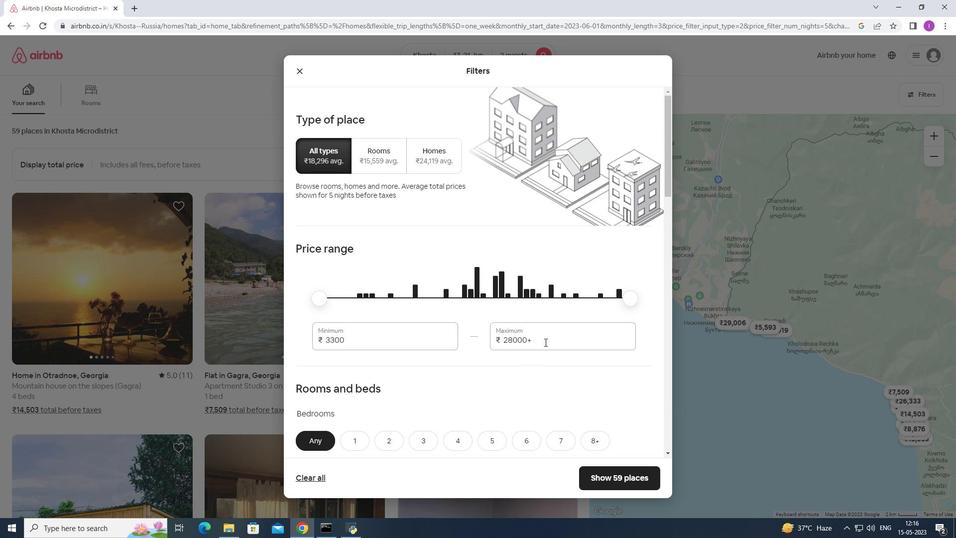 
Action: Mouse moved to (495, 339)
Screenshot: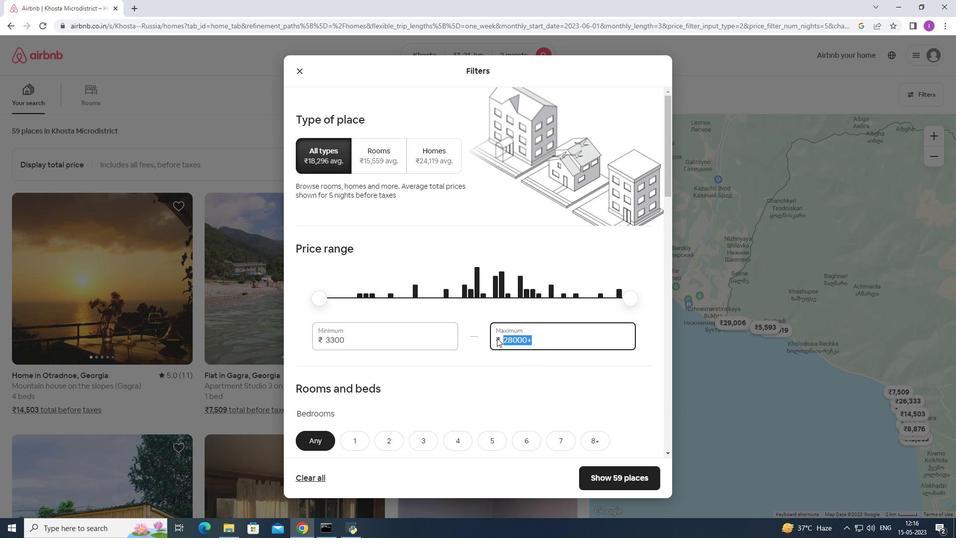 
Action: Key pressed 1200
Screenshot: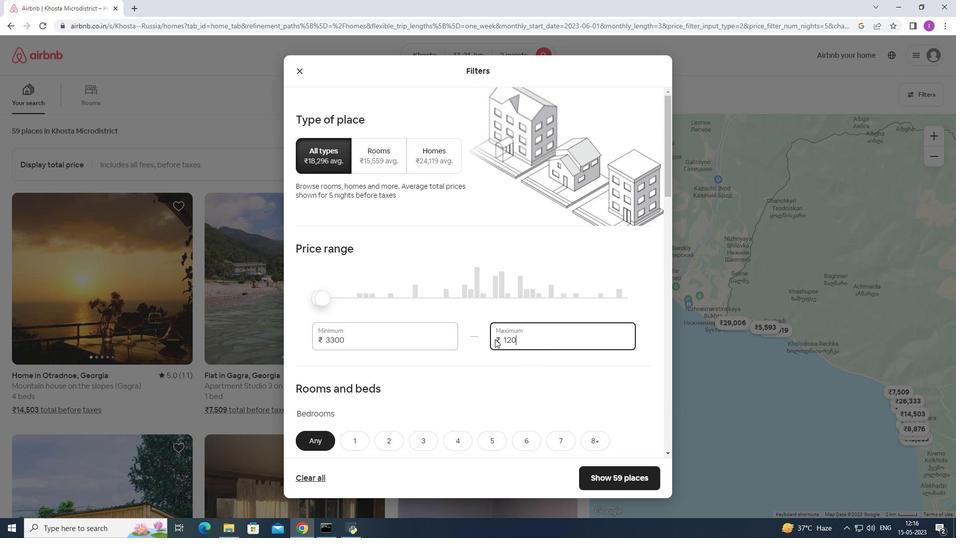 
Action: Mouse moved to (449, 327)
Screenshot: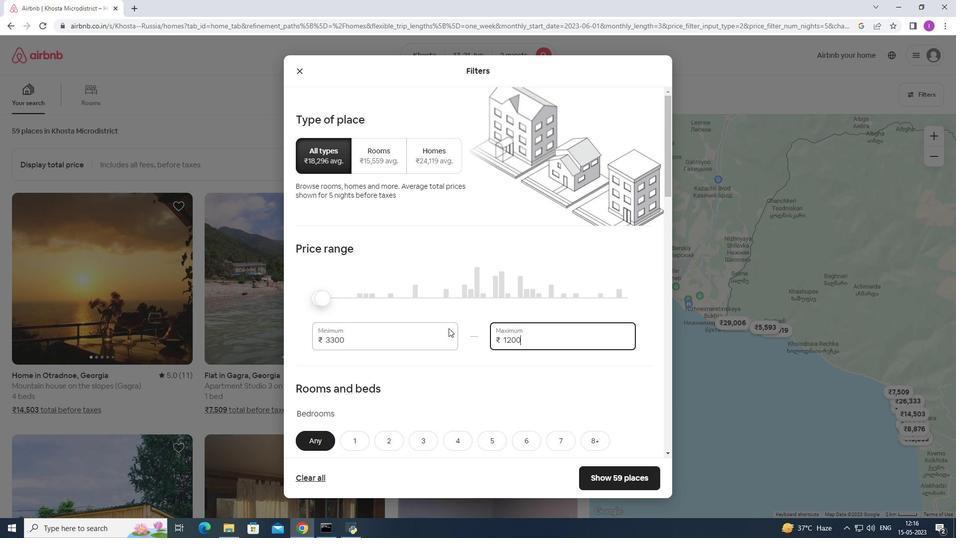 
Action: Key pressed 0
Screenshot: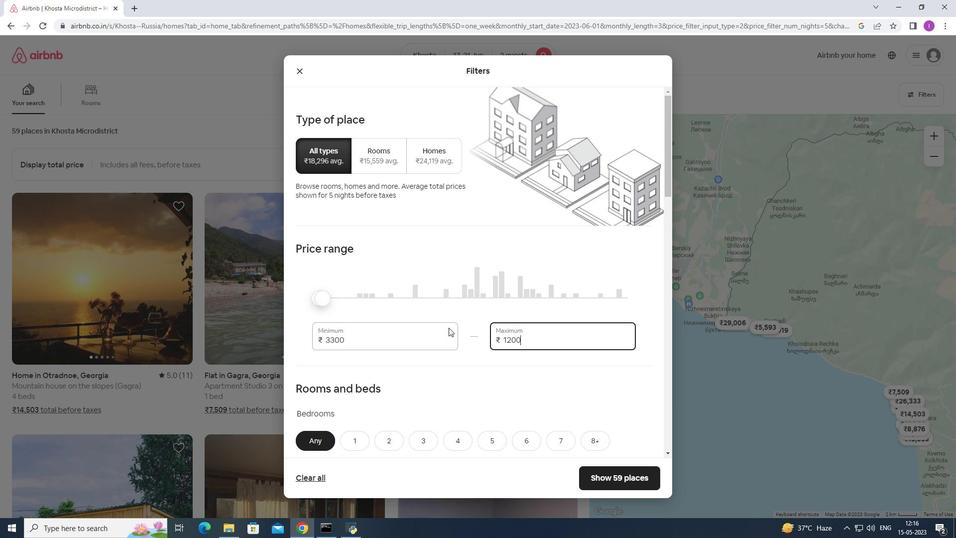 
Action: Mouse moved to (351, 343)
Screenshot: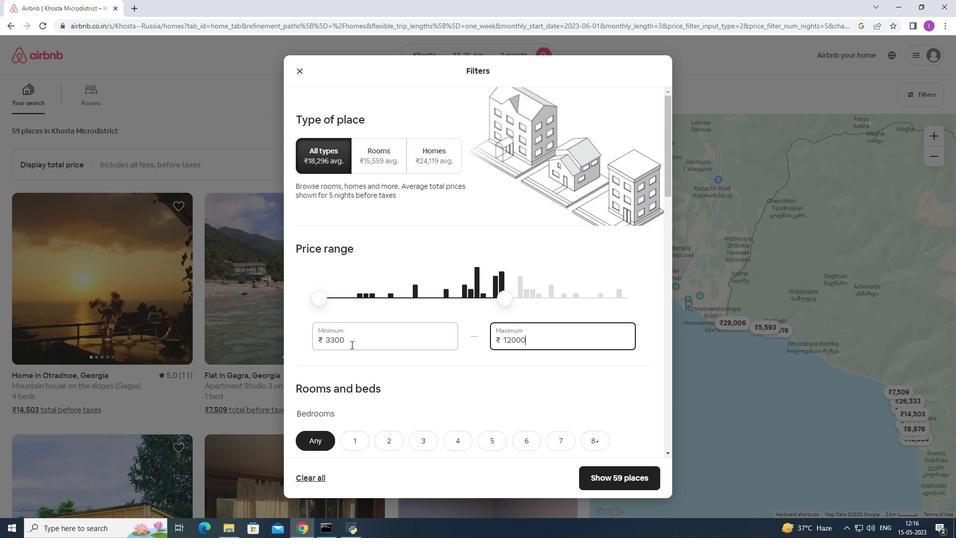 
Action: Mouse pressed left at (351, 343)
Screenshot: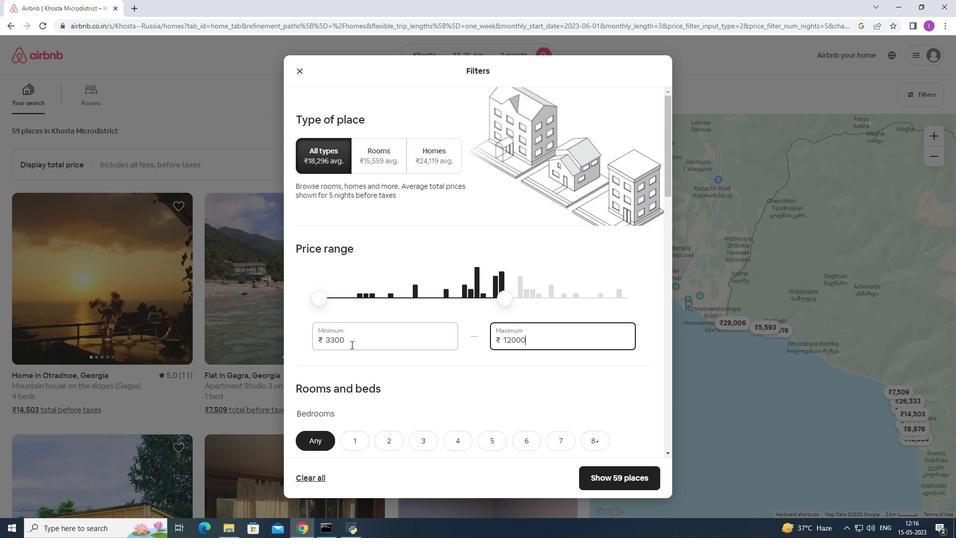 
Action: Mouse moved to (317, 337)
Screenshot: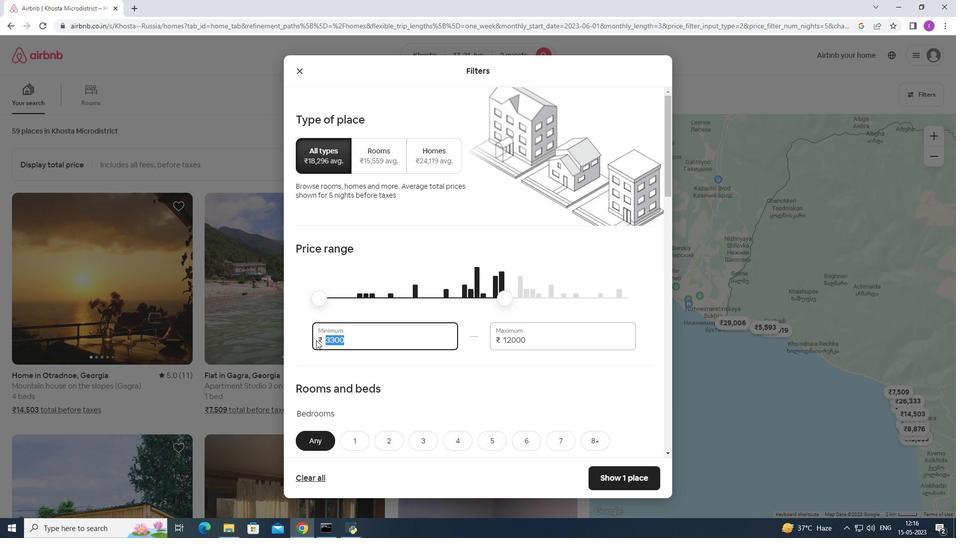 
Action: Key pressed 7
Screenshot: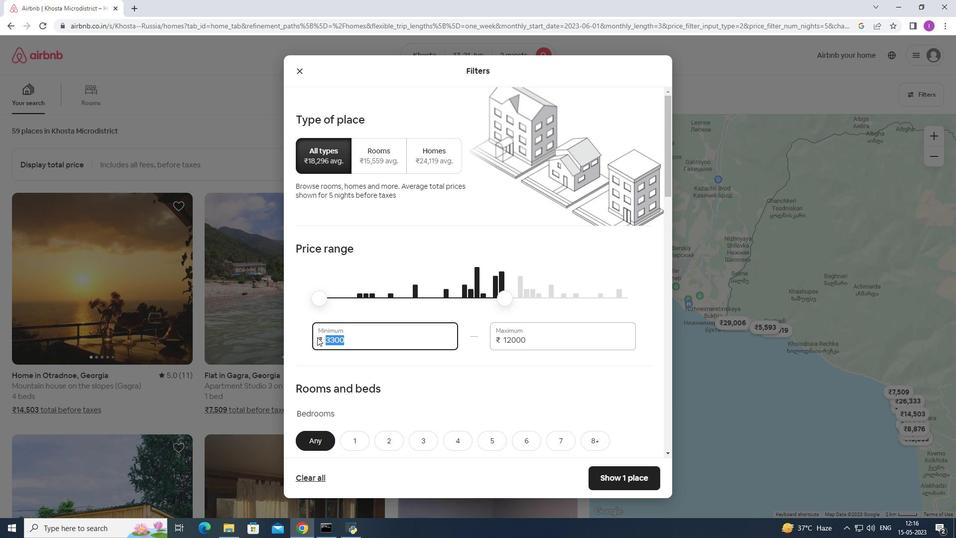 
Action: Mouse moved to (317, 335)
Screenshot: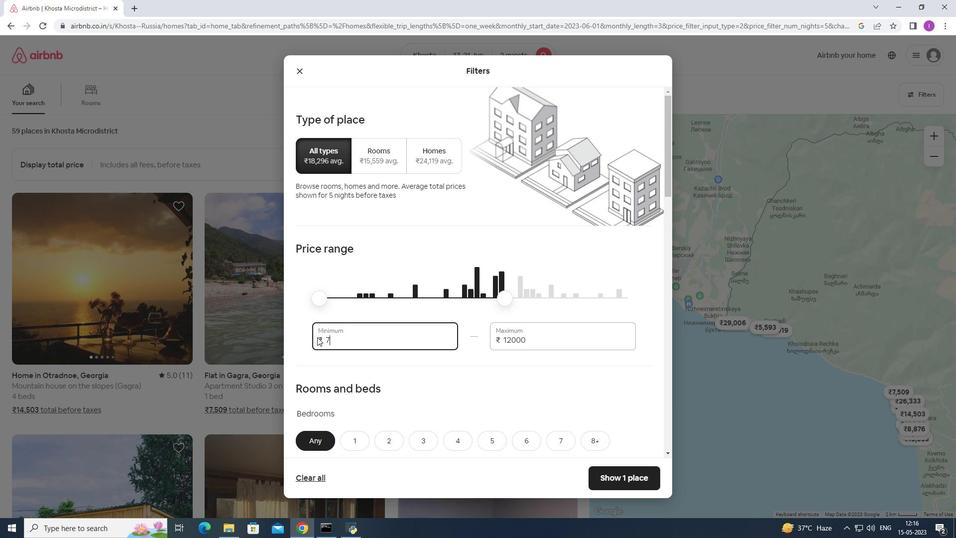 
Action: Key pressed 0
Screenshot: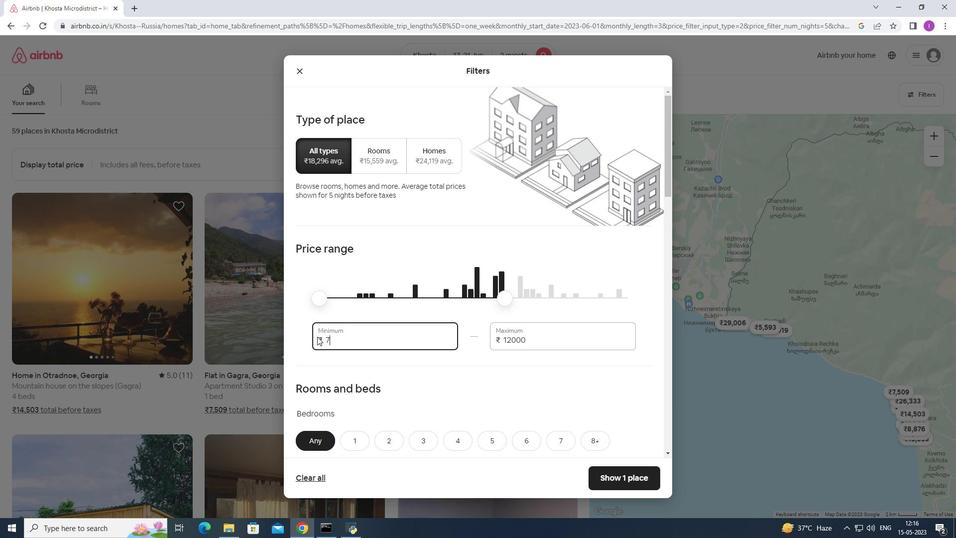 
Action: Mouse moved to (317, 333)
Screenshot: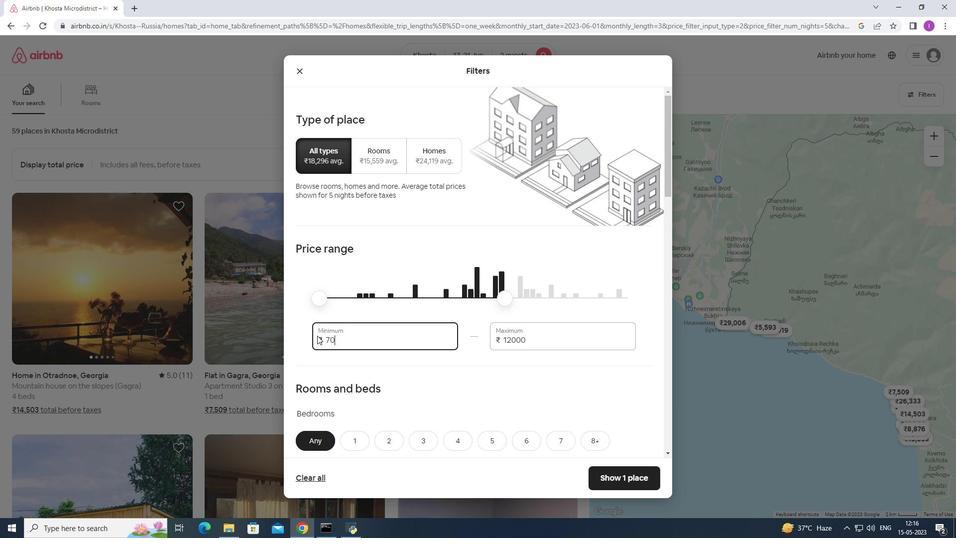 
Action: Key pressed 0
Screenshot: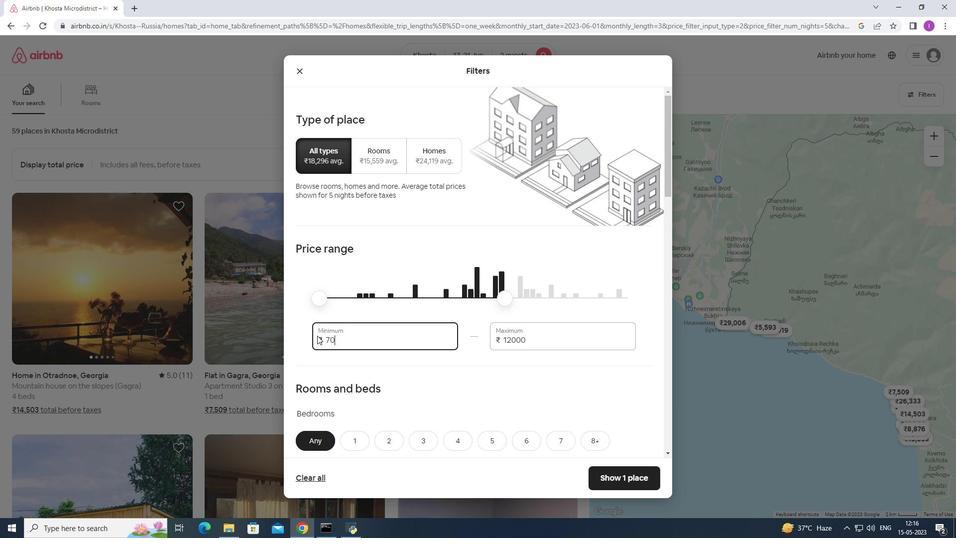 
Action: Mouse moved to (317, 333)
Screenshot: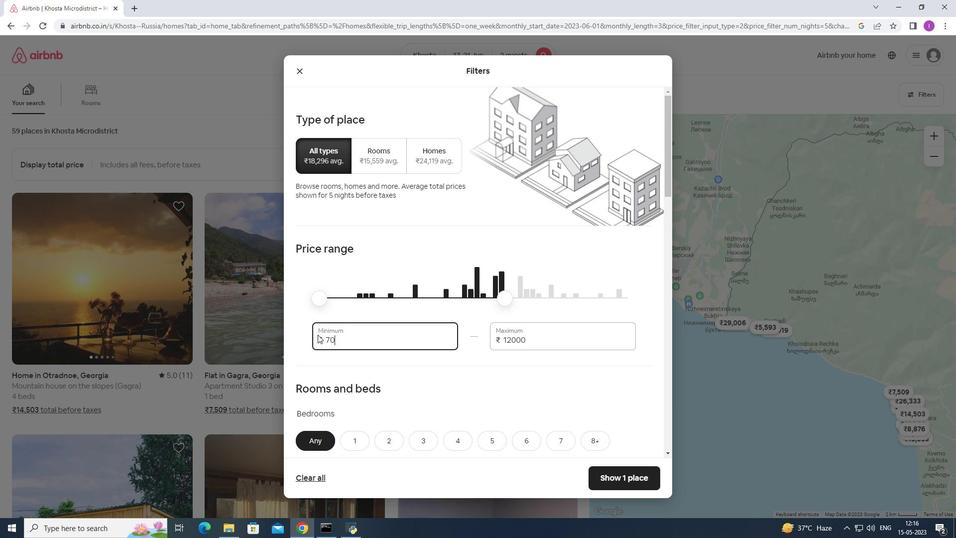 
Action: Key pressed 0
Screenshot: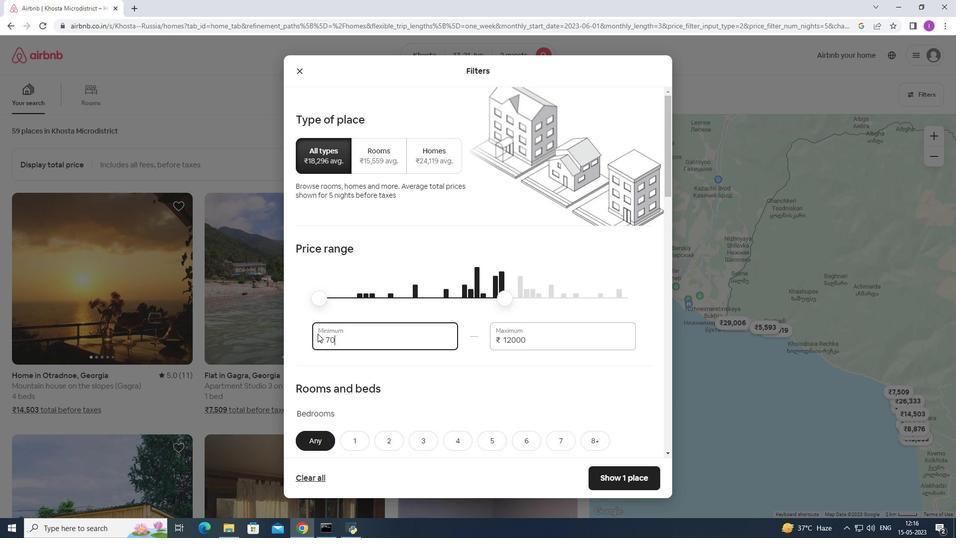 
Action: Mouse moved to (448, 377)
Screenshot: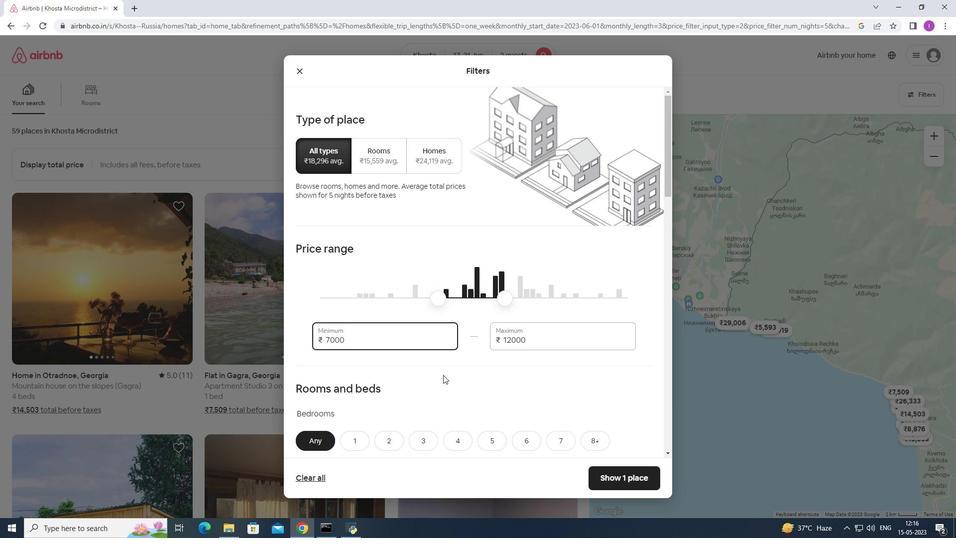 
Action: Mouse scrolled (448, 376) with delta (0, 0)
Screenshot: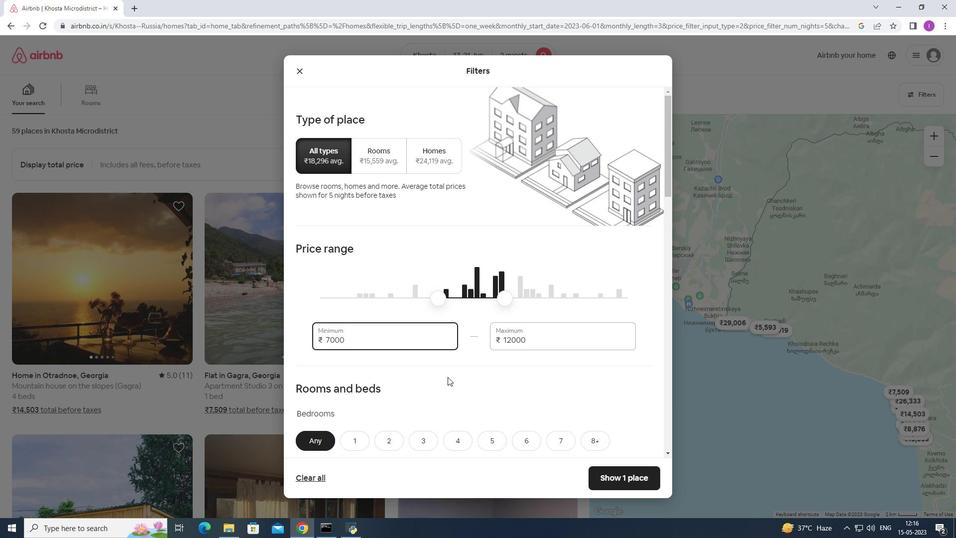 
Action: Mouse scrolled (448, 376) with delta (0, 0)
Screenshot: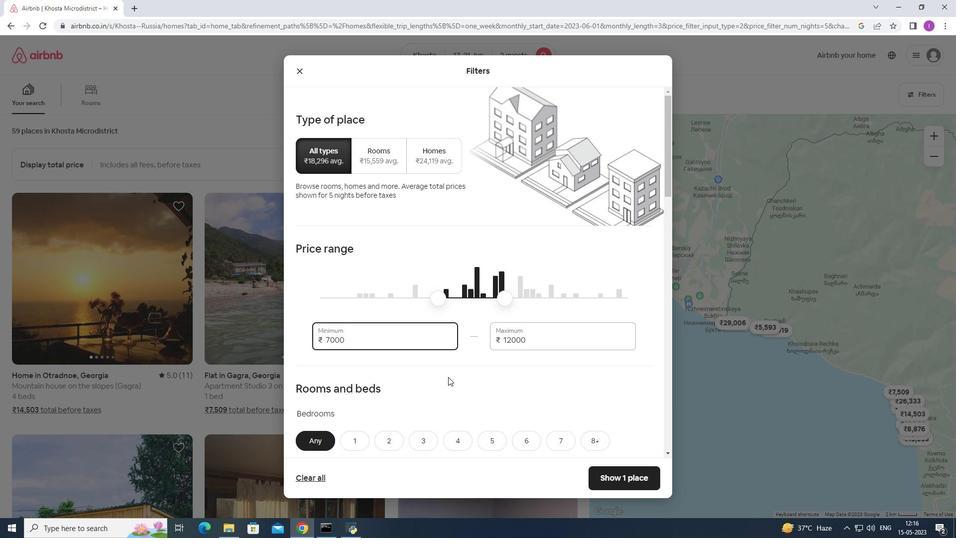 
Action: Mouse moved to (449, 377)
Screenshot: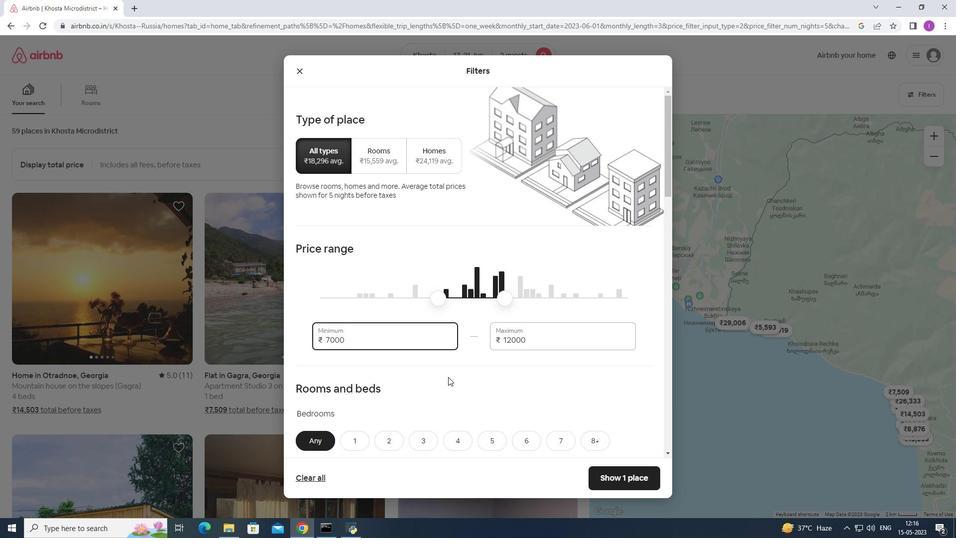 
Action: Mouse scrolled (449, 376) with delta (0, 0)
Screenshot: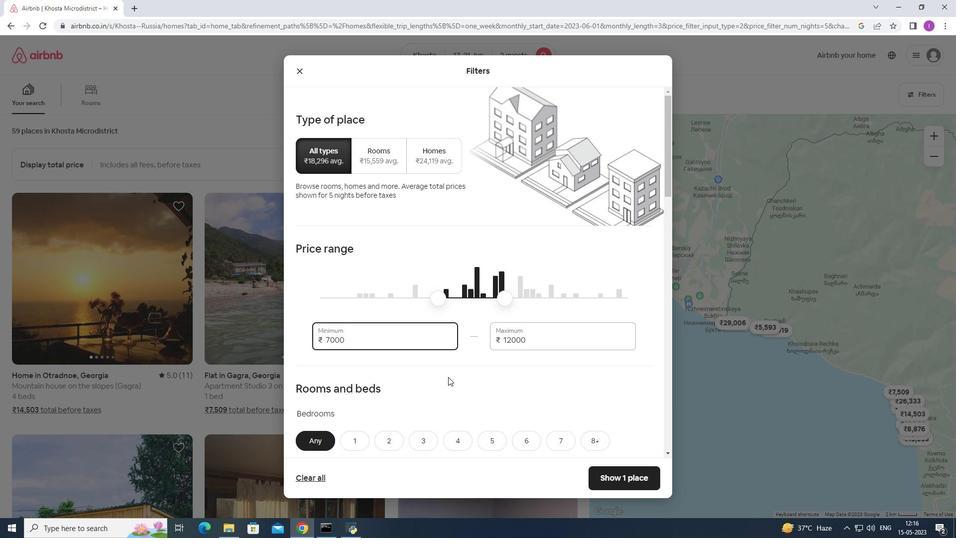 
Action: Mouse moved to (355, 284)
Screenshot: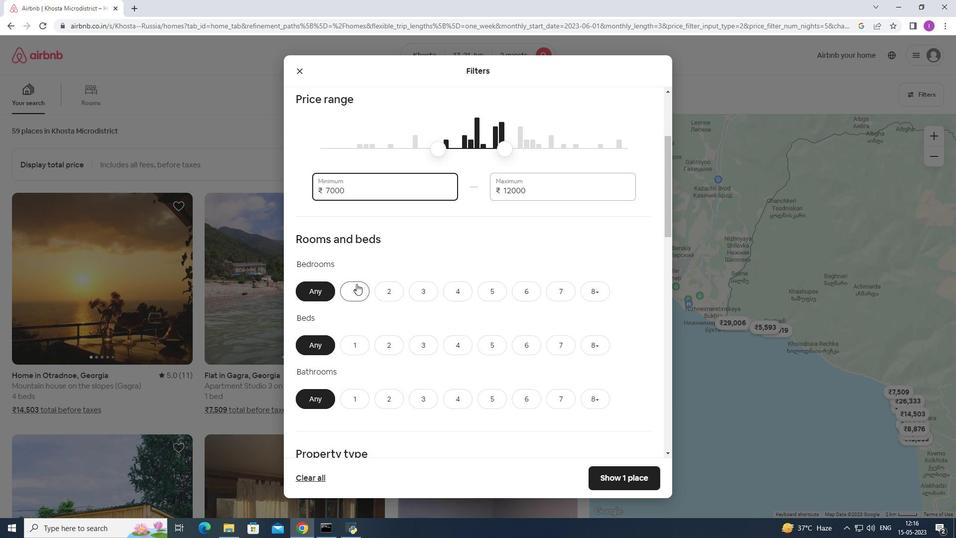
Action: Mouse pressed left at (355, 284)
Screenshot: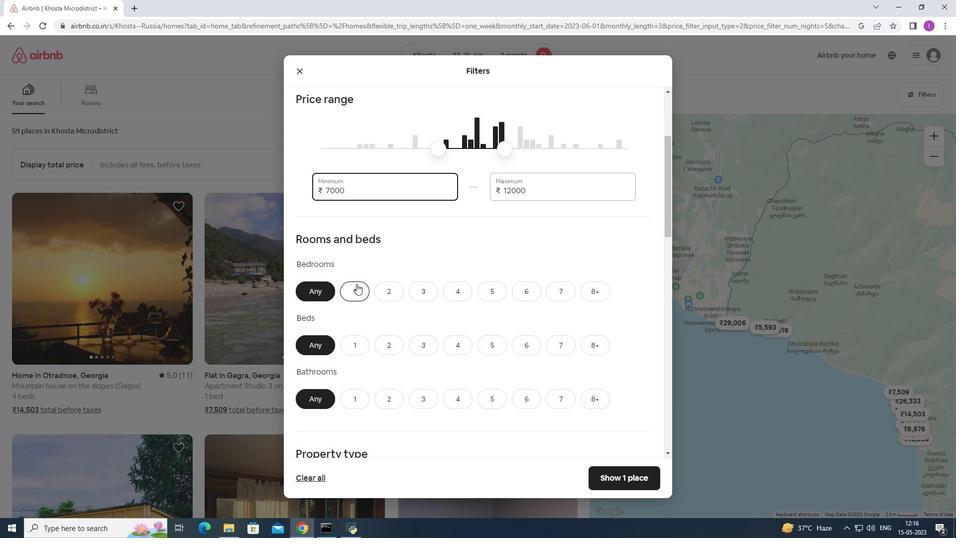 
Action: Mouse moved to (387, 344)
Screenshot: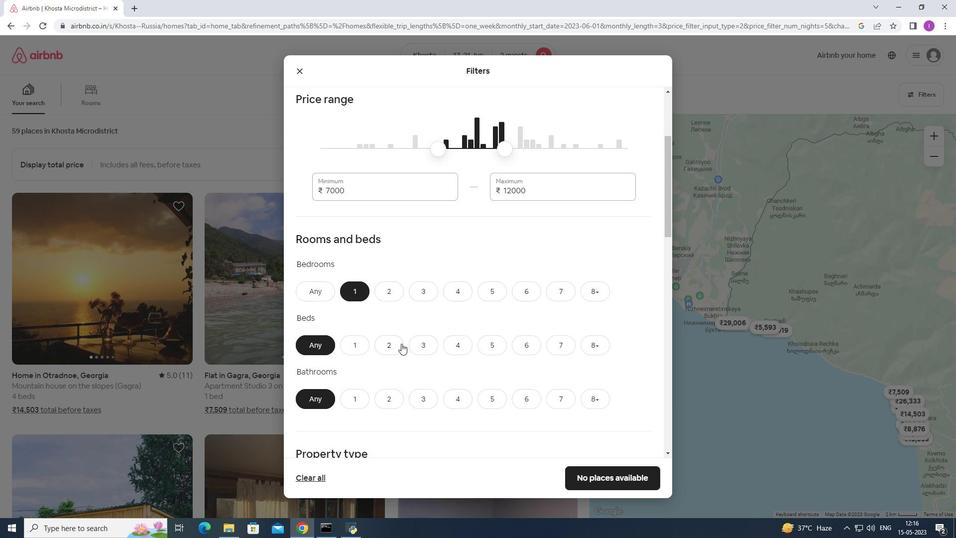 
Action: Mouse pressed left at (387, 344)
Screenshot: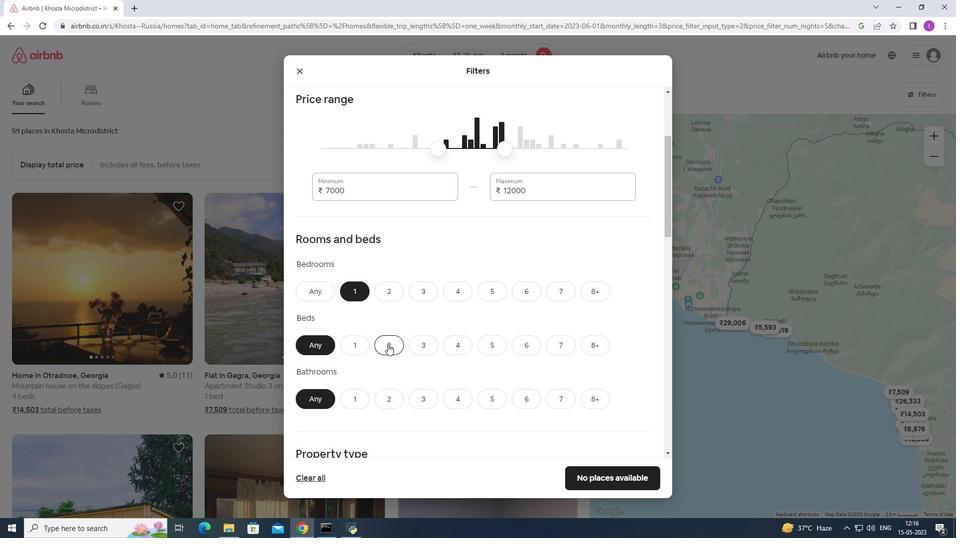 
Action: Mouse moved to (348, 399)
Screenshot: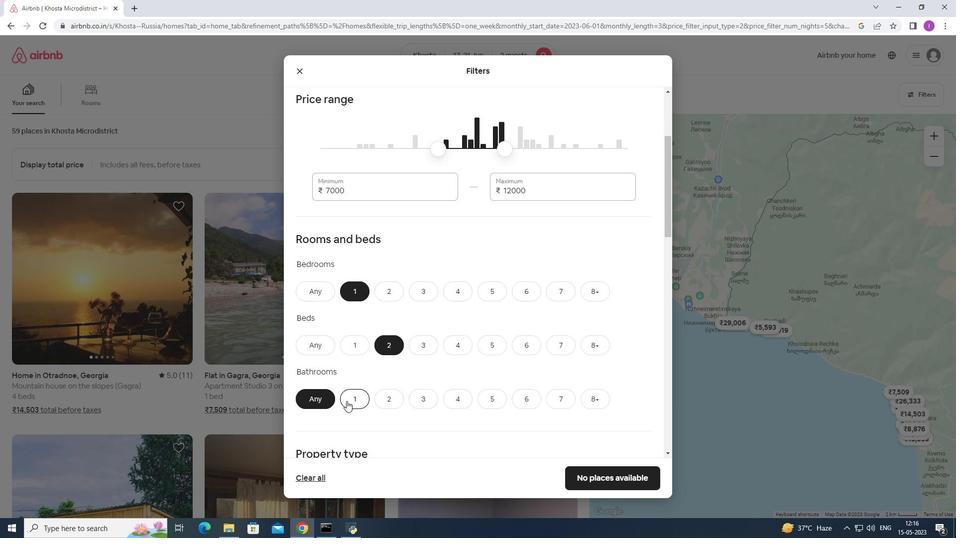 
Action: Mouse pressed left at (348, 399)
Screenshot: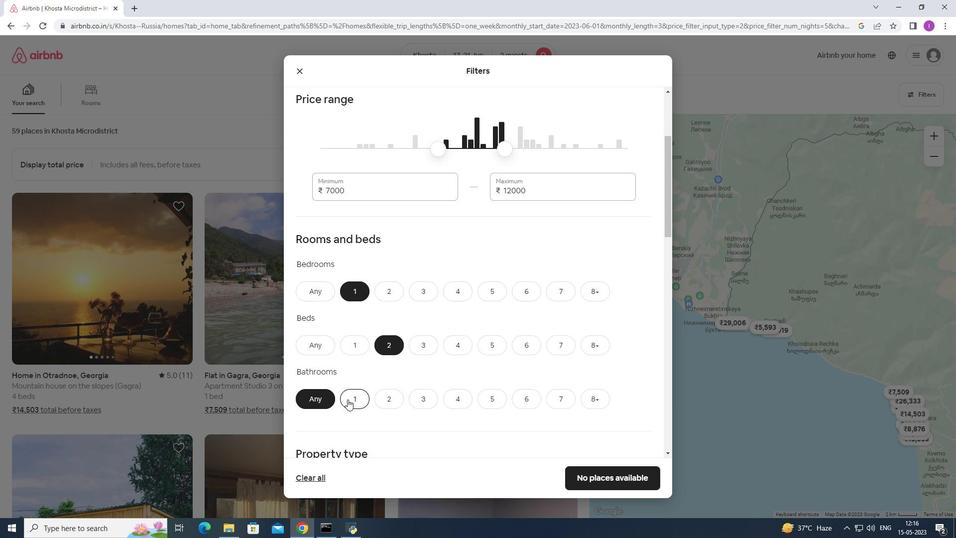 
Action: Mouse moved to (403, 378)
Screenshot: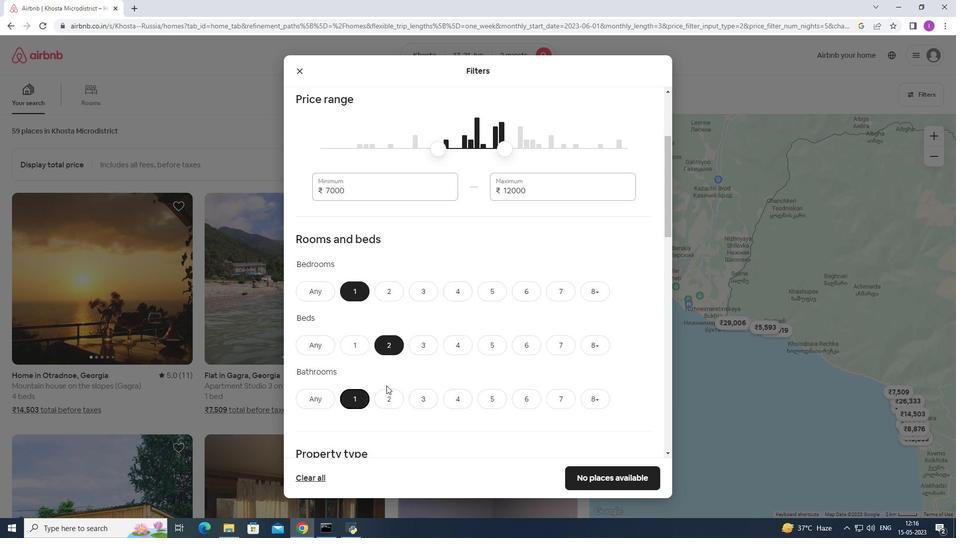 
Action: Mouse scrolled (403, 377) with delta (0, 0)
Screenshot: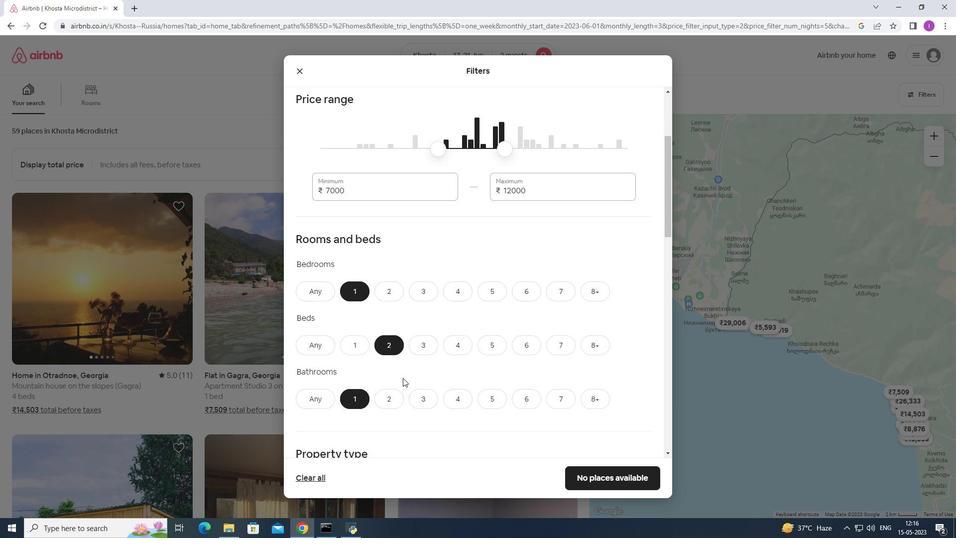 
Action: Mouse scrolled (403, 377) with delta (0, 0)
Screenshot: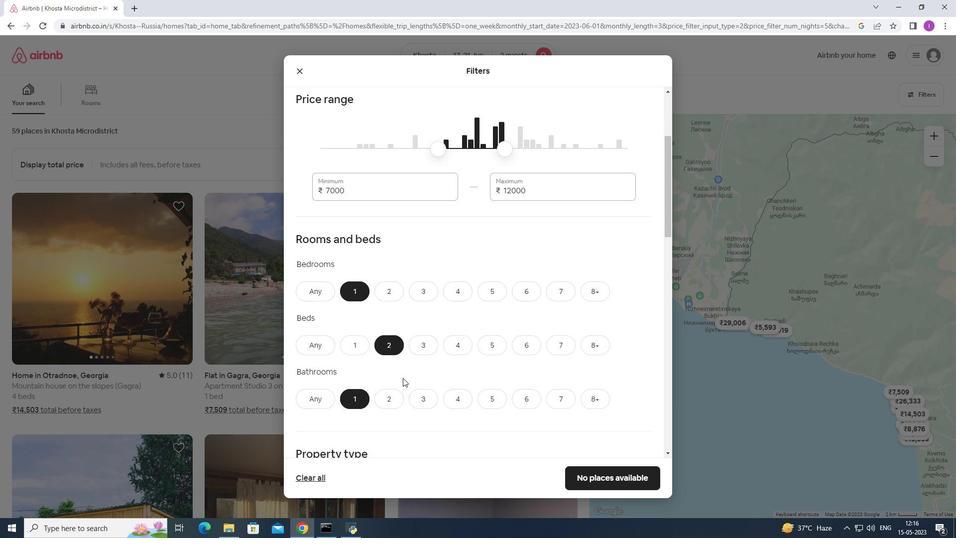 
Action: Mouse moved to (407, 373)
Screenshot: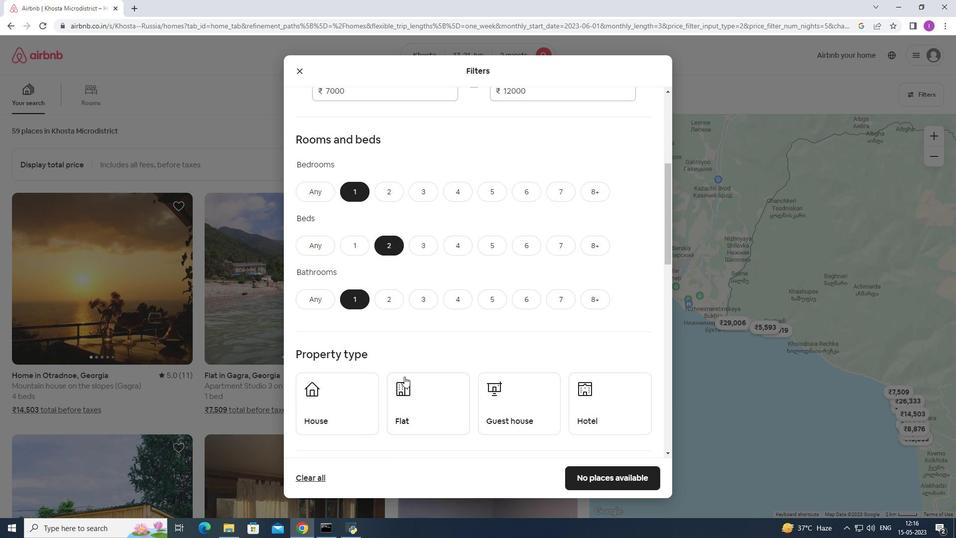 
Action: Mouse scrolled (407, 372) with delta (0, 0)
Screenshot: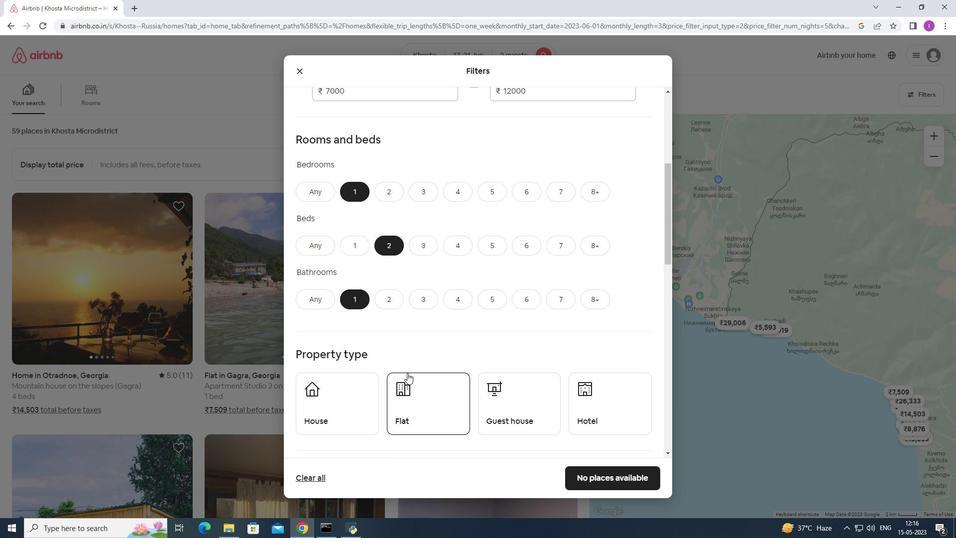 
Action: Mouse moved to (316, 353)
Screenshot: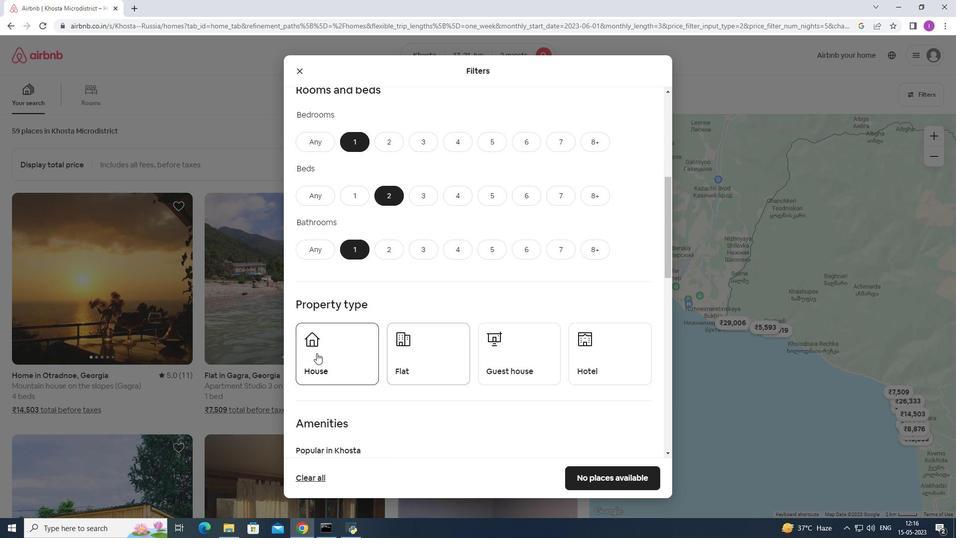 
Action: Mouse pressed left at (316, 353)
Screenshot: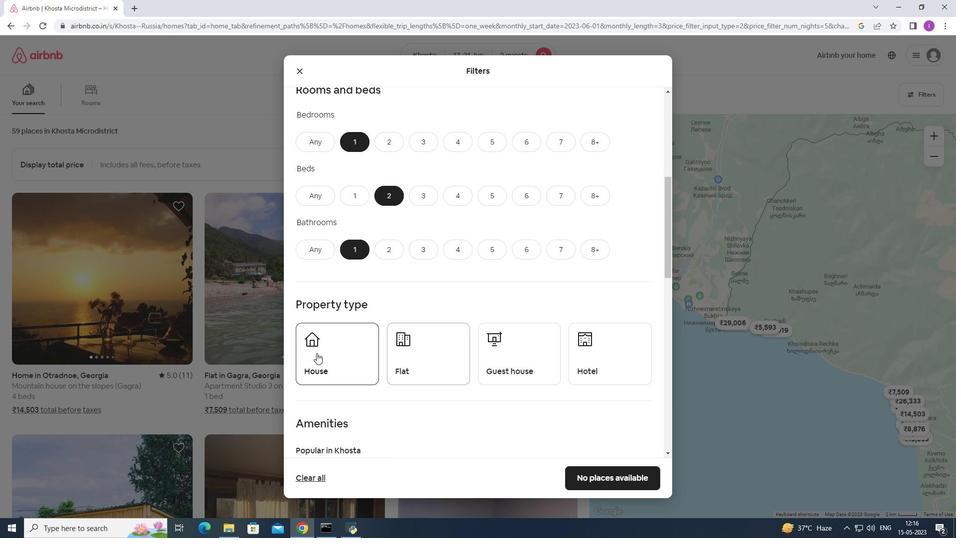 
Action: Mouse moved to (460, 371)
Screenshot: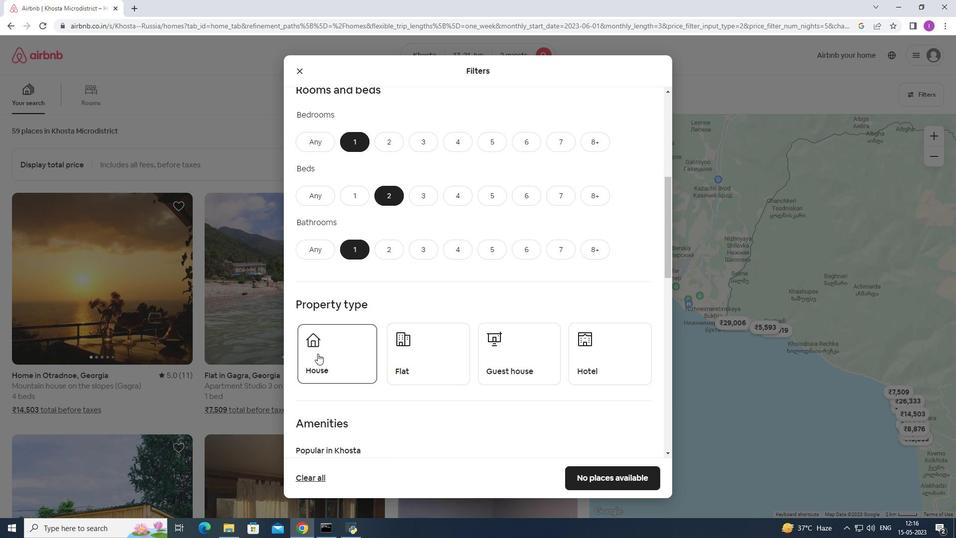 
Action: Mouse pressed left at (460, 371)
Screenshot: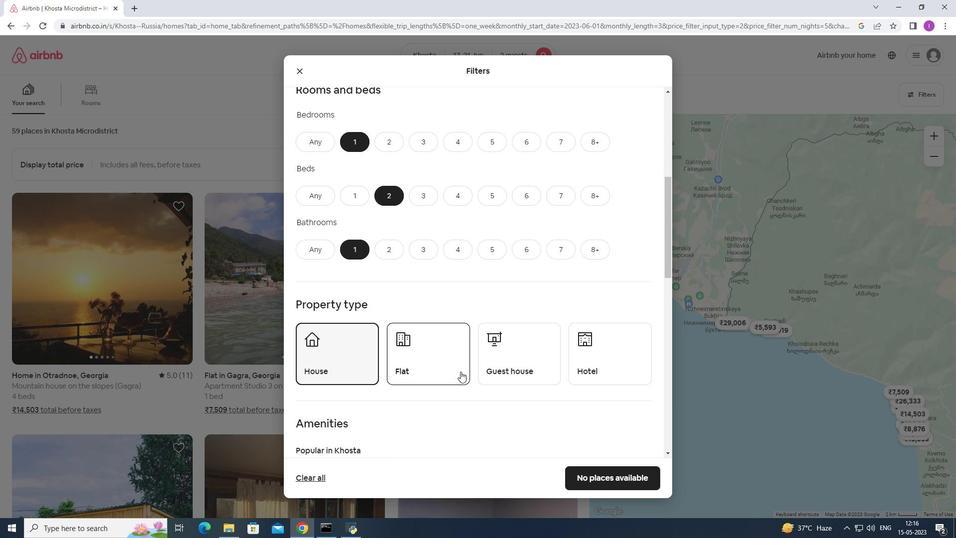 
Action: Mouse moved to (497, 357)
Screenshot: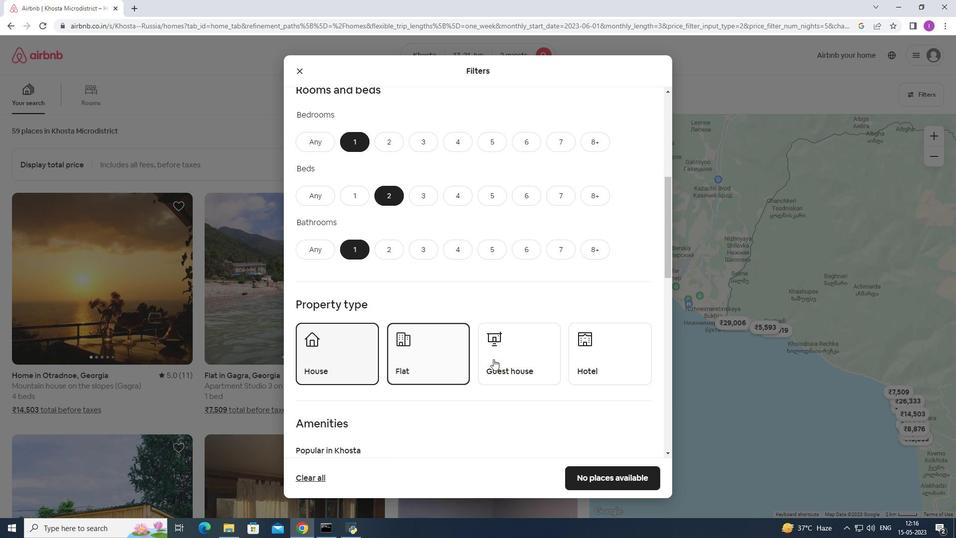 
Action: Mouse pressed left at (497, 357)
Screenshot: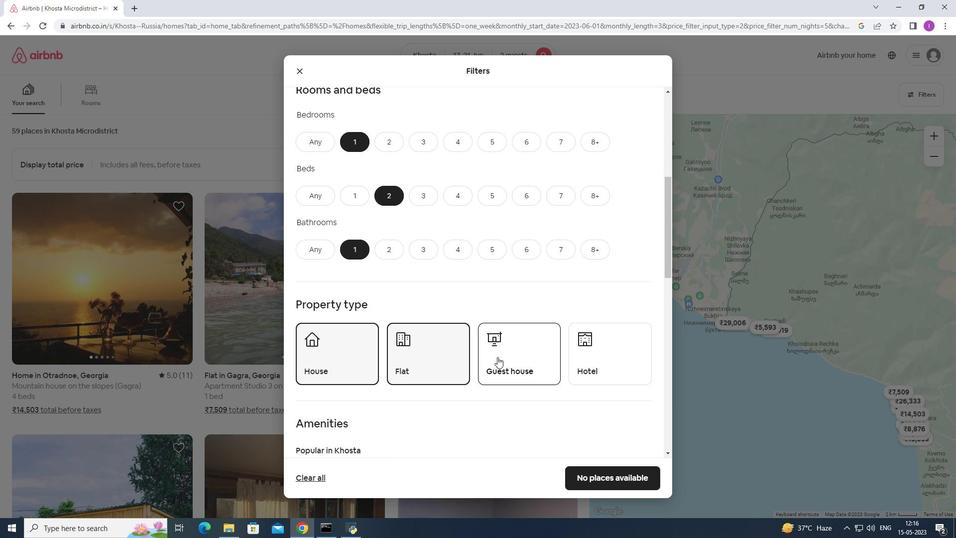 
Action: Mouse moved to (398, 457)
Screenshot: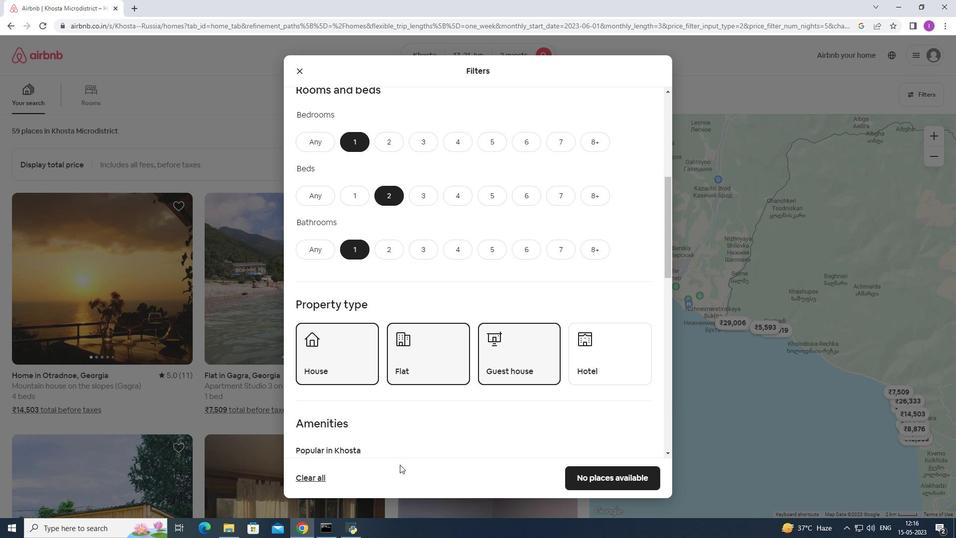 
Action: Mouse scrolled (398, 457) with delta (0, 0)
Screenshot: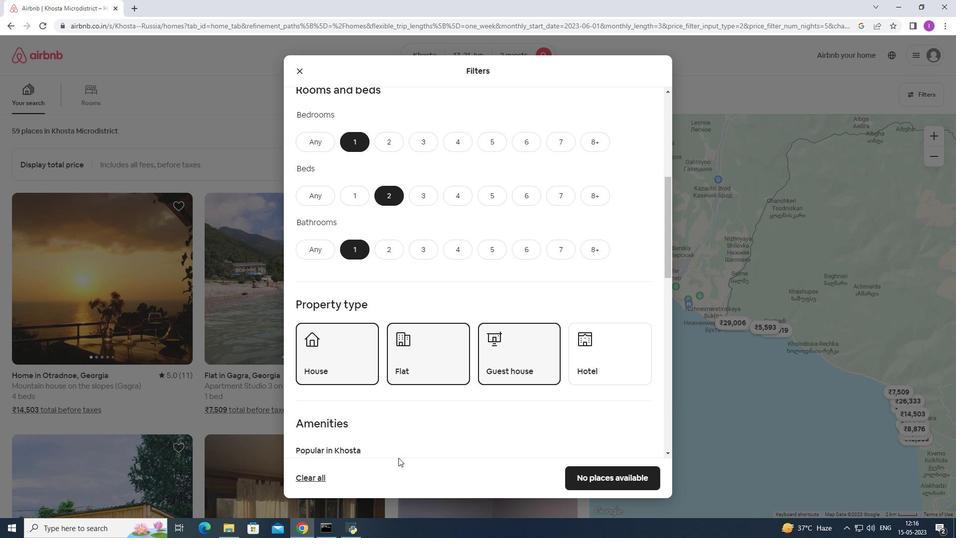 
Action: Mouse moved to (398, 457)
Screenshot: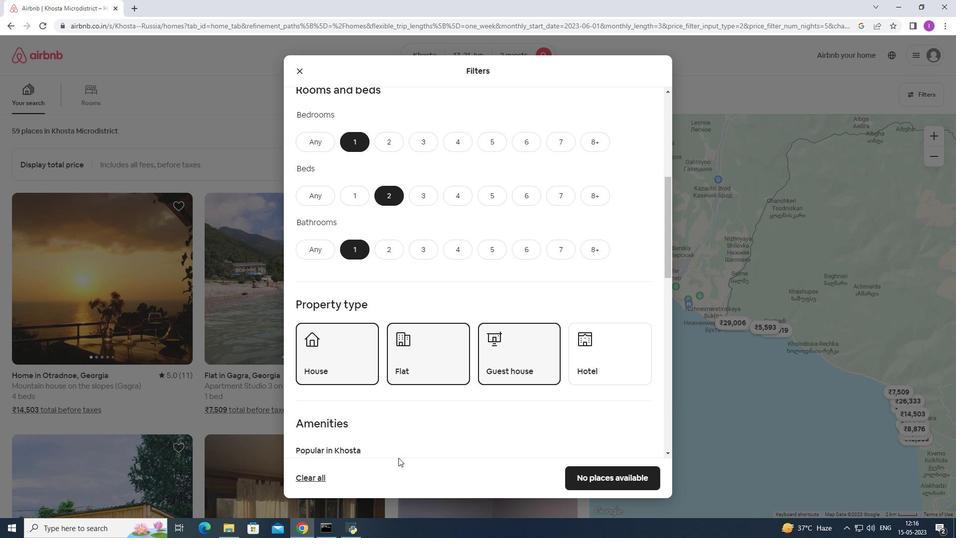 
Action: Mouse scrolled (398, 456) with delta (0, 0)
Screenshot: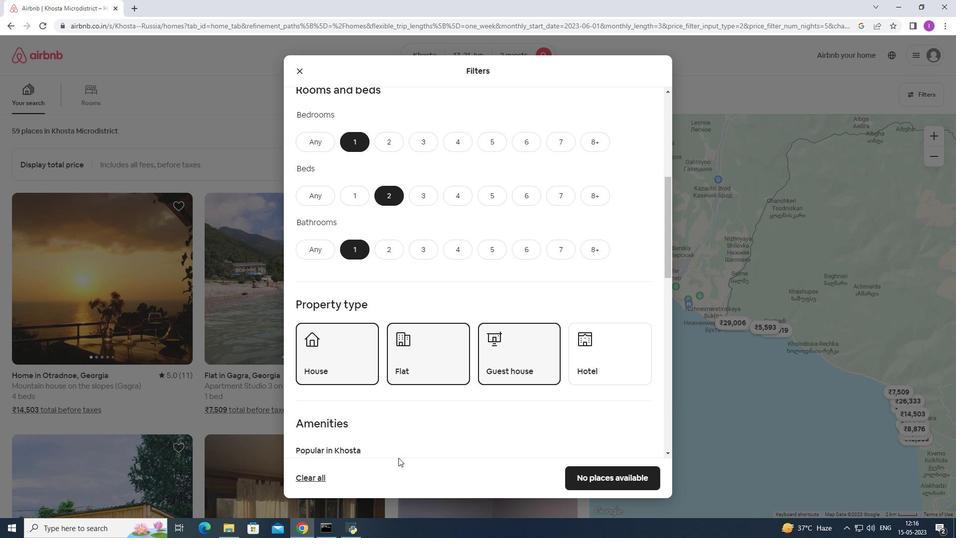 
Action: Mouse moved to (416, 428)
Screenshot: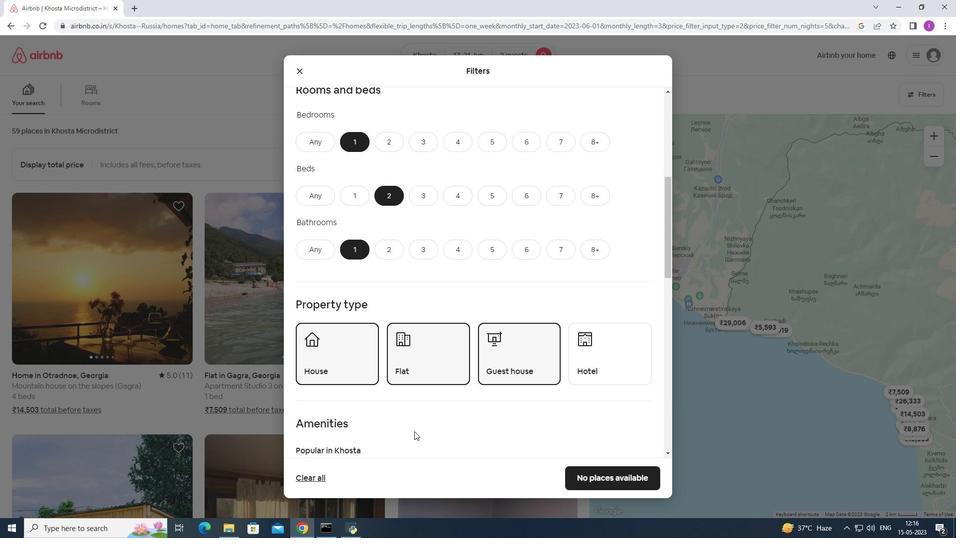 
Action: Mouse scrolled (416, 427) with delta (0, 0)
Screenshot: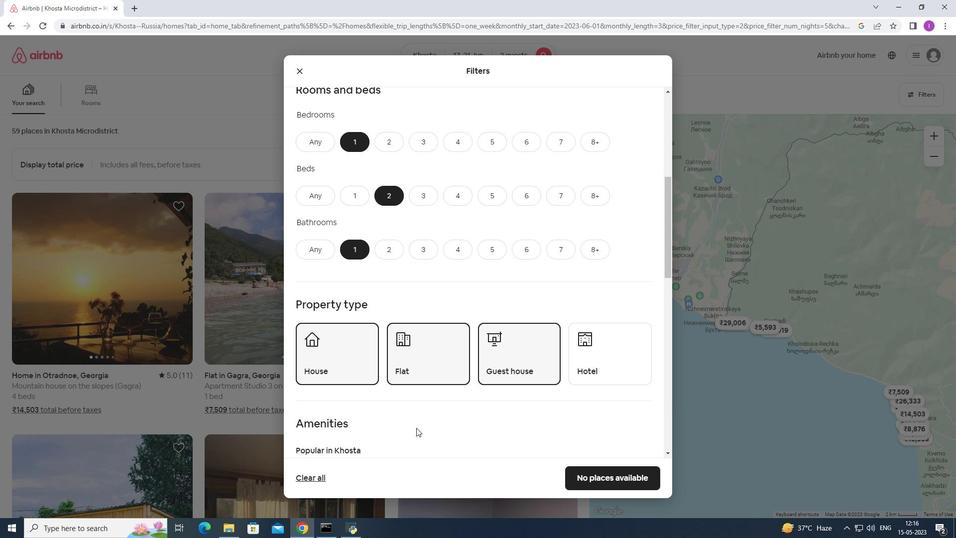 
Action: Mouse moved to (417, 427)
Screenshot: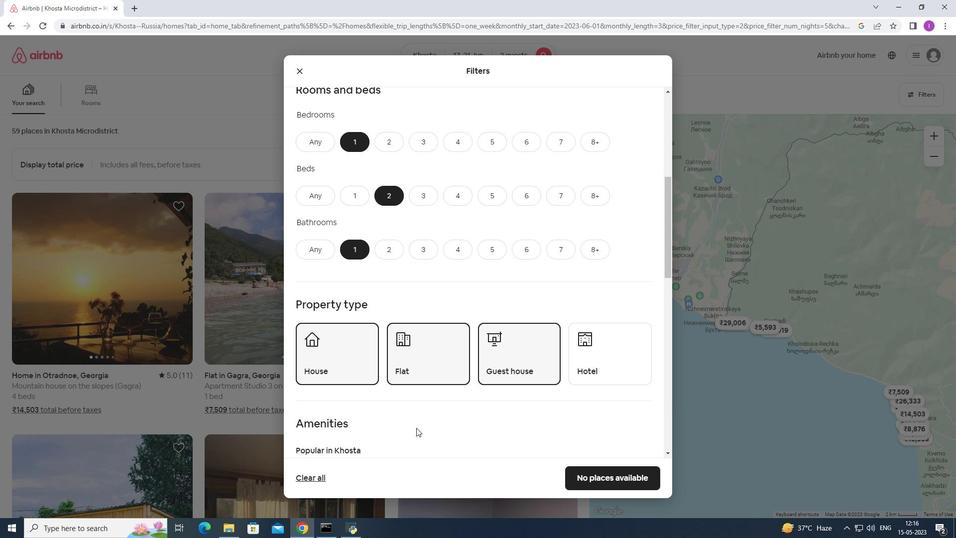 
Action: Mouse scrolled (417, 427) with delta (0, 0)
Screenshot: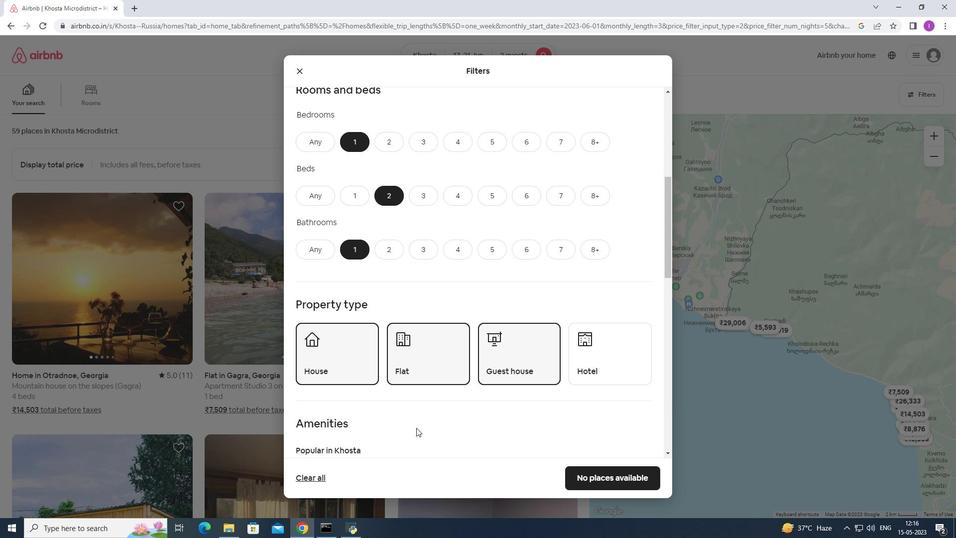 
Action: Mouse moved to (303, 370)
Screenshot: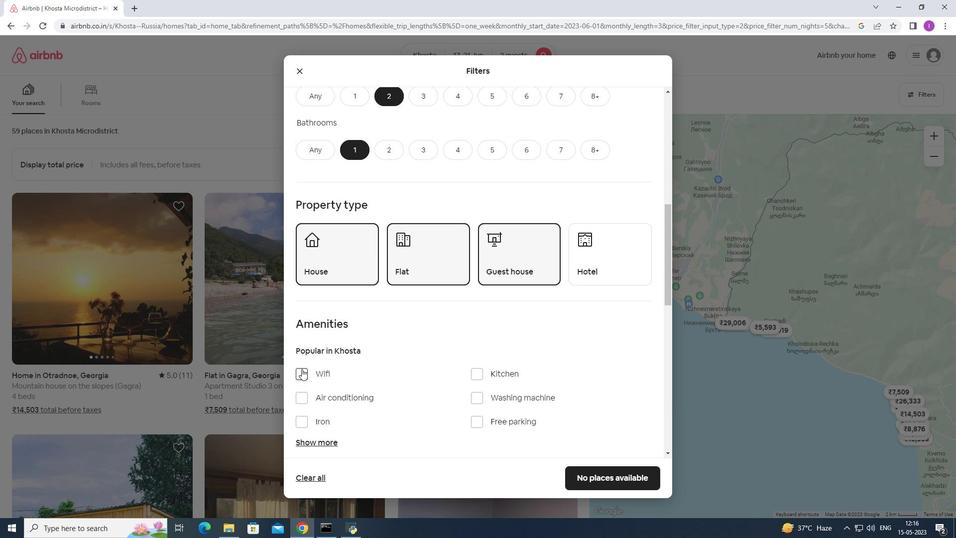 
Action: Mouse pressed left at (303, 370)
Screenshot: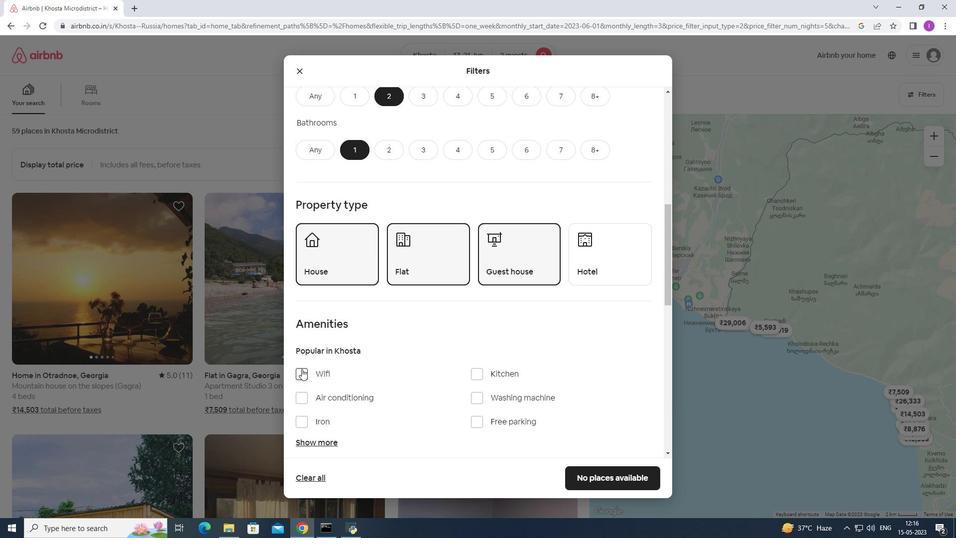 
Action: Mouse moved to (407, 404)
Screenshot: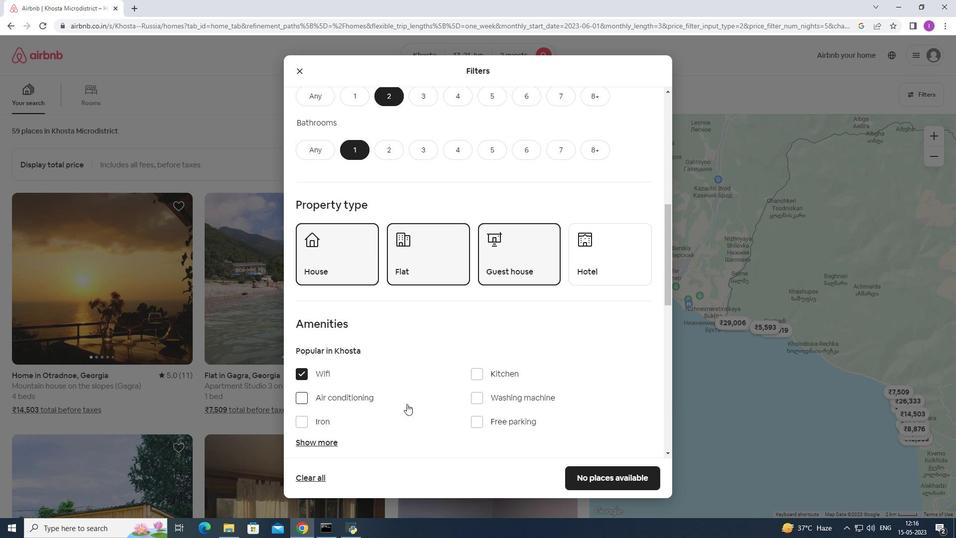
Action: Mouse scrolled (407, 404) with delta (0, 0)
Screenshot: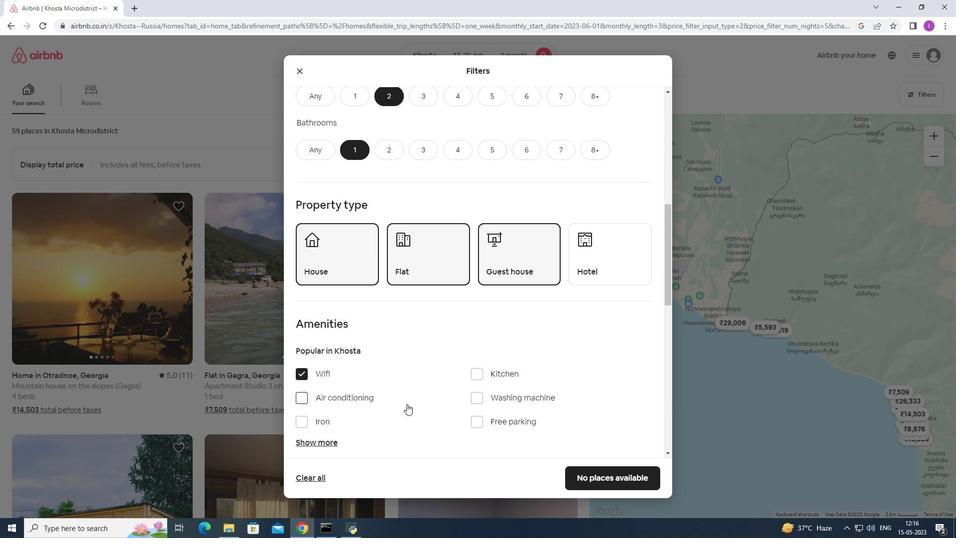 
Action: Mouse scrolled (407, 404) with delta (0, 0)
Screenshot: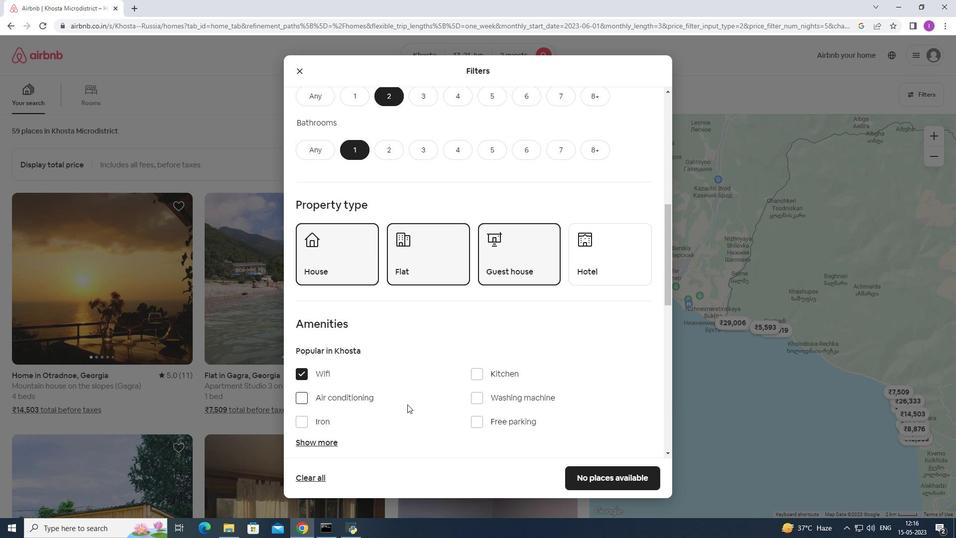 
Action: Mouse scrolled (407, 404) with delta (0, 0)
Screenshot: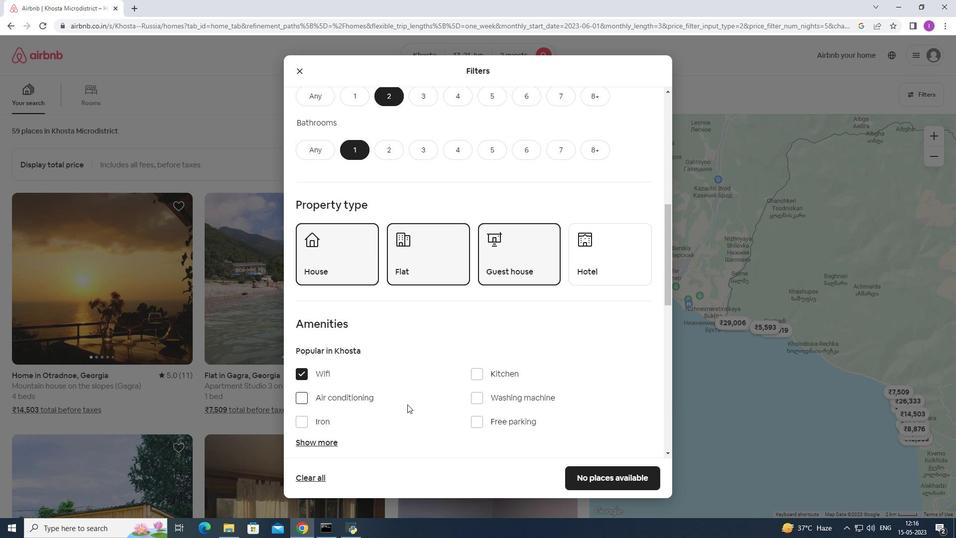 
Action: Mouse moved to (412, 401)
Screenshot: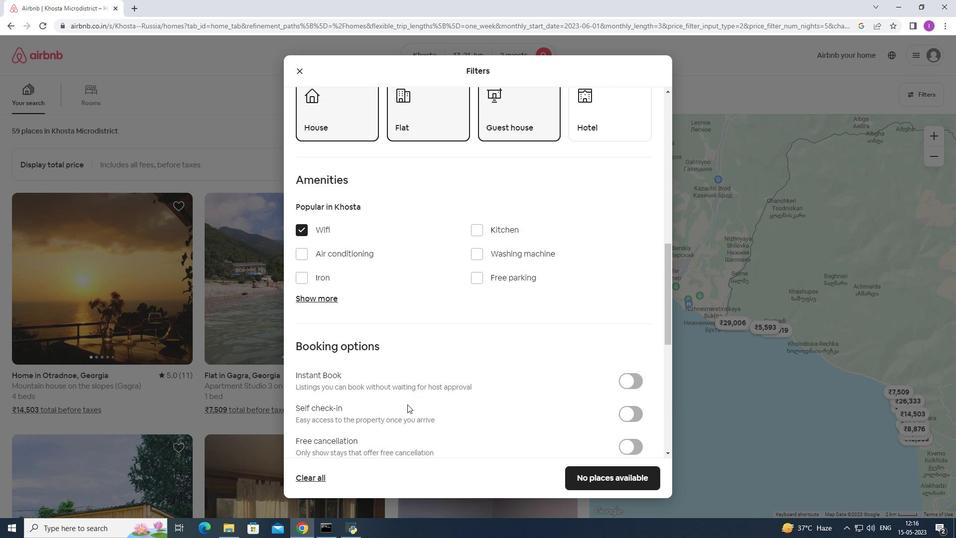 
Action: Mouse scrolled (412, 400) with delta (0, 0)
Screenshot: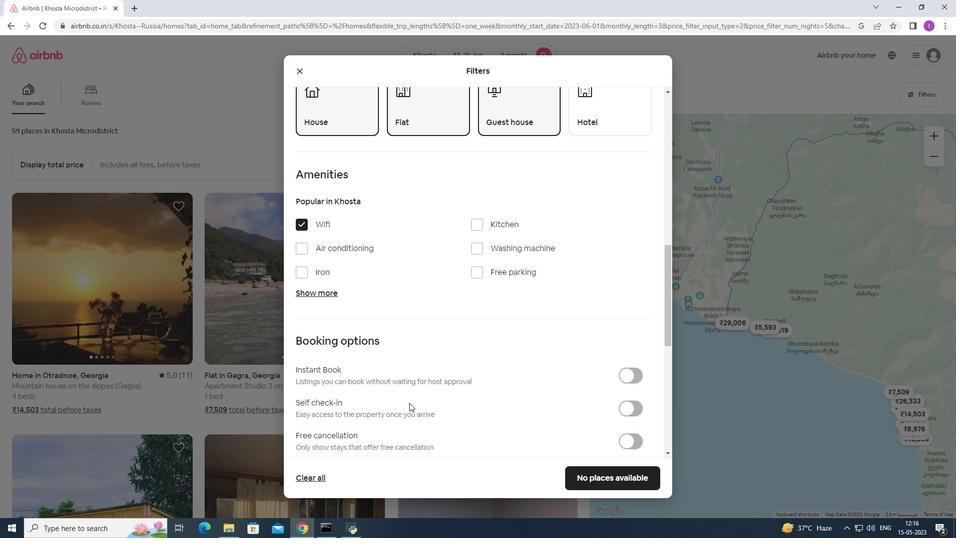 
Action: Mouse scrolled (412, 400) with delta (0, 0)
Screenshot: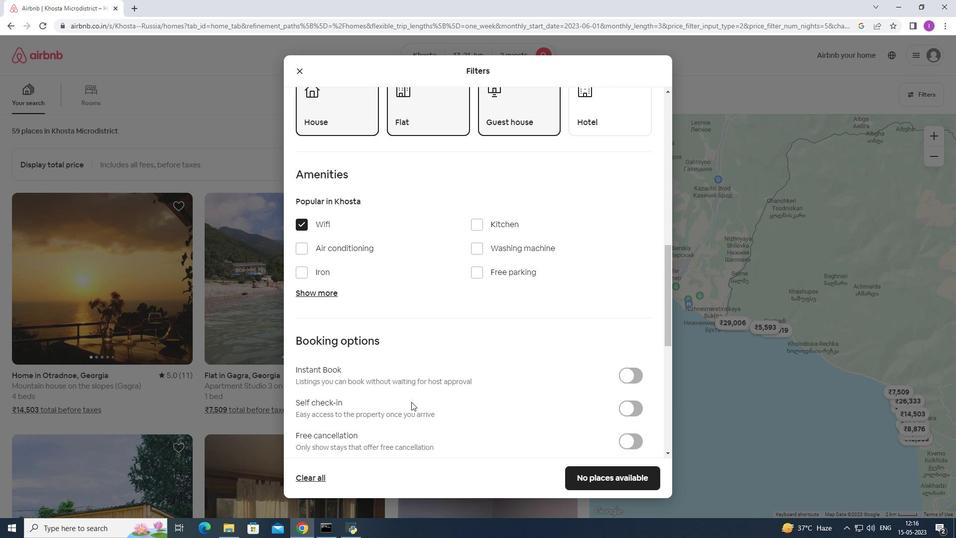 
Action: Mouse scrolled (412, 400) with delta (0, 0)
Screenshot: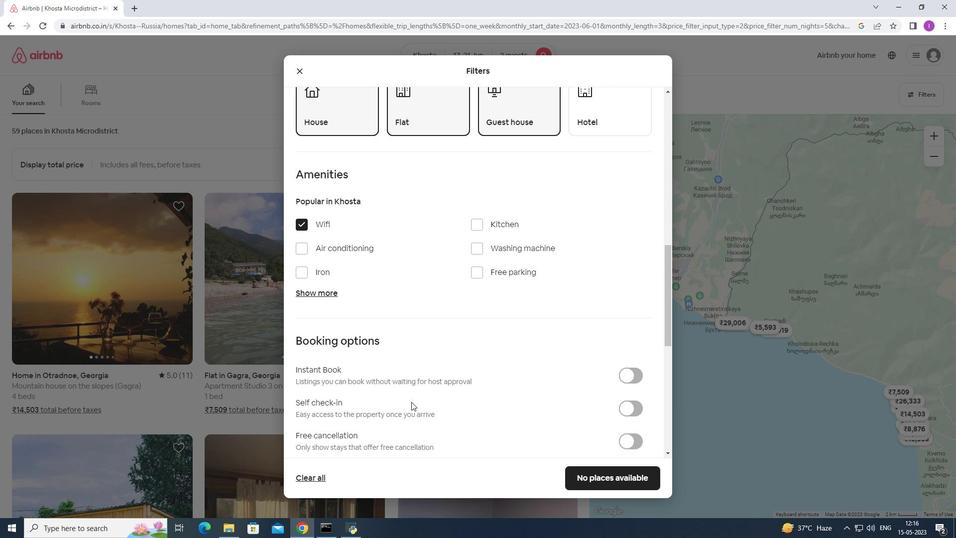 
Action: Mouse scrolled (412, 400) with delta (0, 0)
Screenshot: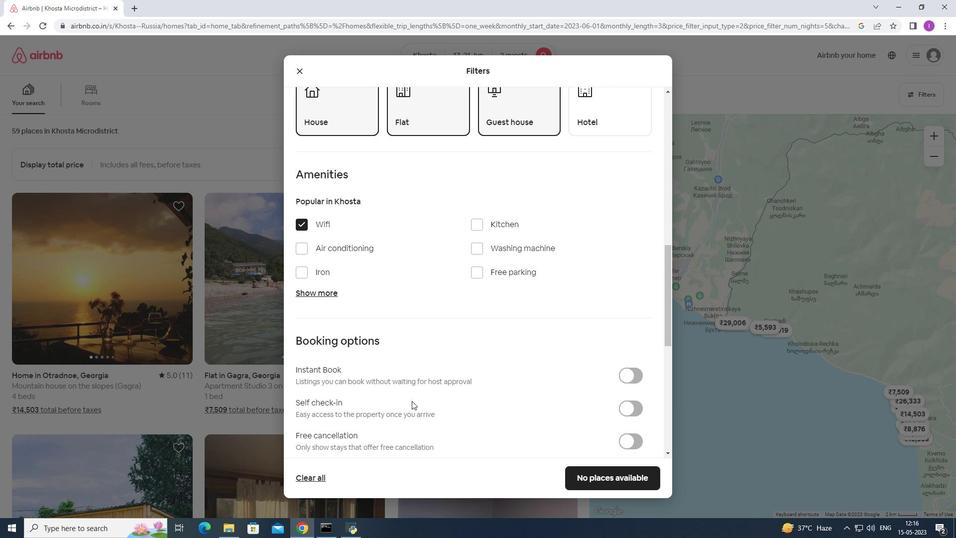 
Action: Mouse moved to (639, 213)
Screenshot: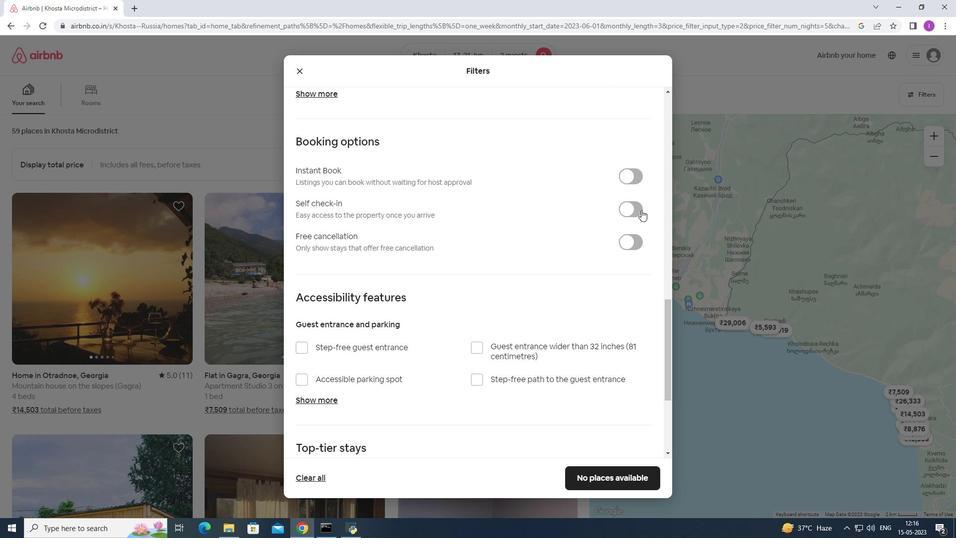 
Action: Mouse pressed left at (639, 213)
Screenshot: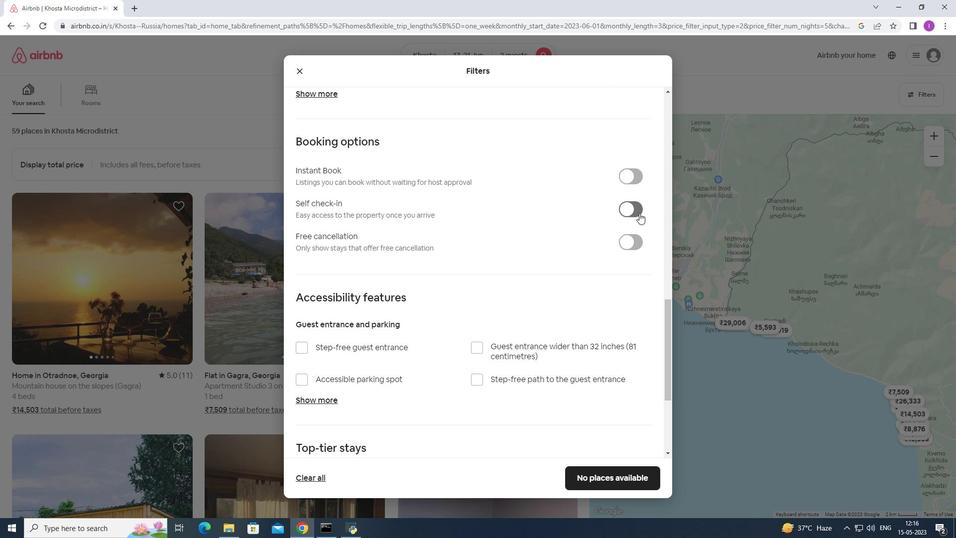 
Action: Mouse moved to (372, 401)
Screenshot: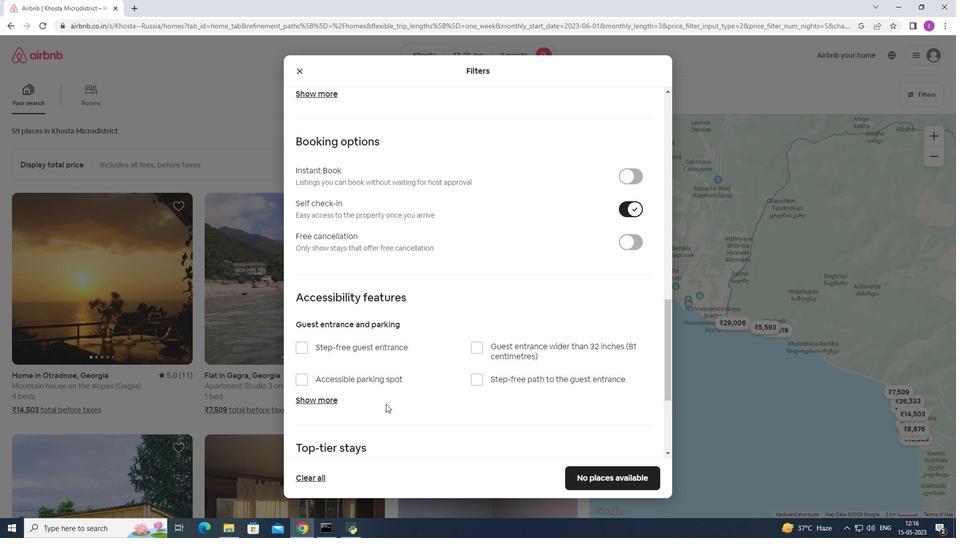 
Action: Mouse scrolled (372, 401) with delta (0, 0)
Screenshot: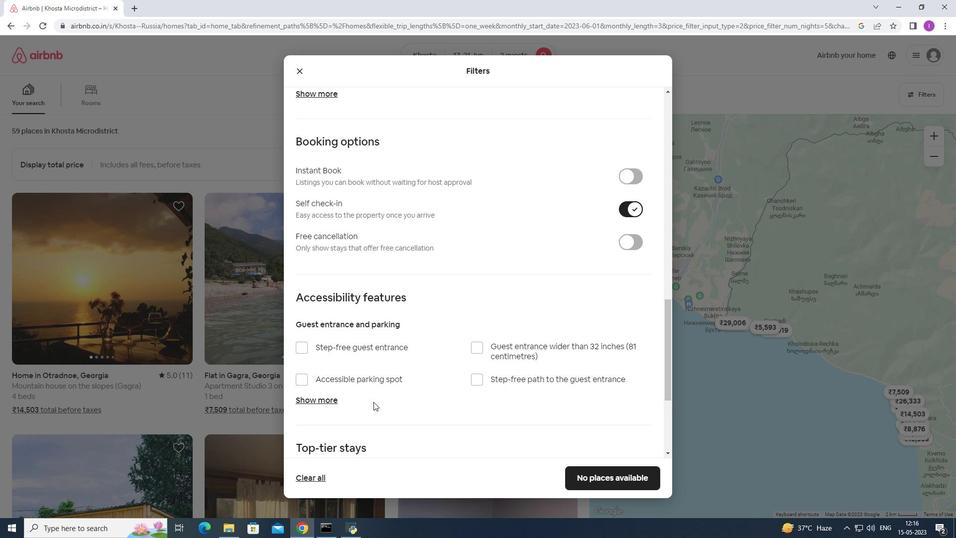
Action: Mouse scrolled (372, 401) with delta (0, 0)
Screenshot: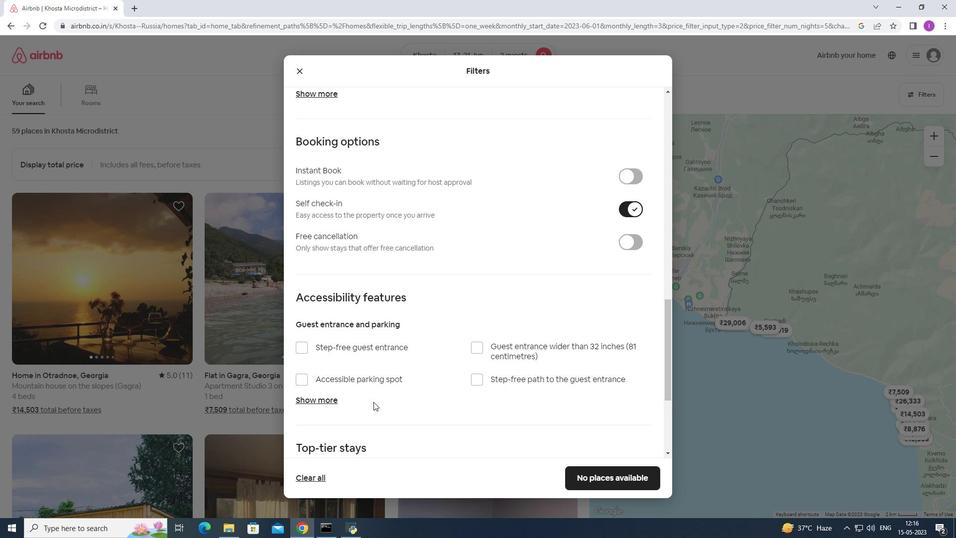 
Action: Mouse scrolled (372, 401) with delta (0, 0)
Screenshot: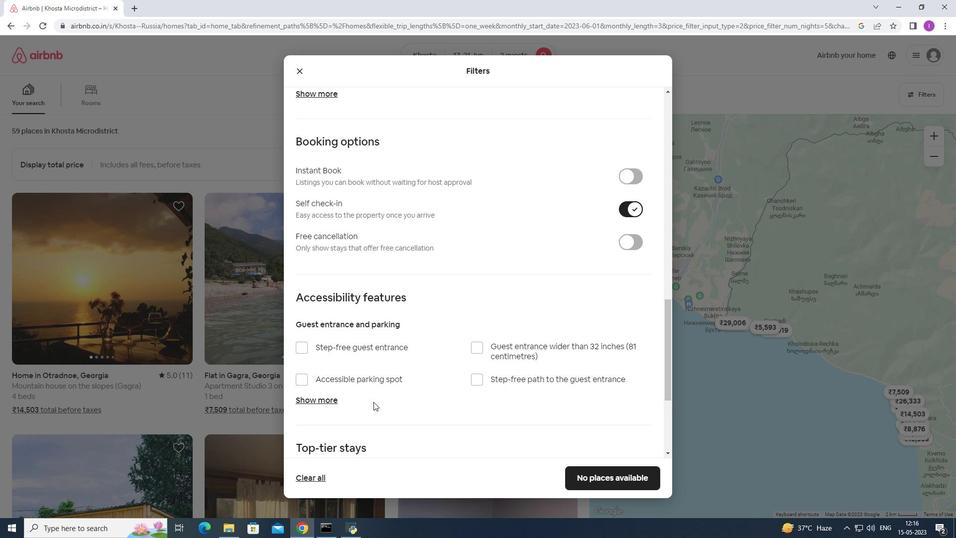 
Action: Mouse moved to (376, 393)
Screenshot: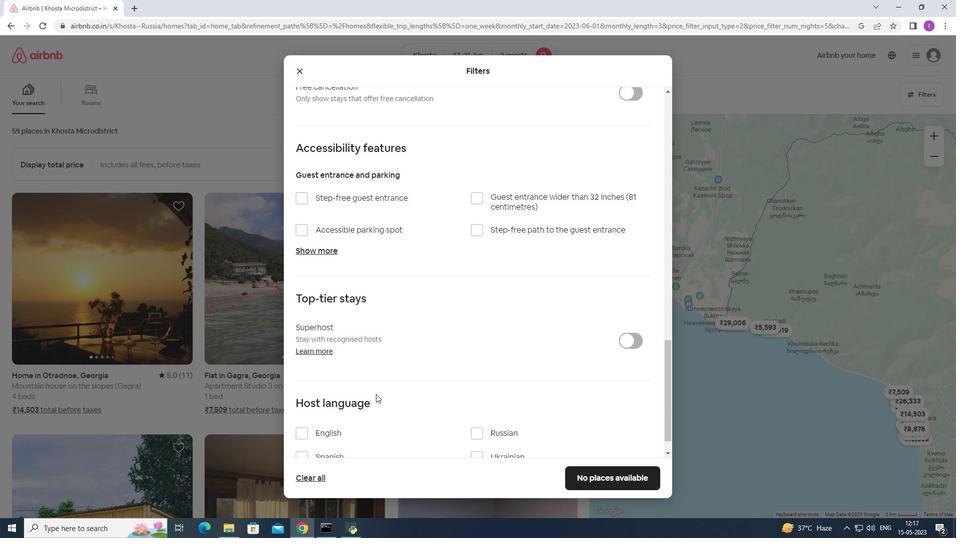 
Action: Mouse scrolled (376, 393) with delta (0, 0)
Screenshot: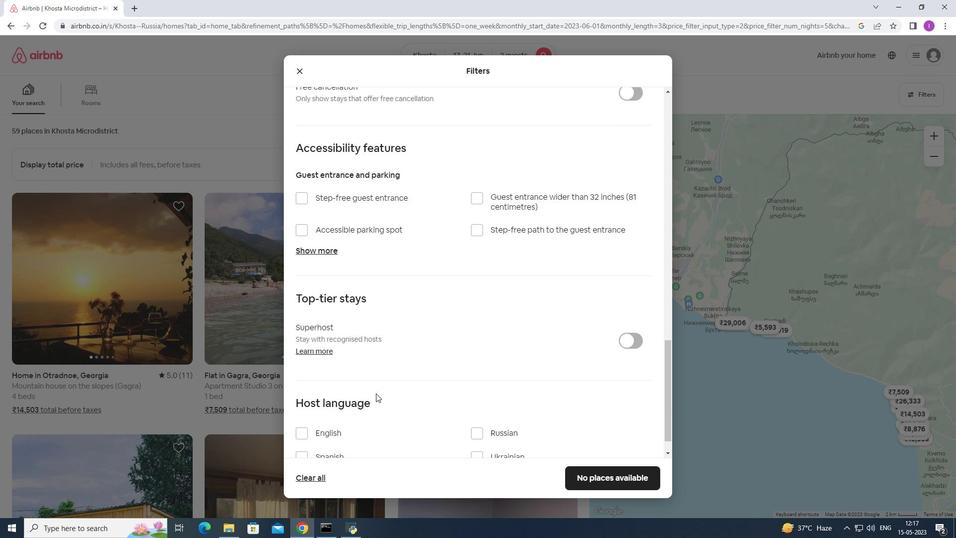
Action: Mouse scrolled (376, 393) with delta (0, 0)
Screenshot: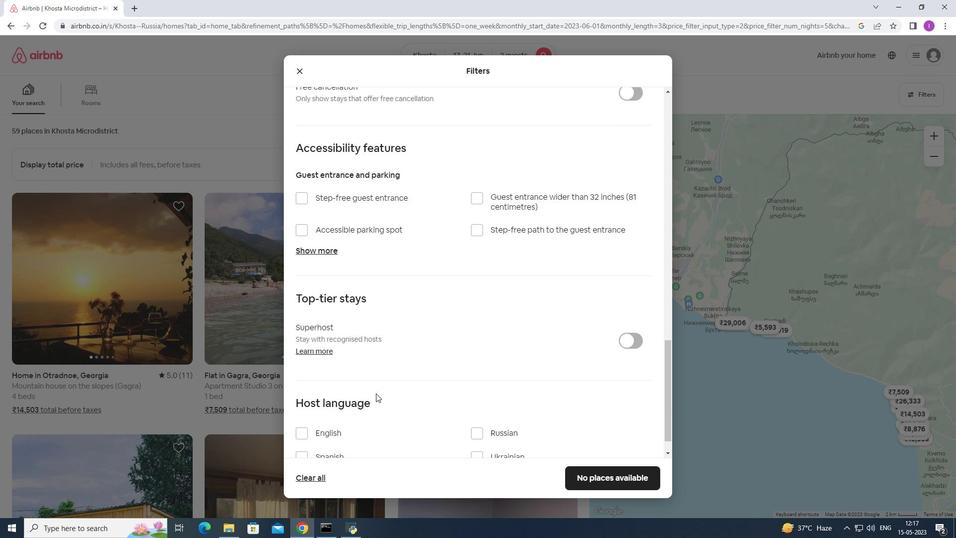 
Action: Mouse scrolled (376, 393) with delta (0, 0)
Screenshot: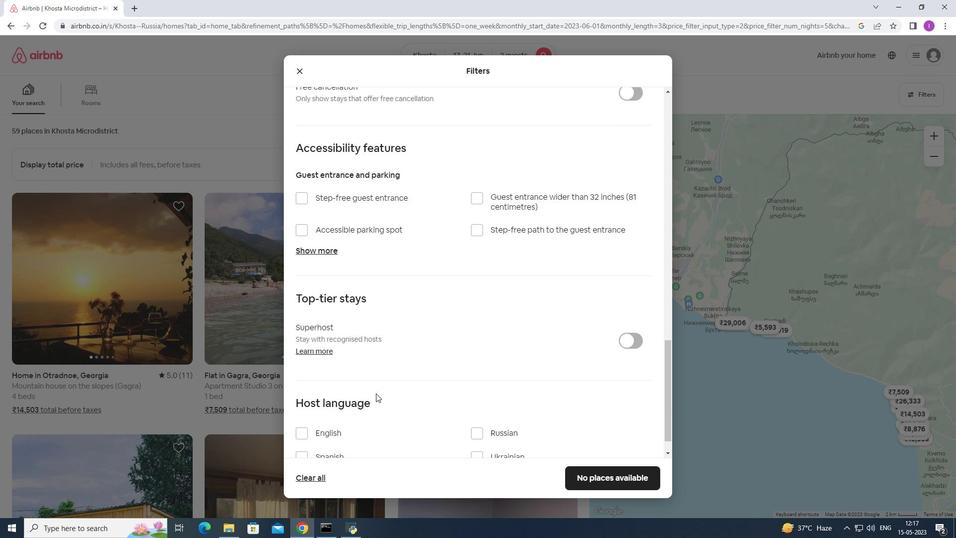 
Action: Mouse moved to (306, 404)
Screenshot: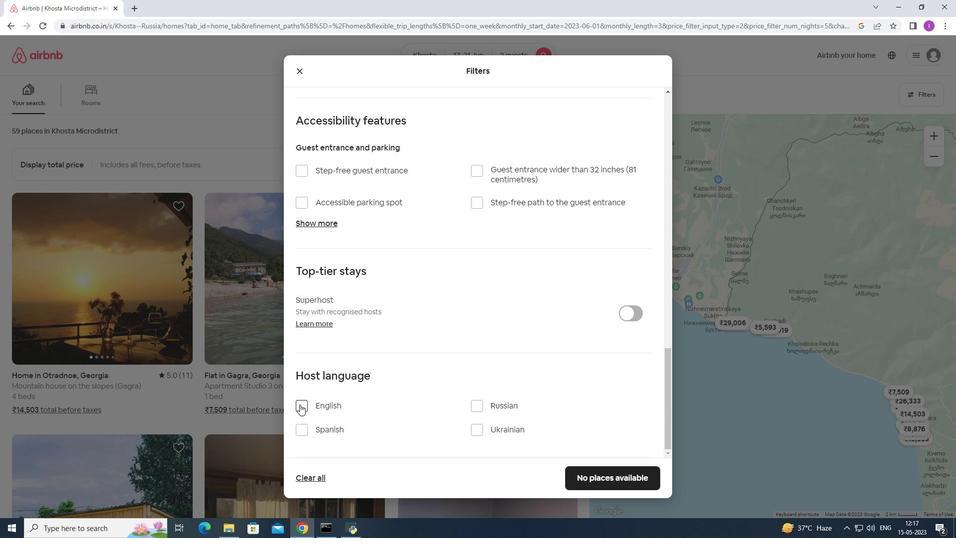 
Action: Mouse pressed left at (306, 404)
Screenshot: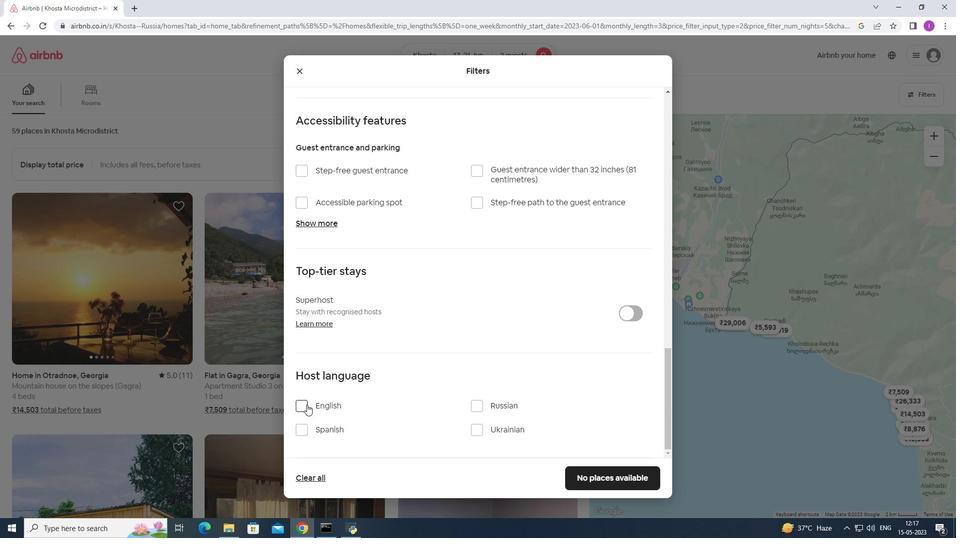 
Action: Mouse moved to (595, 475)
Screenshot: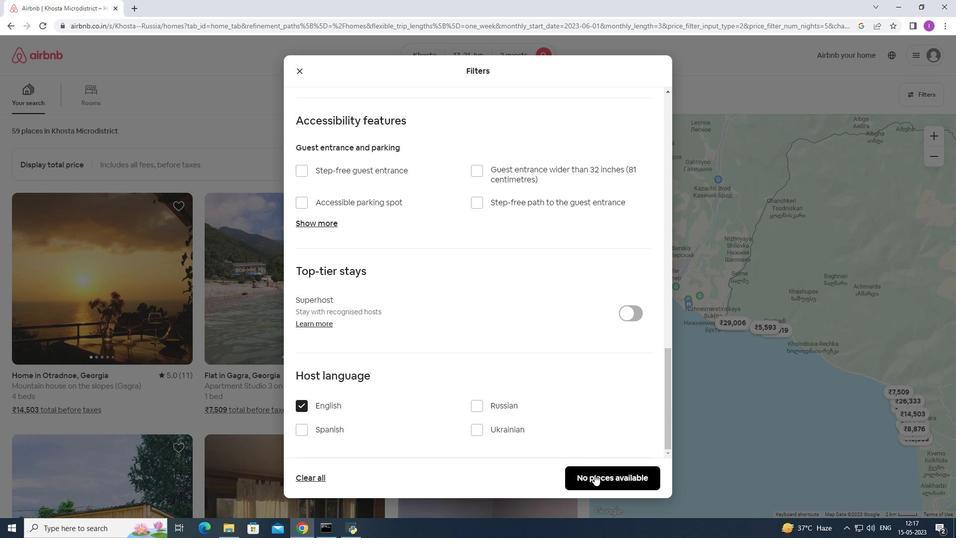 
Action: Mouse pressed left at (595, 475)
Screenshot: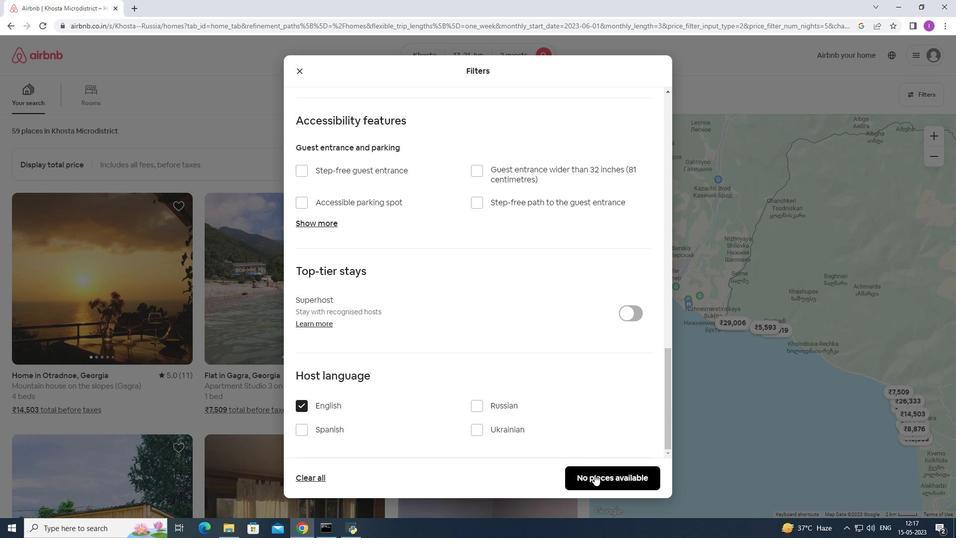 
Action: Mouse moved to (484, 461)
Screenshot: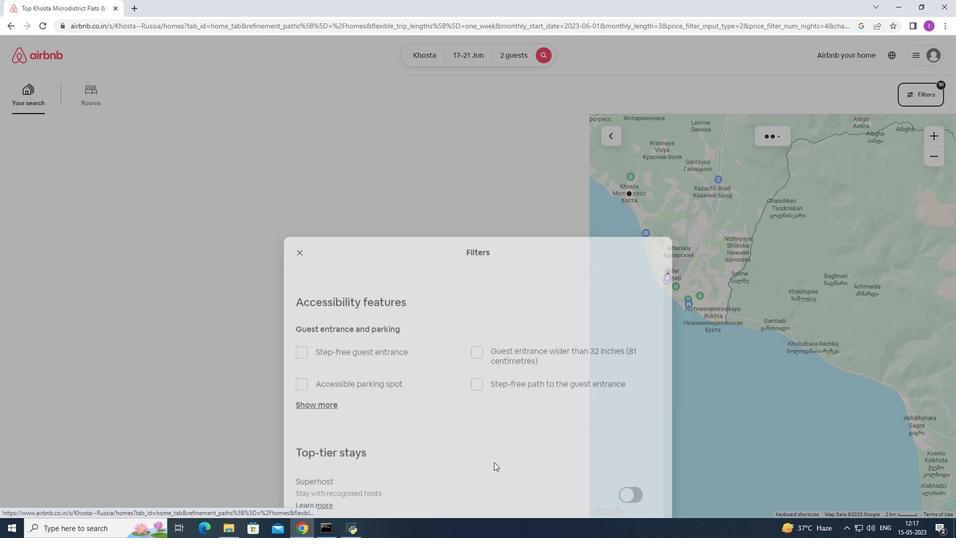 
